 Task: Buy 4 Jiggers from Bar & Wine Tools section under best seller category for shipping address: Jason Clark, 2099 Pike Street, San Diego, California 92126, Cell Number 8585770212. Pay from credit card ending with 9757, CVV 798
Action: Mouse moved to (28, 94)
Screenshot: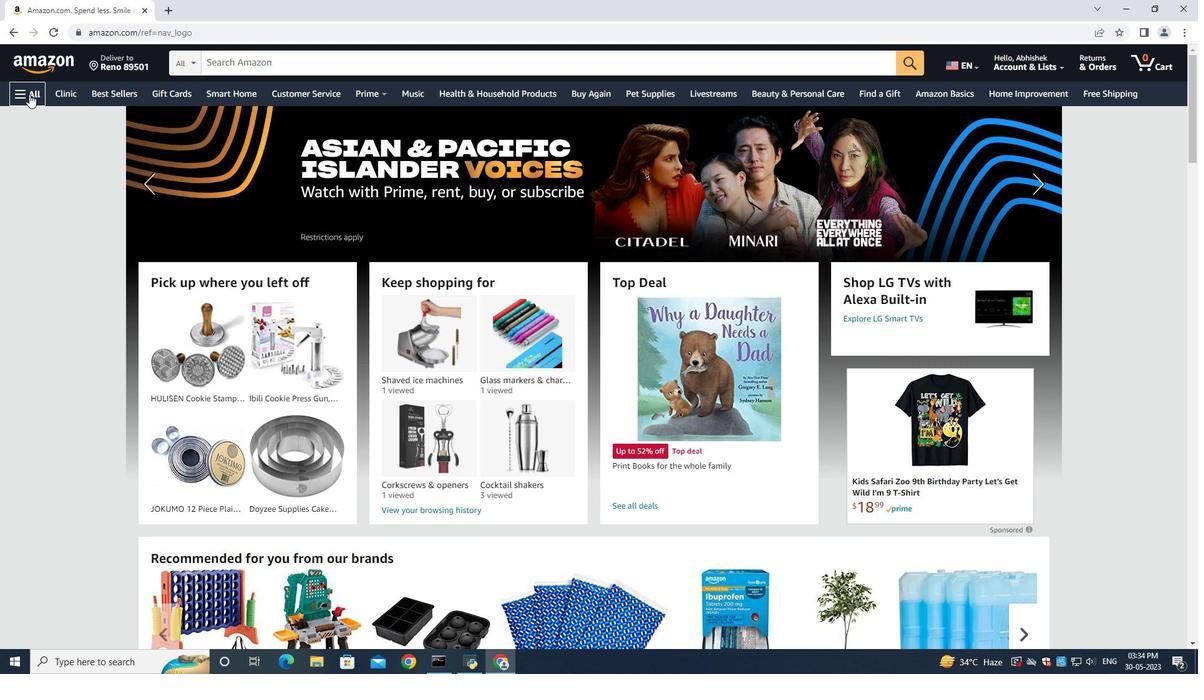 
Action: Mouse pressed left at (28, 94)
Screenshot: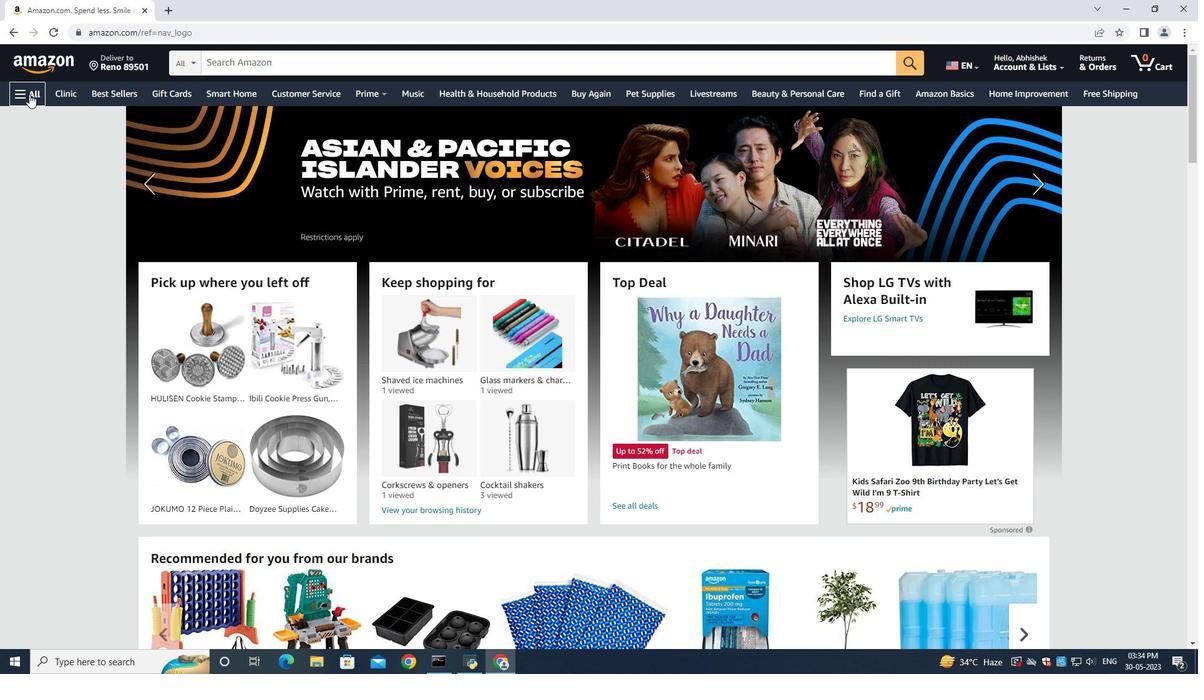 
Action: Mouse moved to (46, 111)
Screenshot: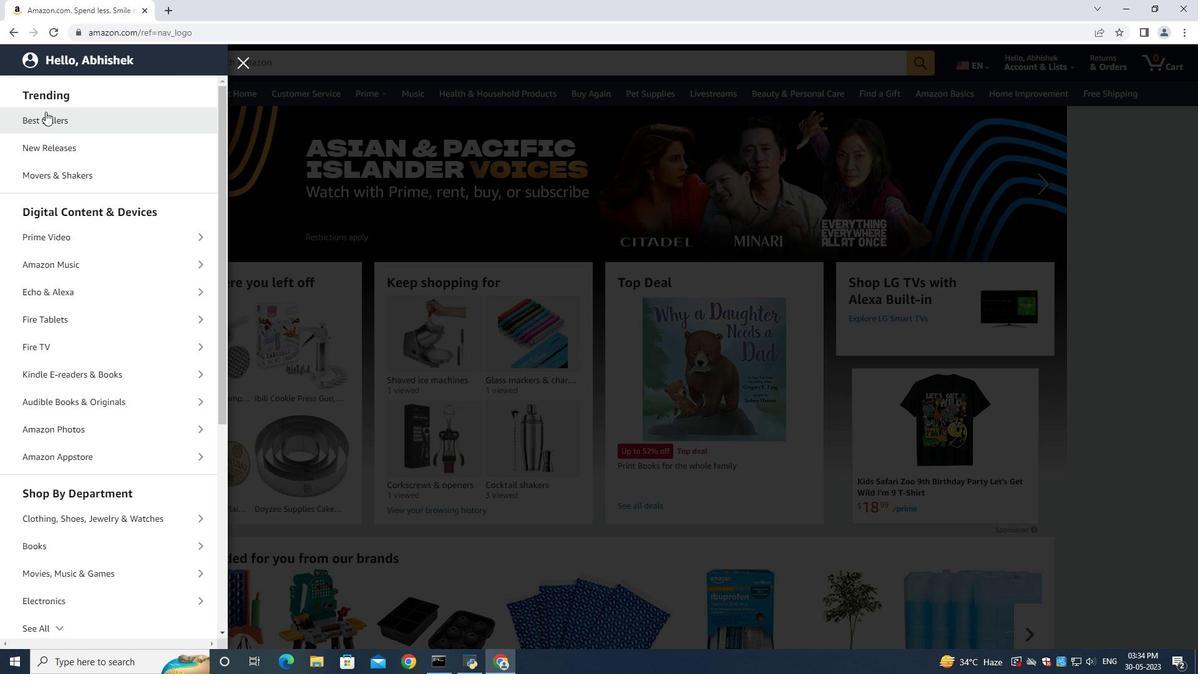 
Action: Mouse pressed left at (46, 111)
Screenshot: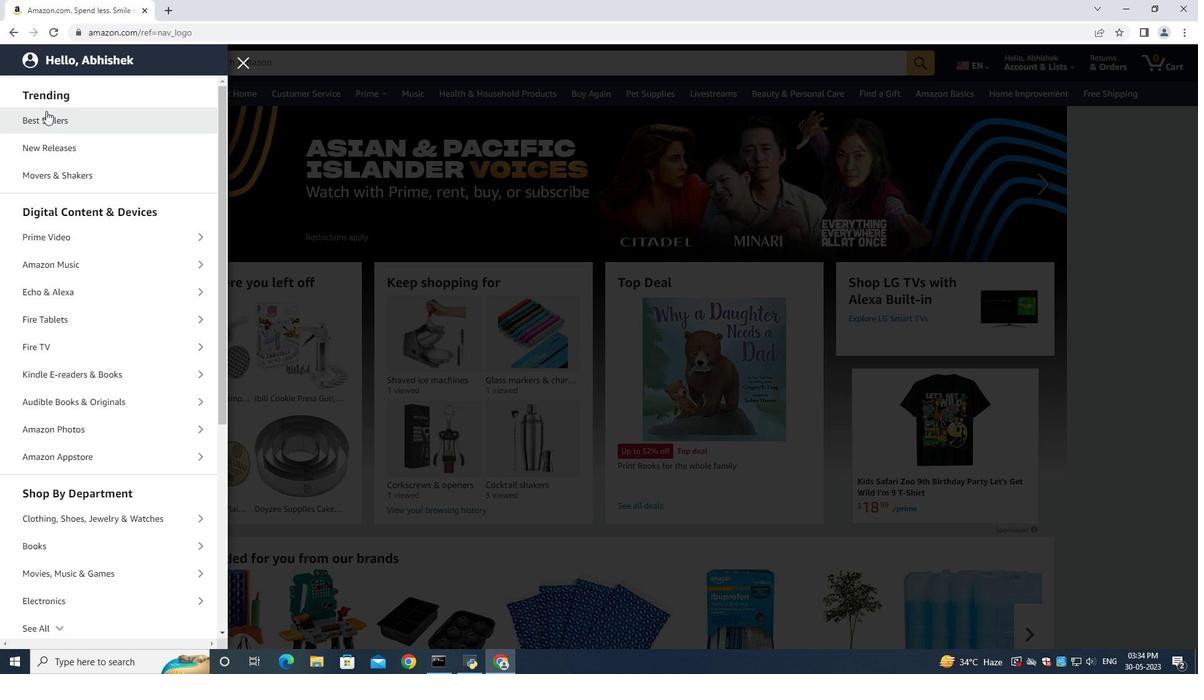 
Action: Mouse moved to (241, 67)
Screenshot: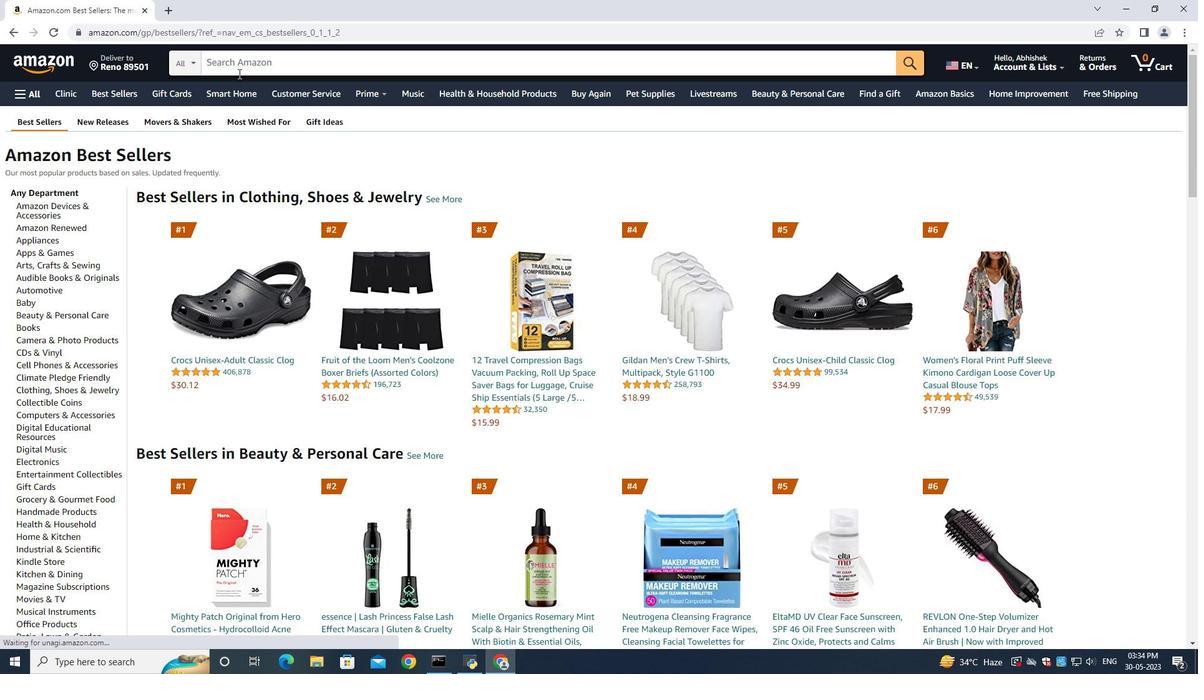
Action: Mouse pressed left at (241, 67)
Screenshot: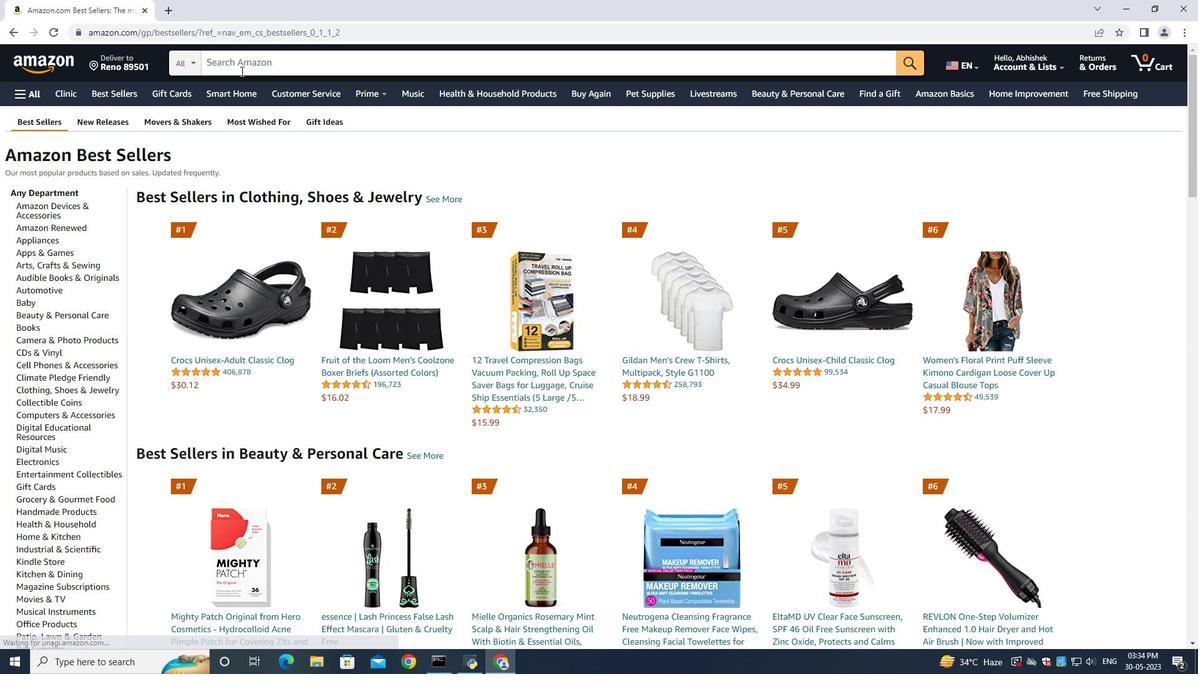 
Action: Mouse moved to (242, 68)
Screenshot: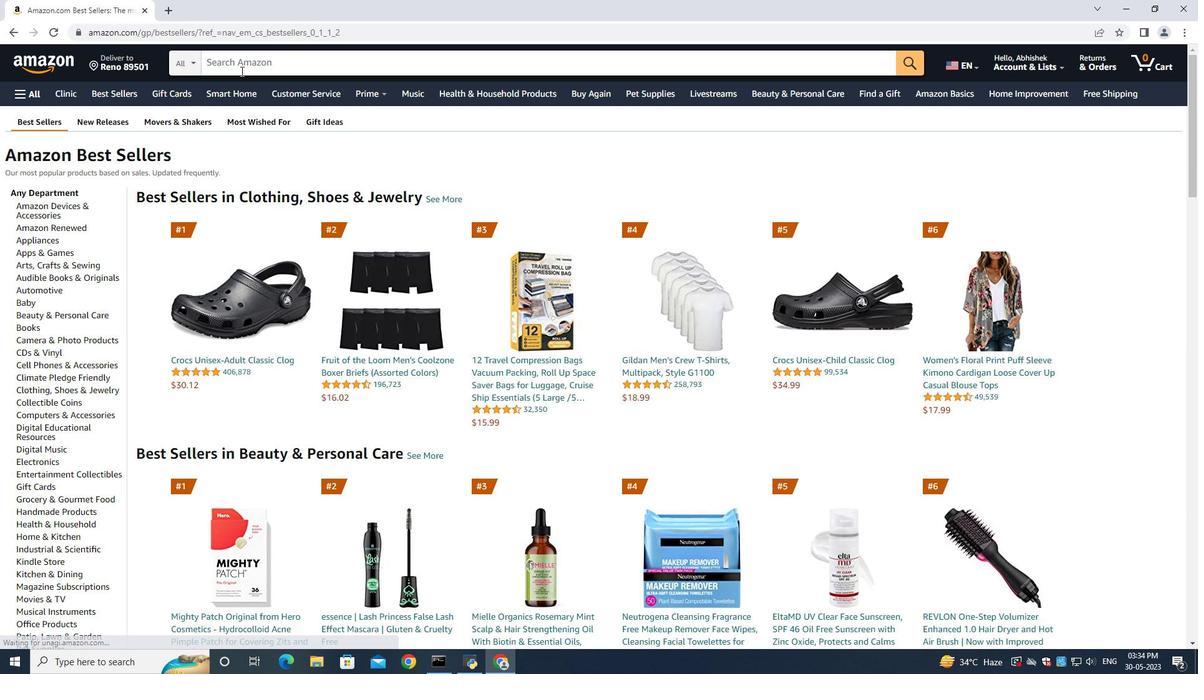 
Action: Key pressed <Key.shift>Jiggers<Key.enter>
Screenshot: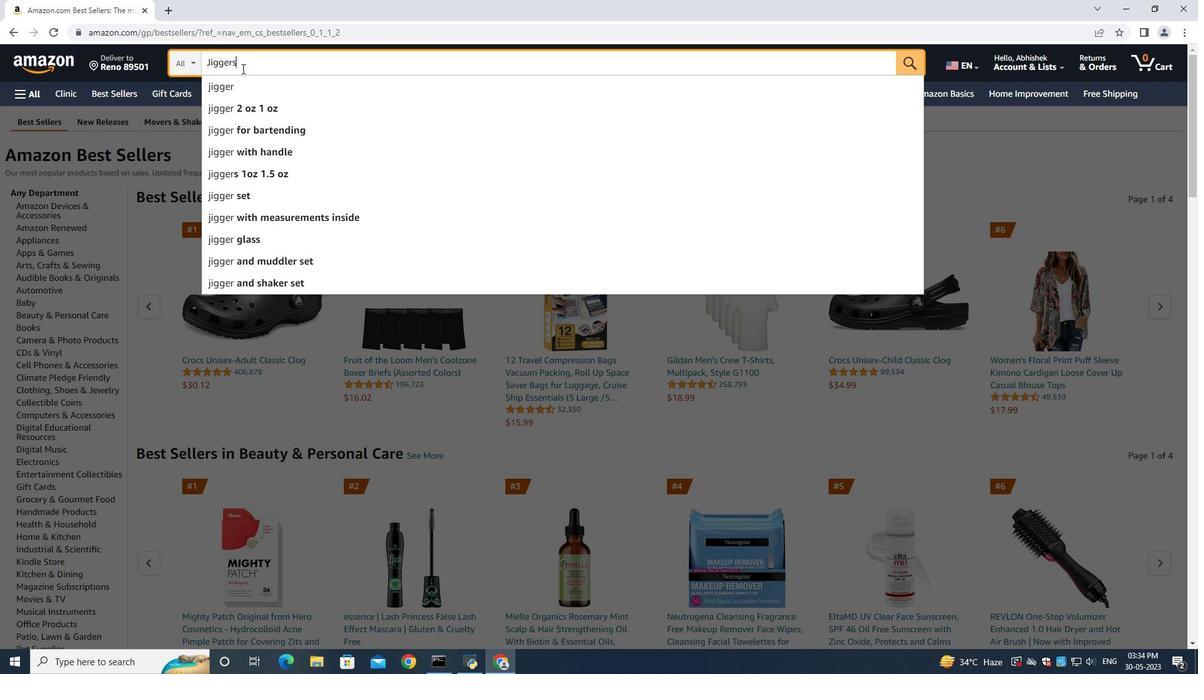 
Action: Mouse moved to (96, 300)
Screenshot: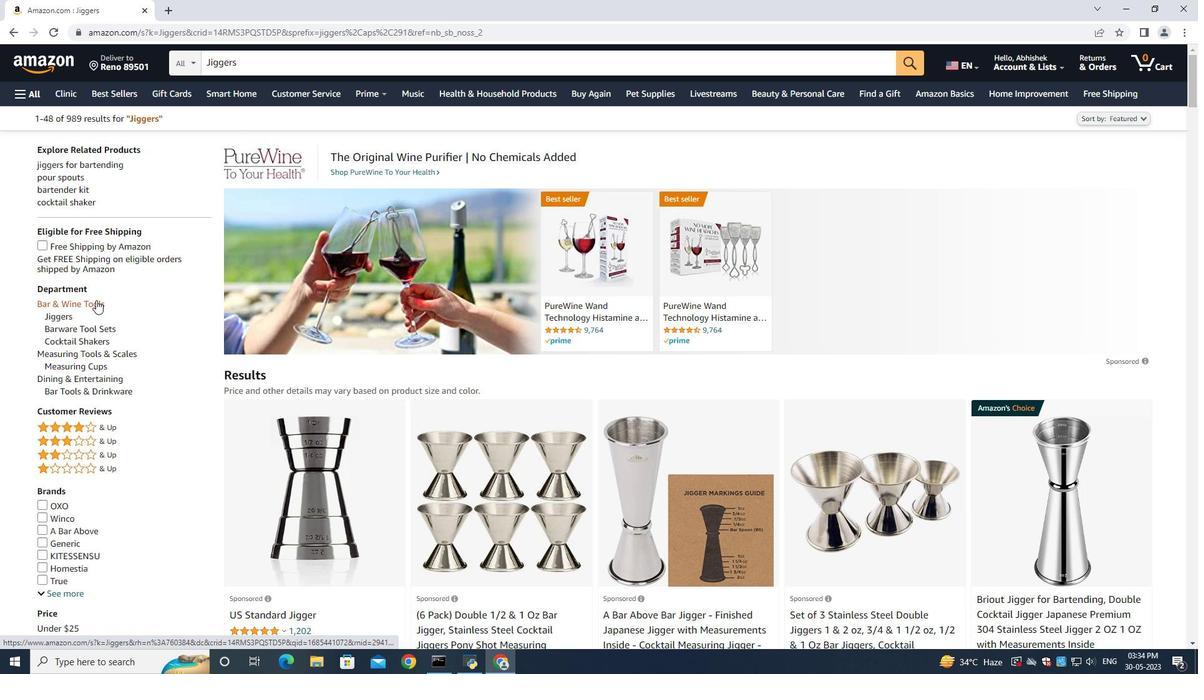 
Action: Mouse pressed left at (96, 300)
Screenshot: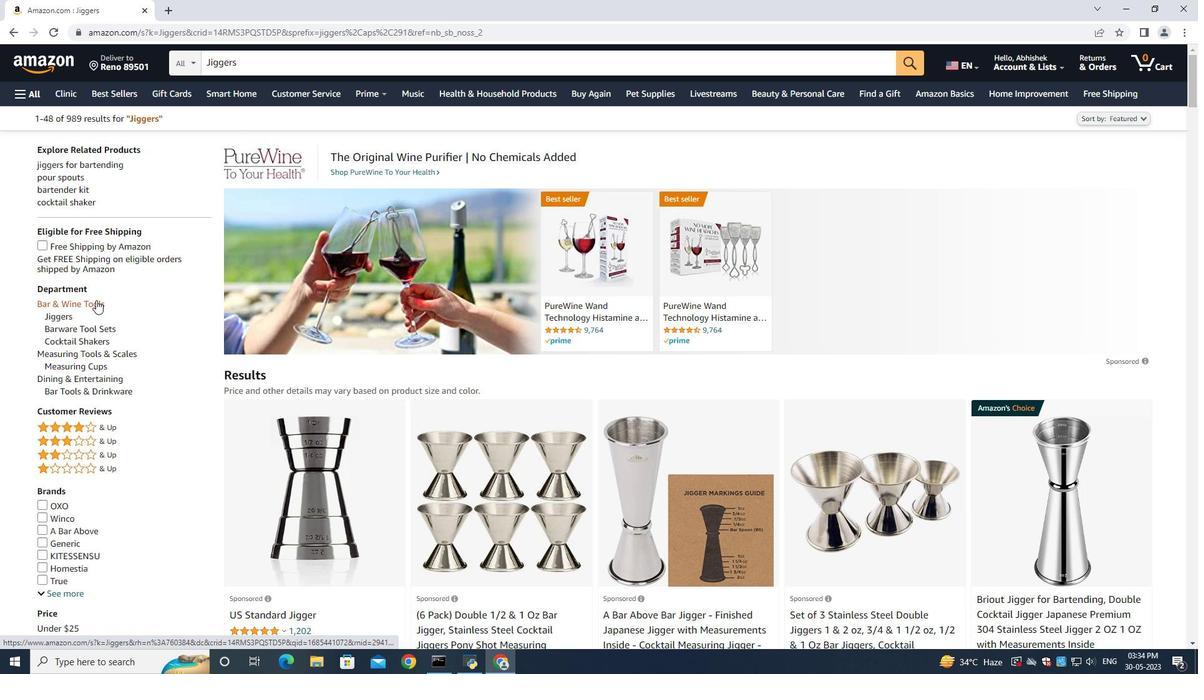 
Action: Mouse moved to (492, 376)
Screenshot: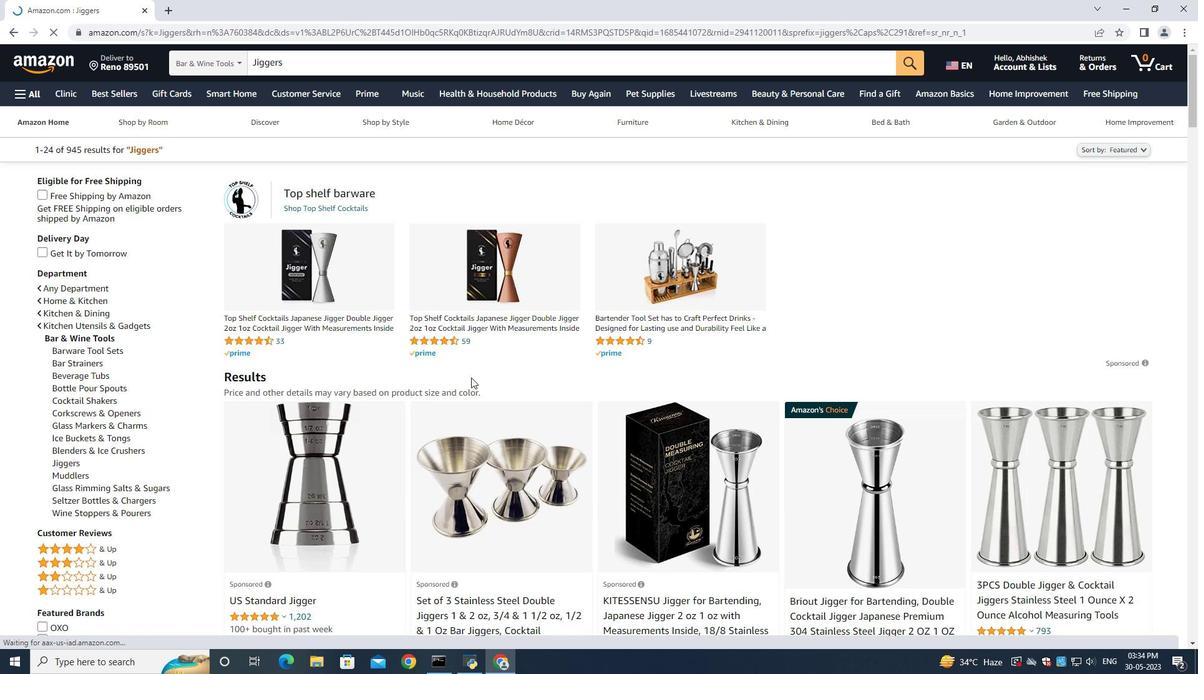 
Action: Mouse scrolled (492, 375) with delta (0, 0)
Screenshot: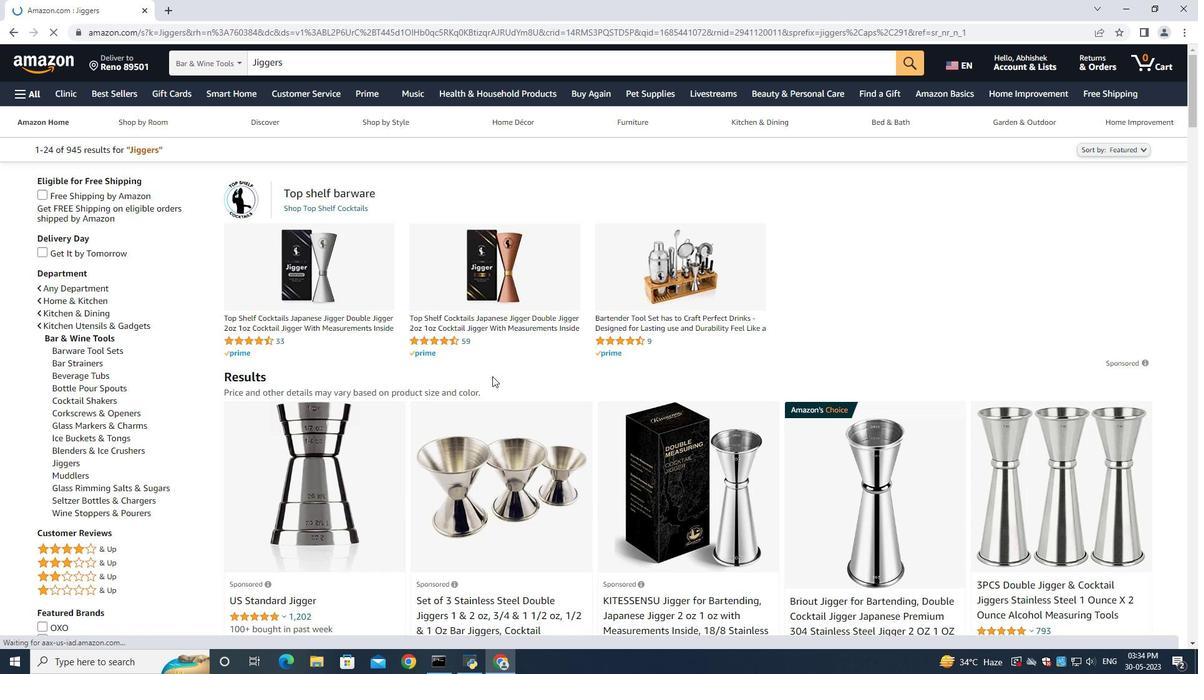 
Action: Mouse moved to (492, 376)
Screenshot: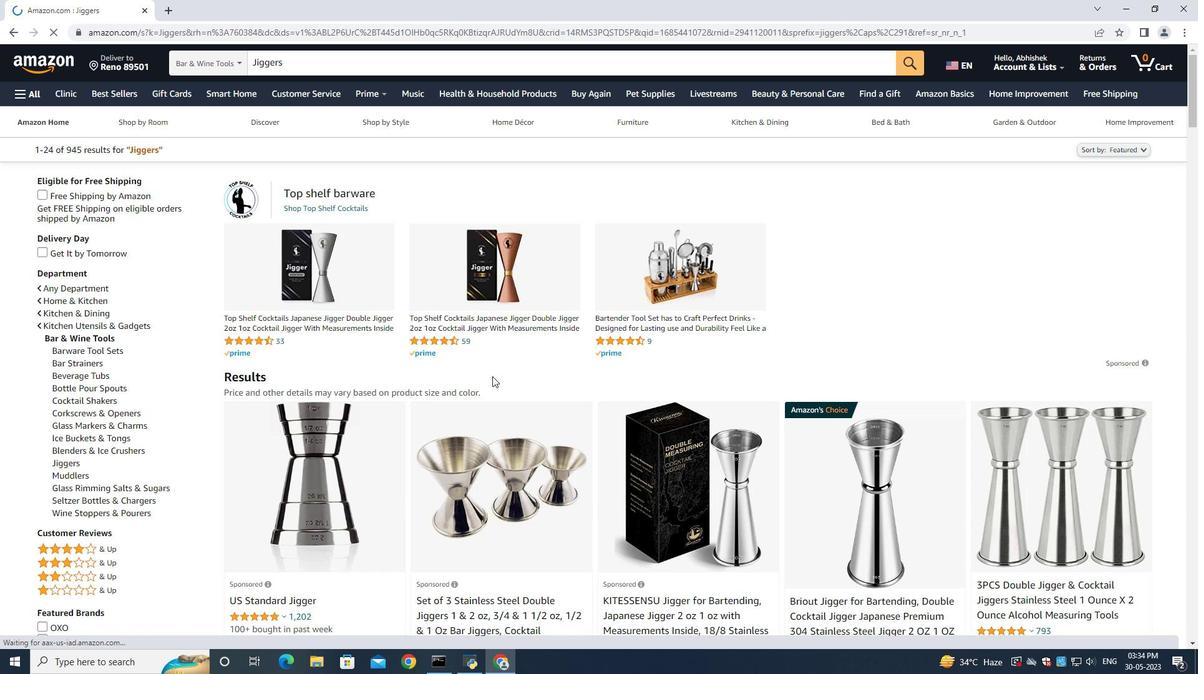 
Action: Mouse scrolled (492, 375) with delta (0, 0)
Screenshot: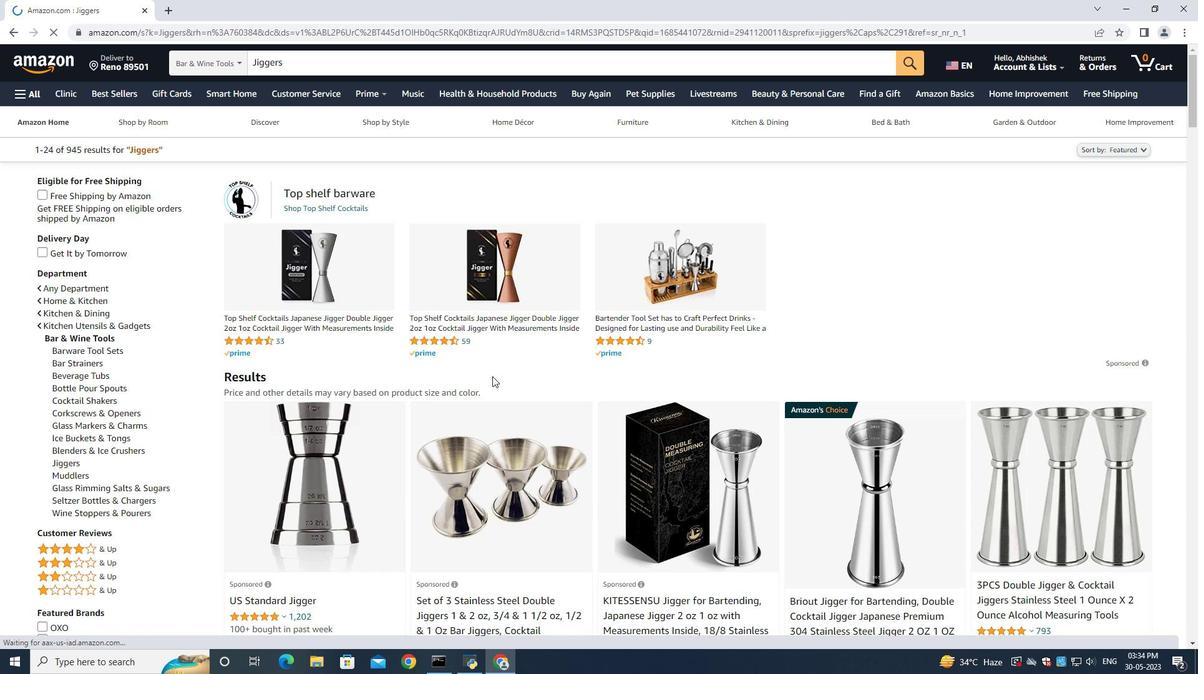 
Action: Mouse moved to (482, 481)
Screenshot: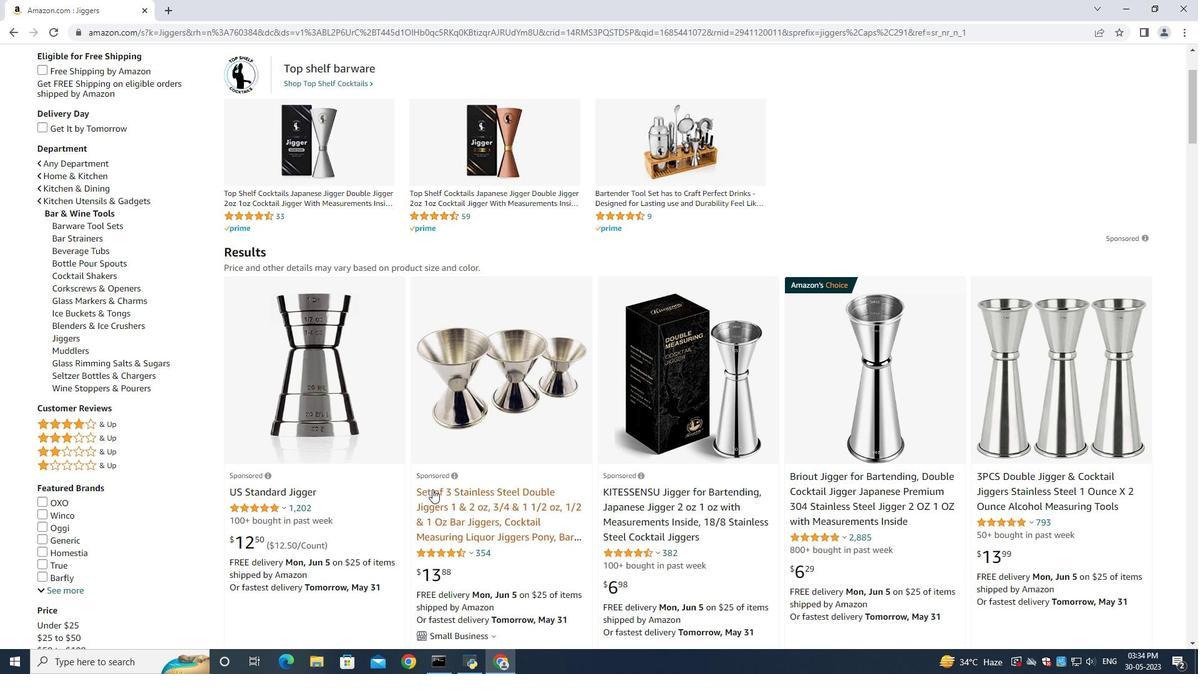 
Action: Mouse scrolled (482, 480) with delta (0, 0)
Screenshot: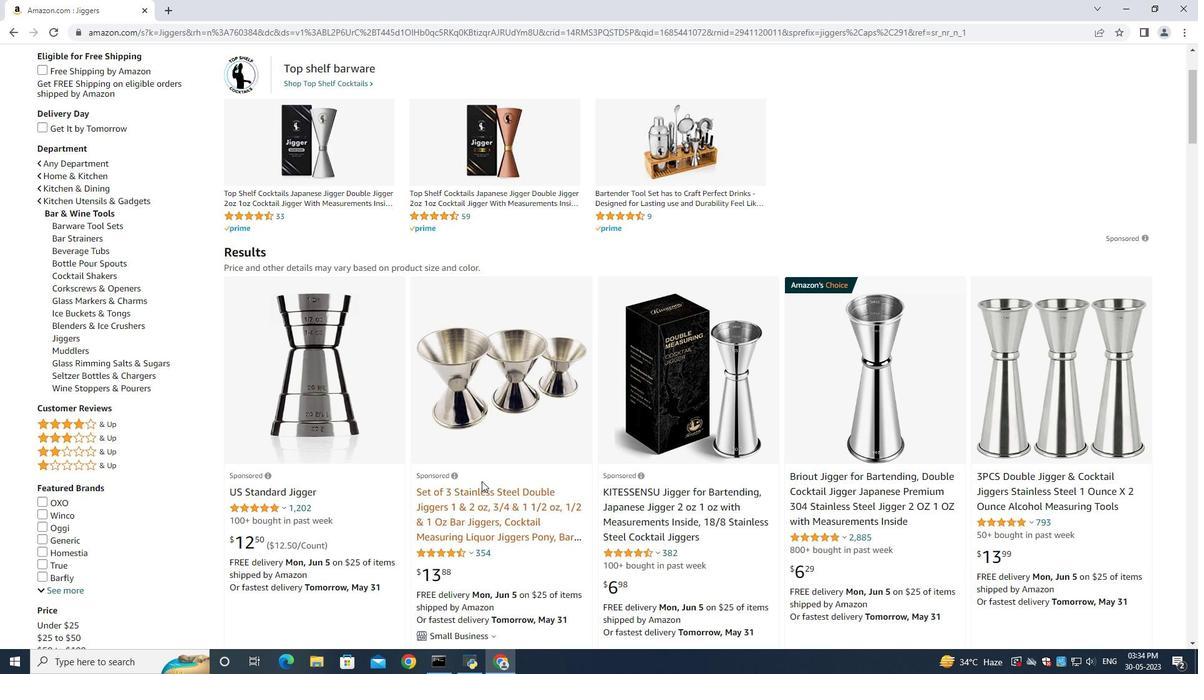 
Action: Mouse moved to (1001, 417)
Screenshot: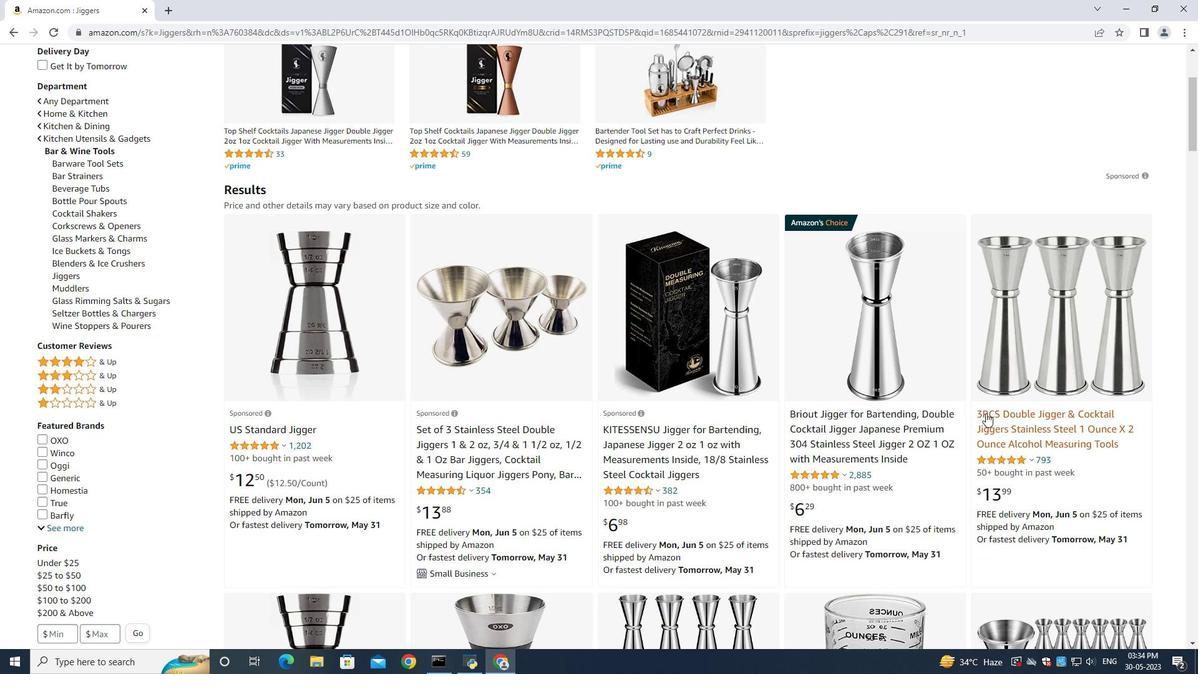 
Action: Mouse pressed left at (1001, 417)
Screenshot: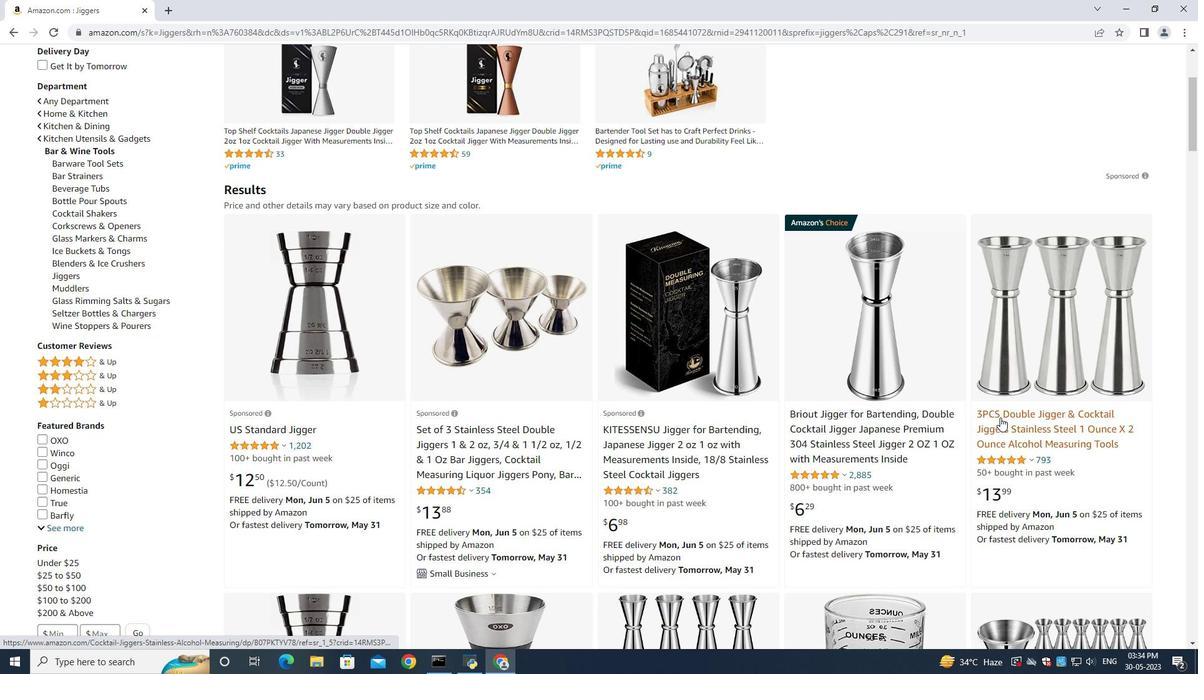 
Action: Mouse moved to (929, 478)
Screenshot: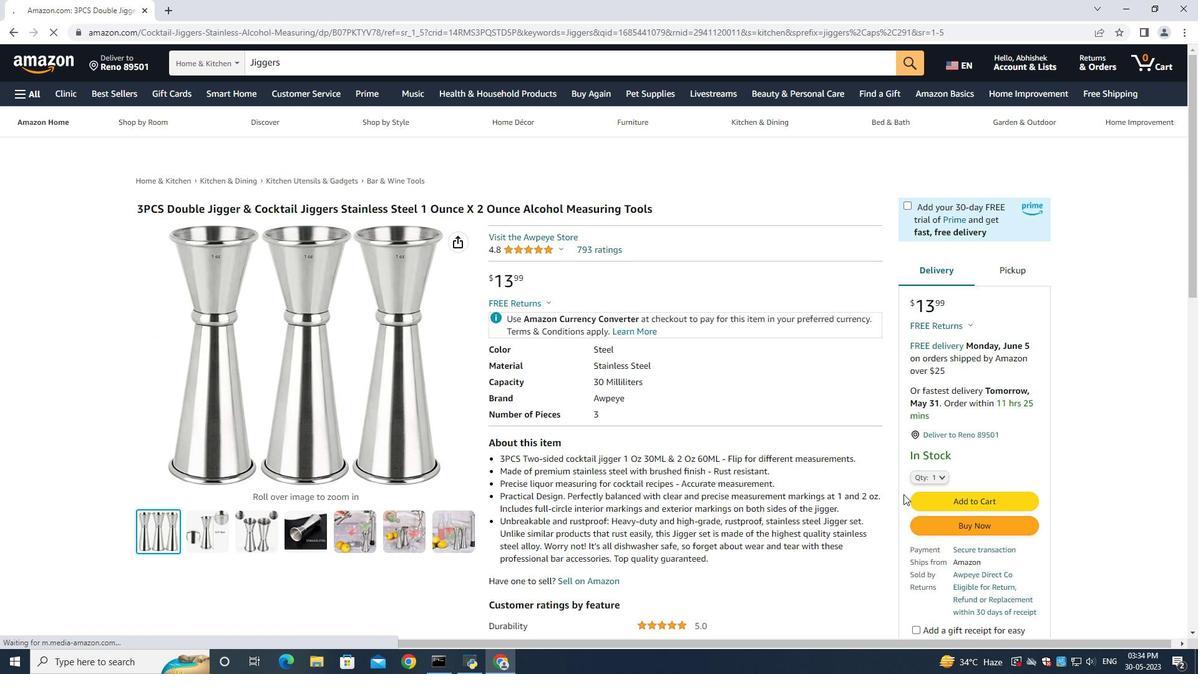 
Action: Mouse pressed left at (929, 478)
Screenshot: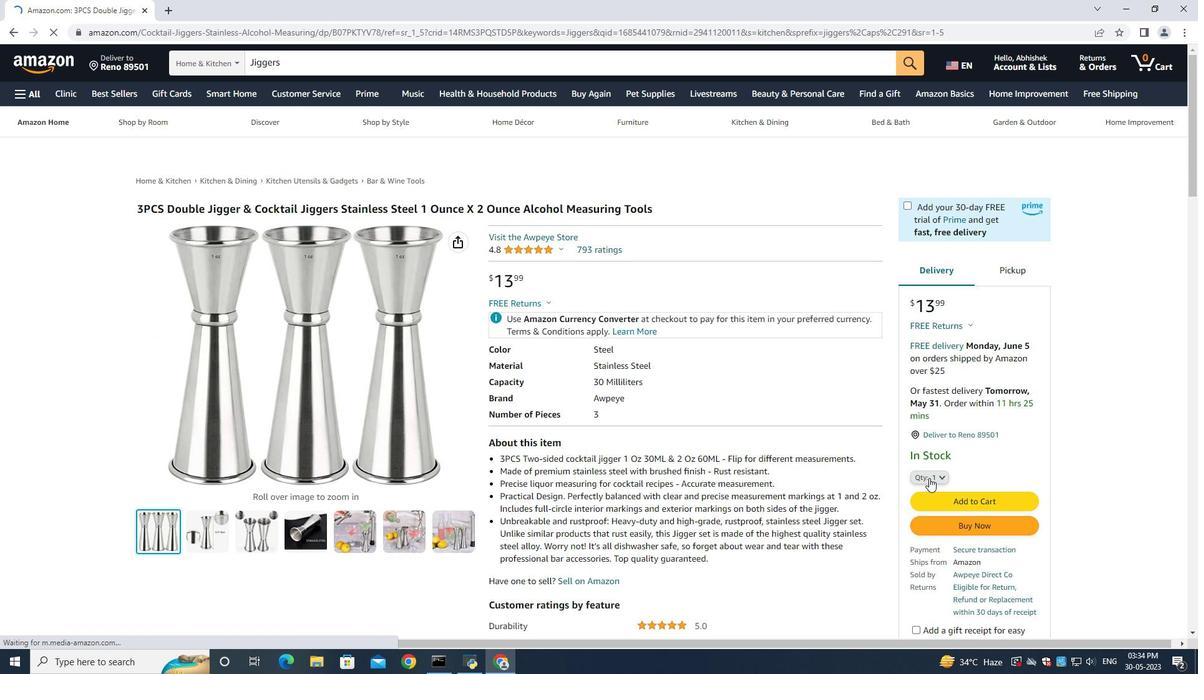 
Action: Mouse moved to (915, 118)
Screenshot: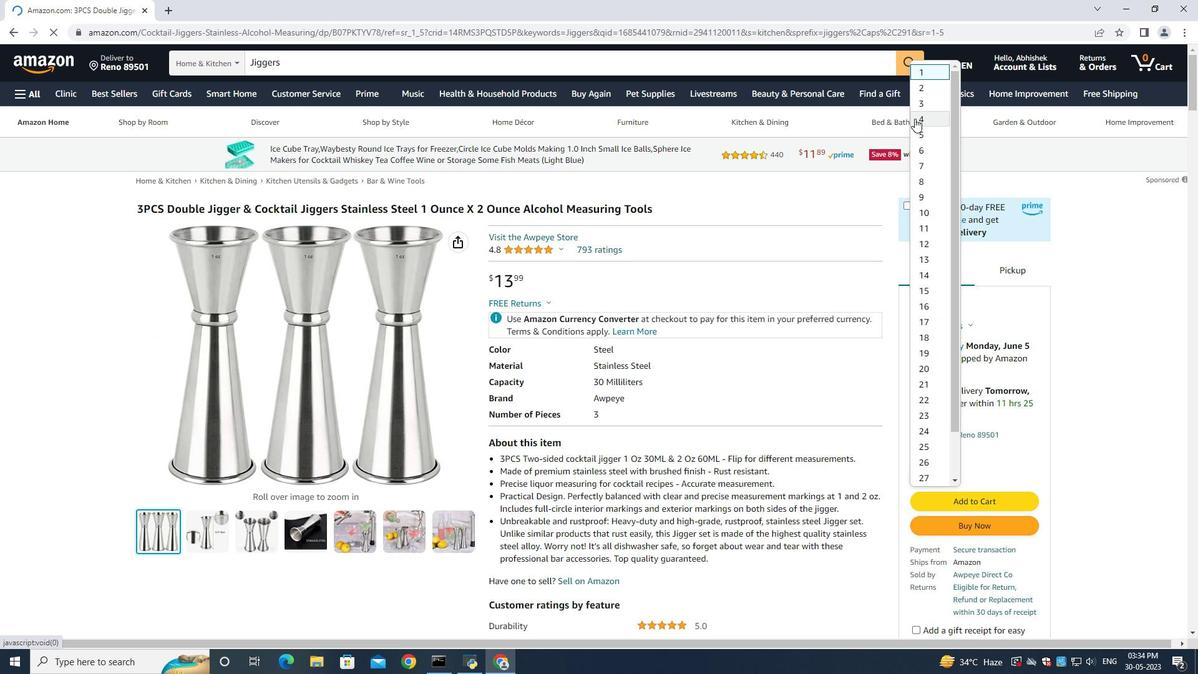 
Action: Mouse pressed left at (915, 118)
Screenshot: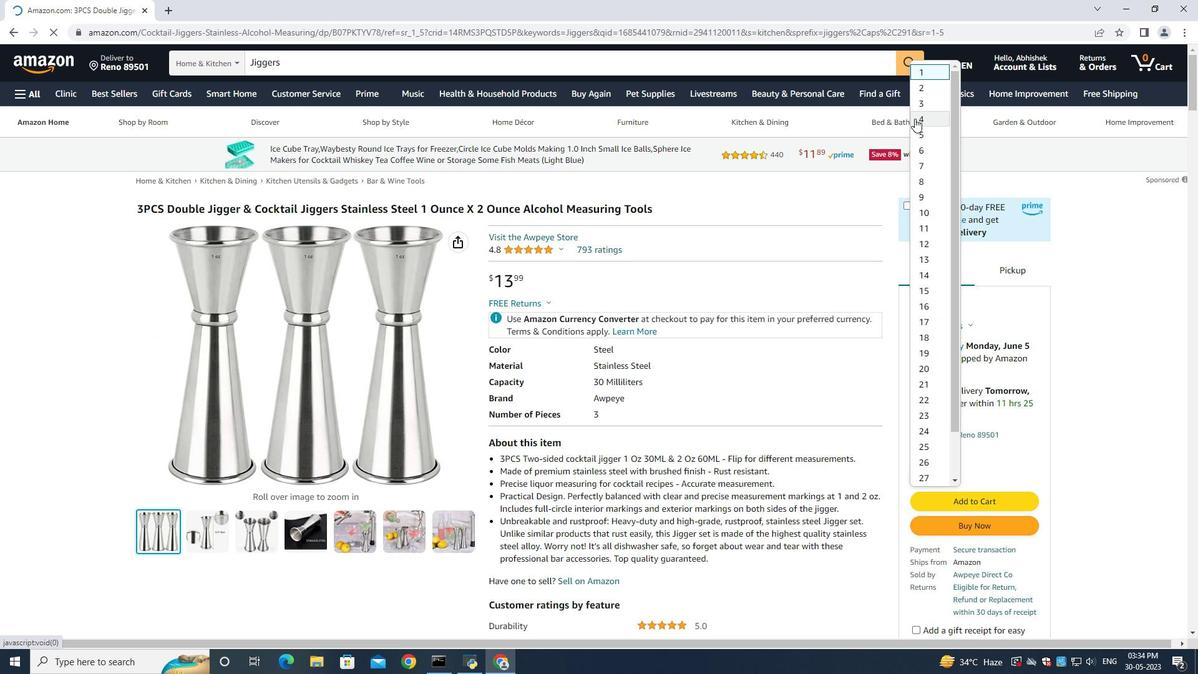 
Action: Mouse moved to (966, 501)
Screenshot: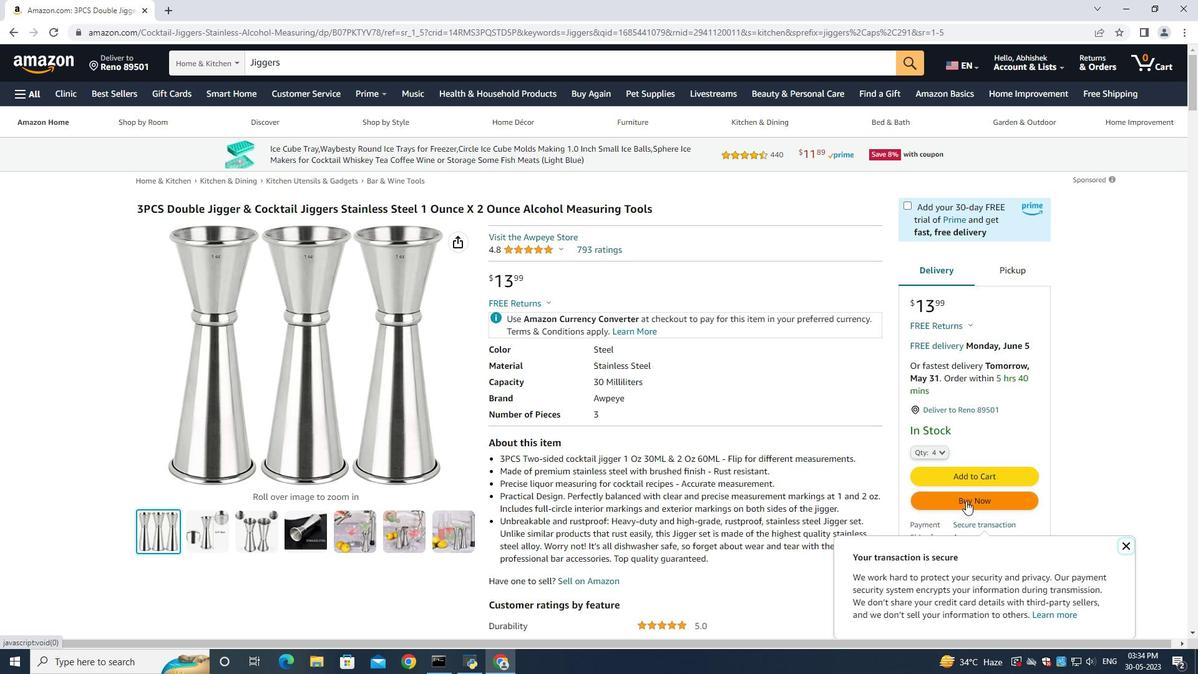 
Action: Mouse pressed left at (966, 501)
Screenshot: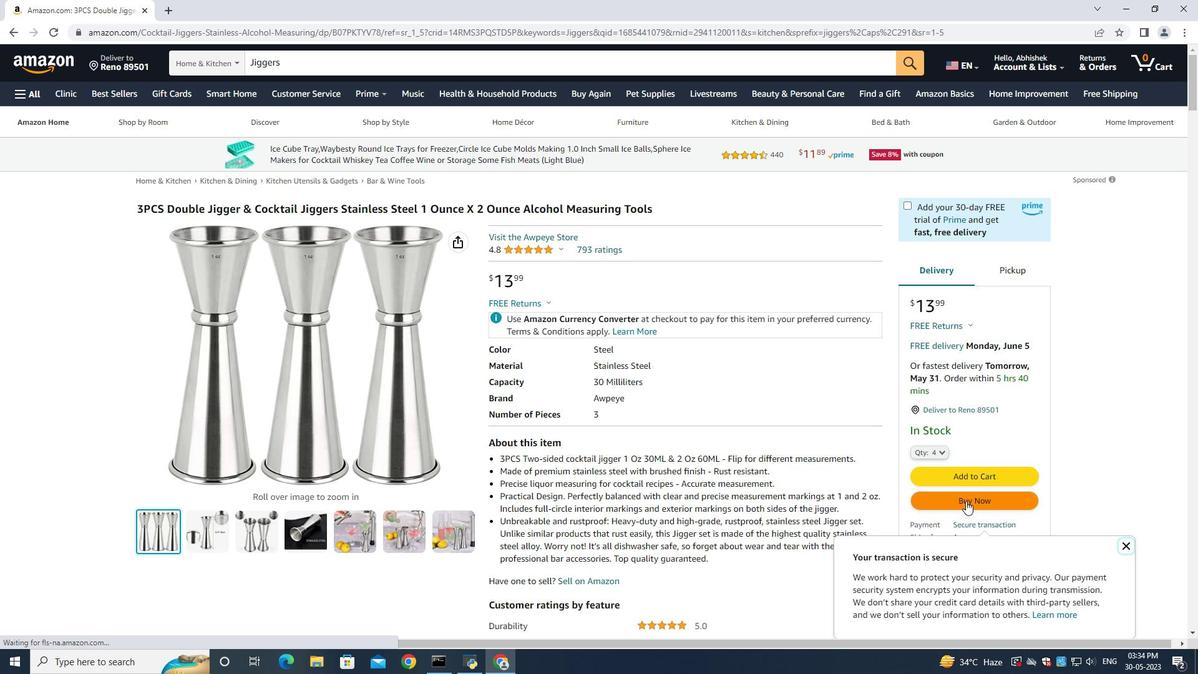 
Action: Mouse moved to (448, 410)
Screenshot: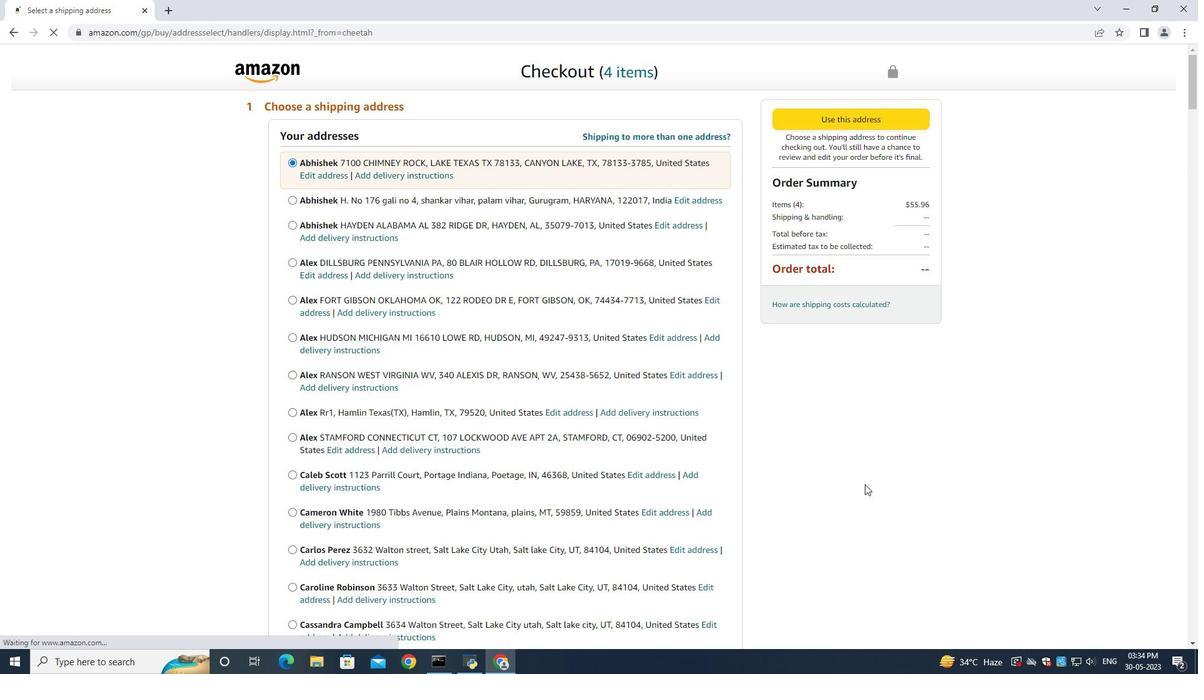 
Action: Mouse scrolled (448, 409) with delta (0, 0)
Screenshot: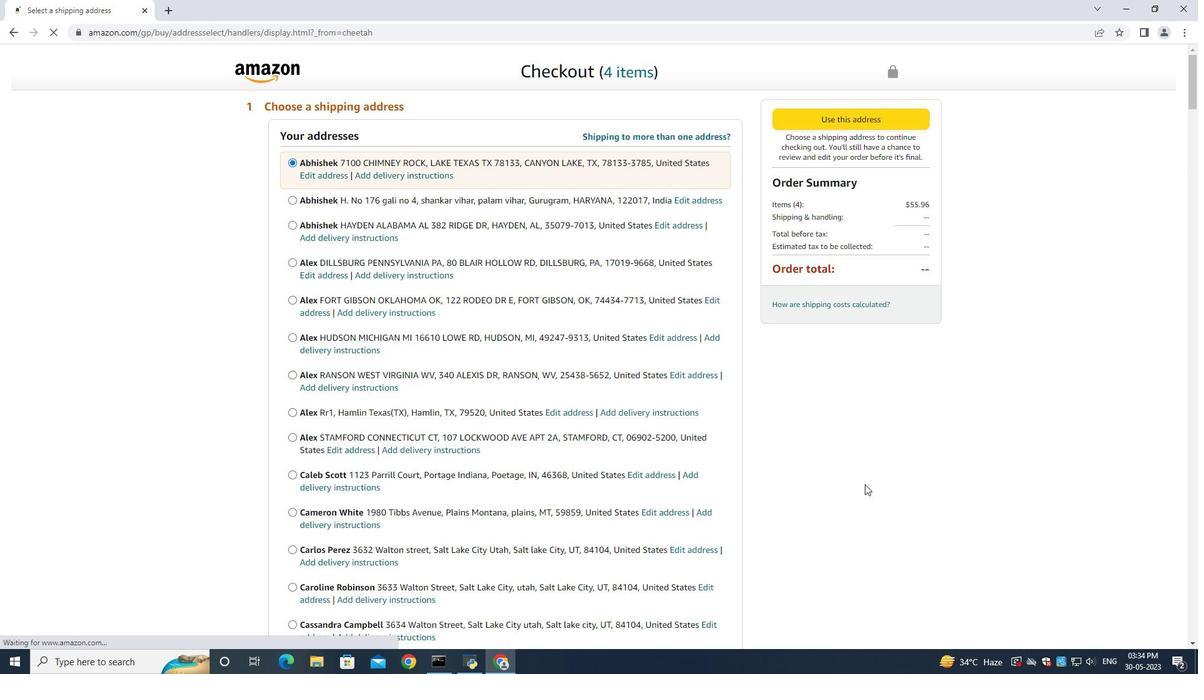 
Action: Mouse scrolled (448, 409) with delta (0, 0)
Screenshot: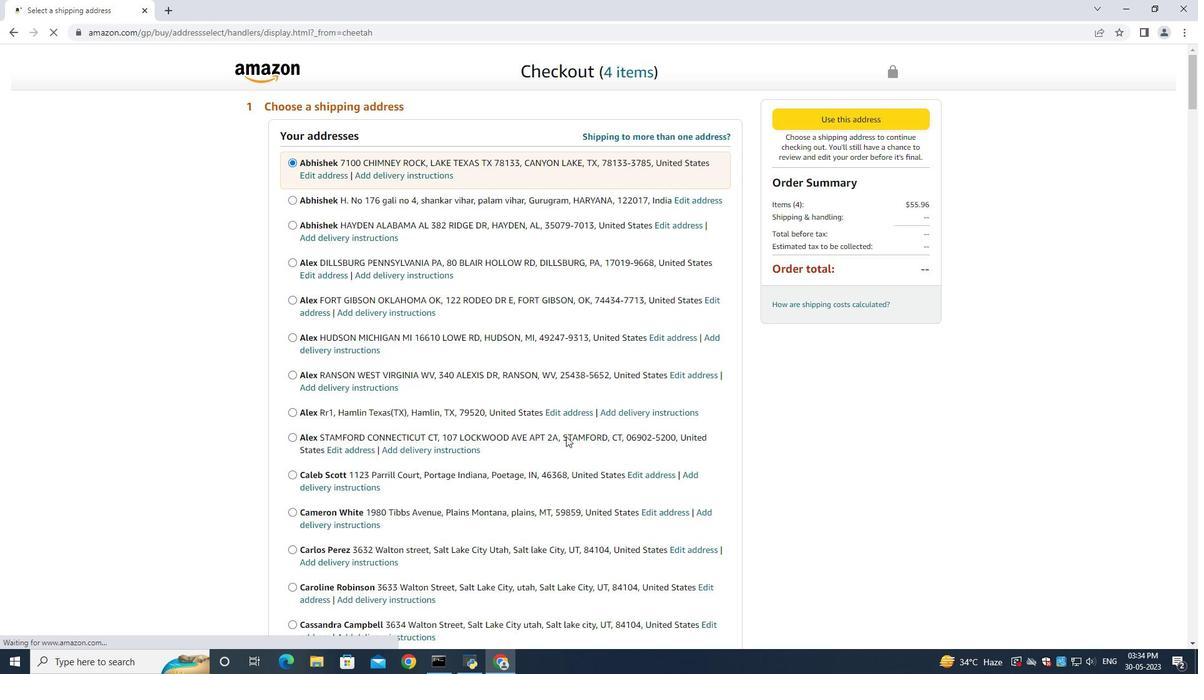 
Action: Mouse moved to (448, 410)
Screenshot: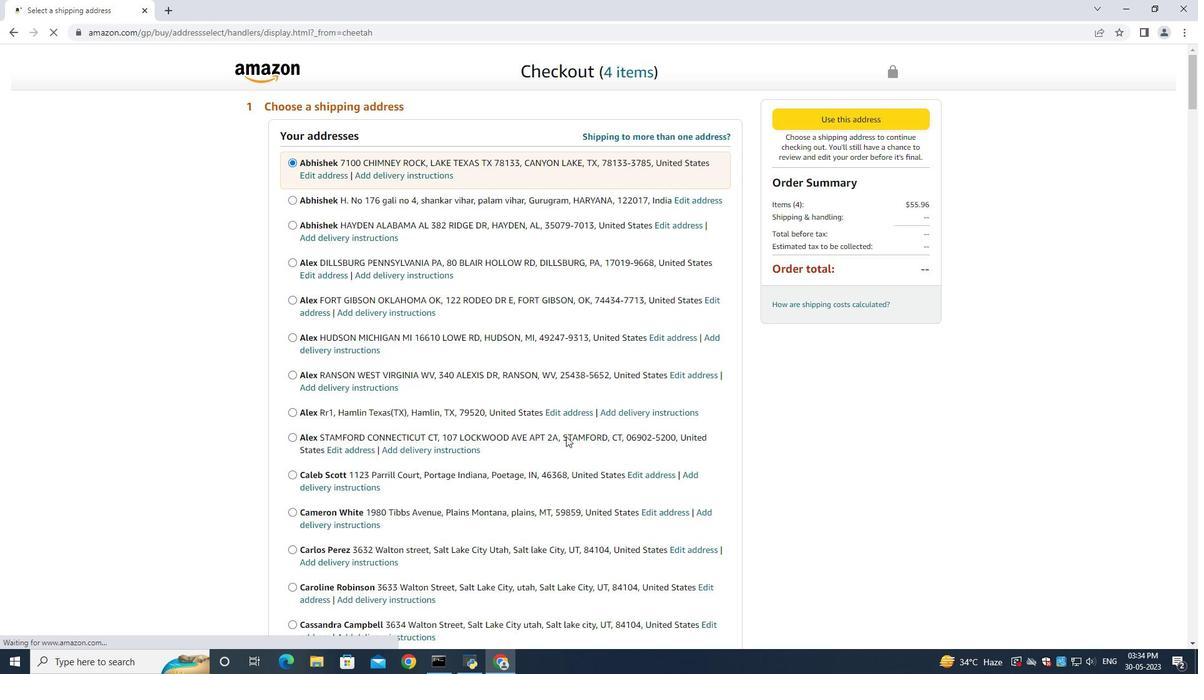
Action: Mouse scrolled (448, 409) with delta (0, 0)
Screenshot: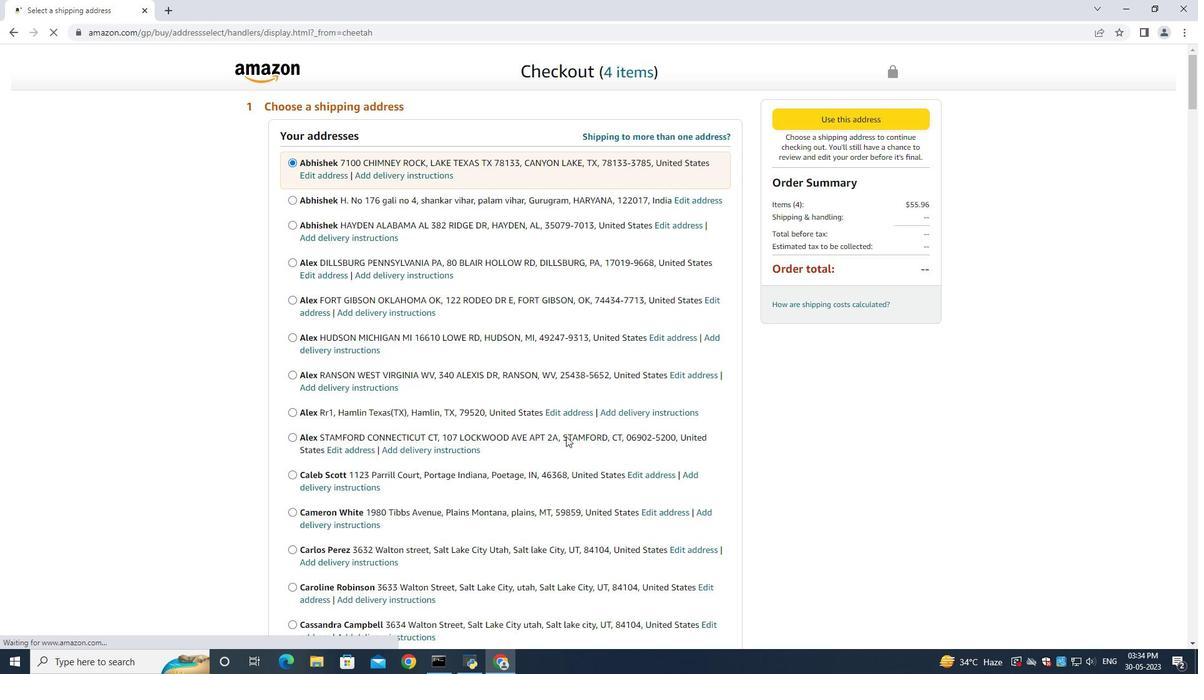 
Action: Mouse moved to (448, 410)
Screenshot: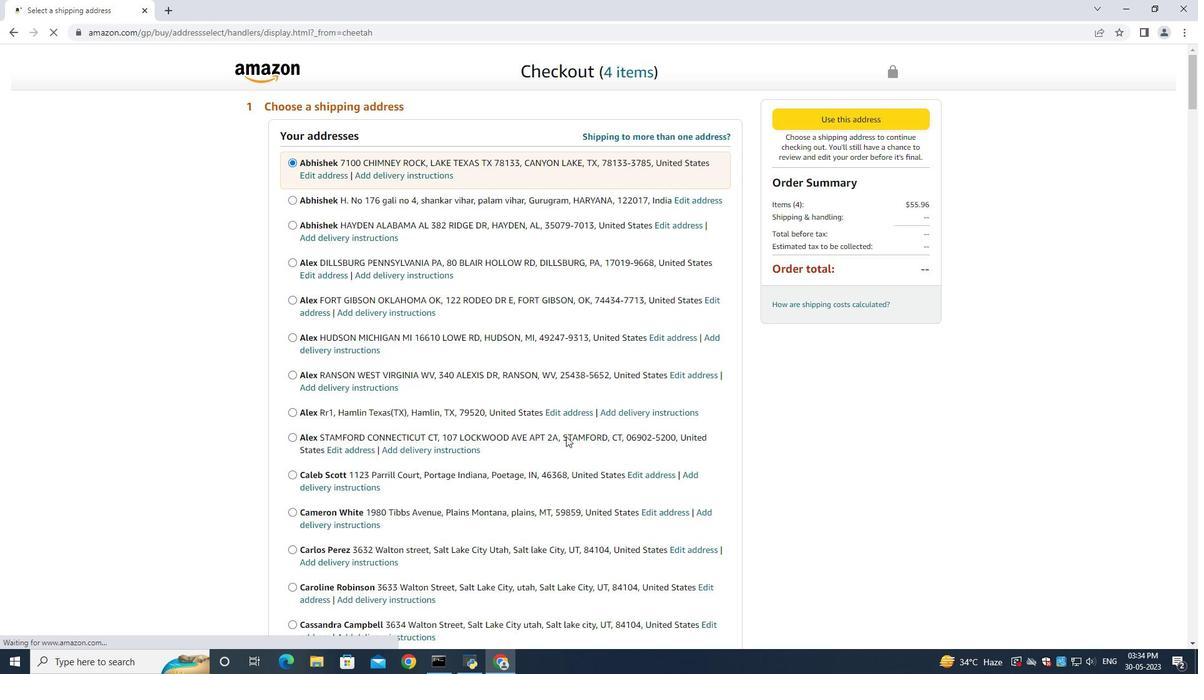 
Action: Mouse scrolled (448, 409) with delta (0, 0)
Screenshot: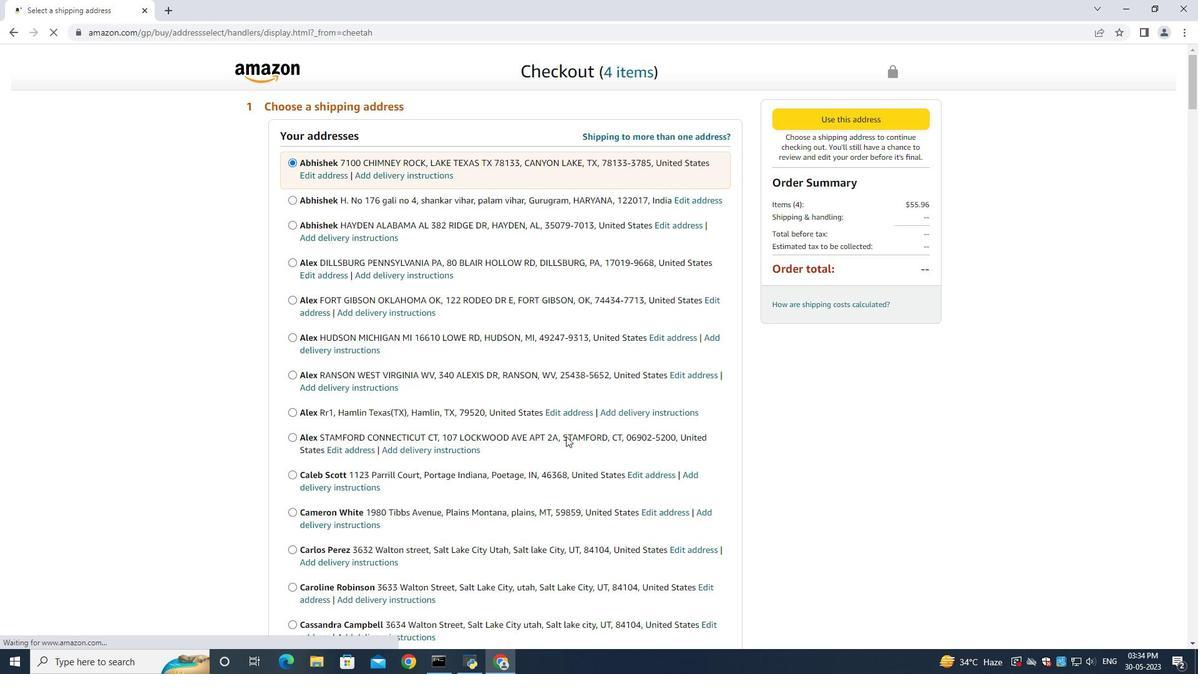 
Action: Mouse scrolled (448, 409) with delta (0, 0)
Screenshot: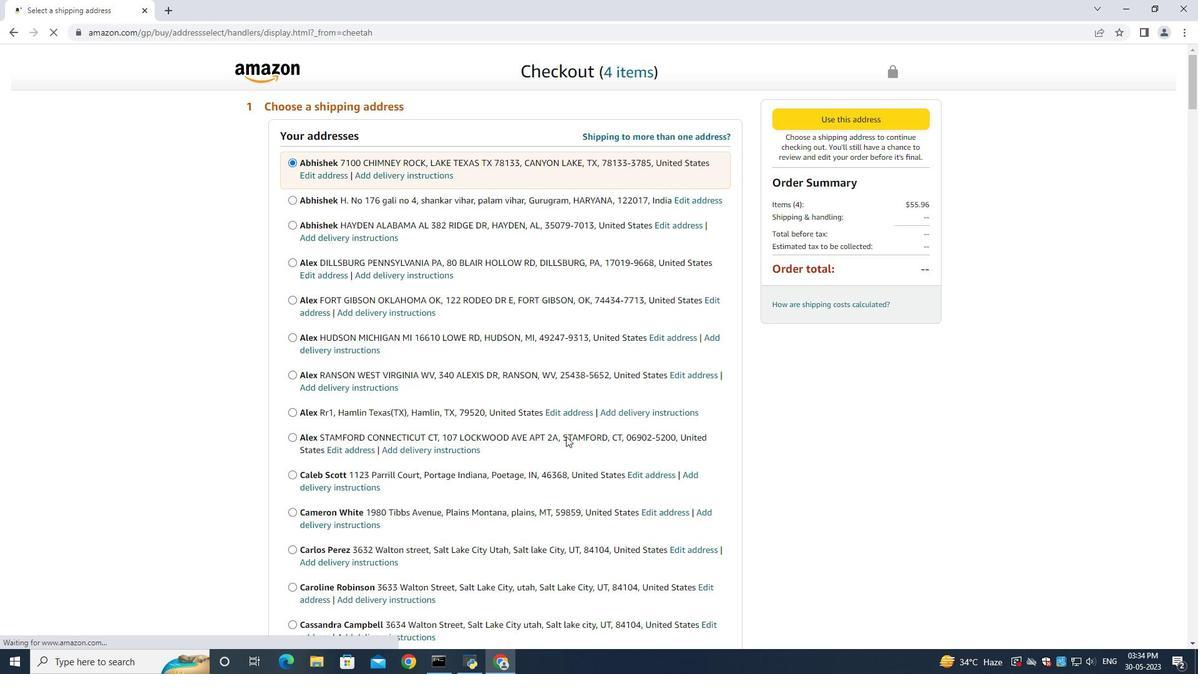 
Action: Mouse scrolled (448, 409) with delta (0, 0)
Screenshot: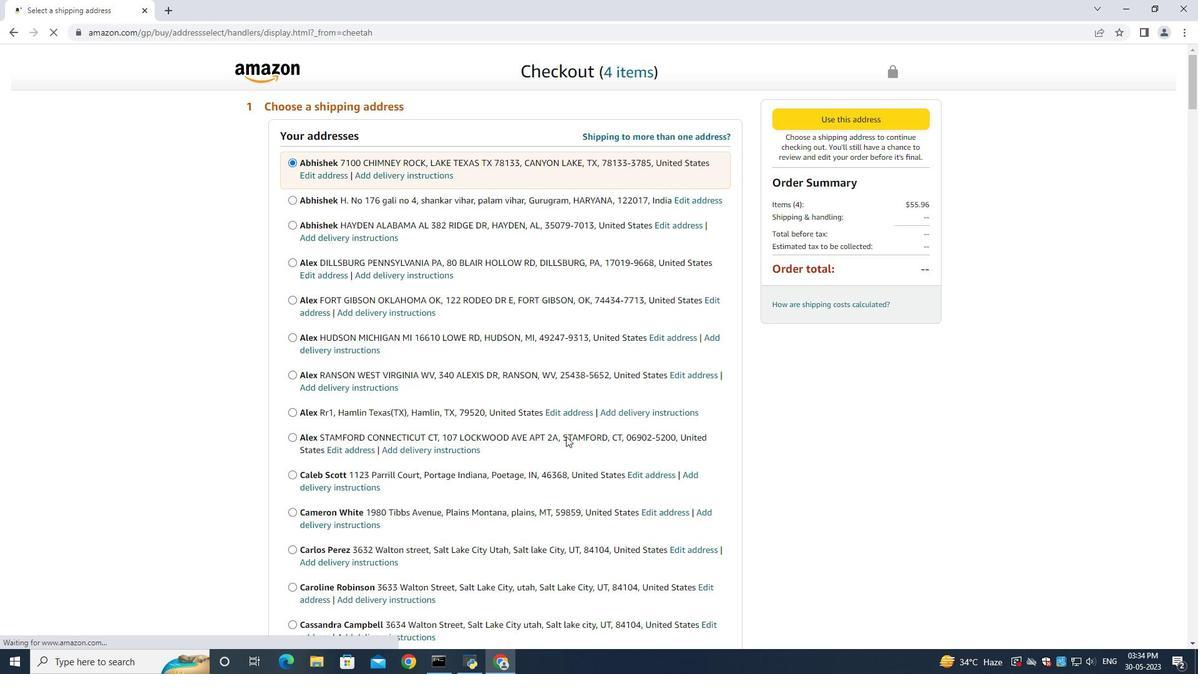 
Action: Mouse scrolled (448, 409) with delta (0, 0)
Screenshot: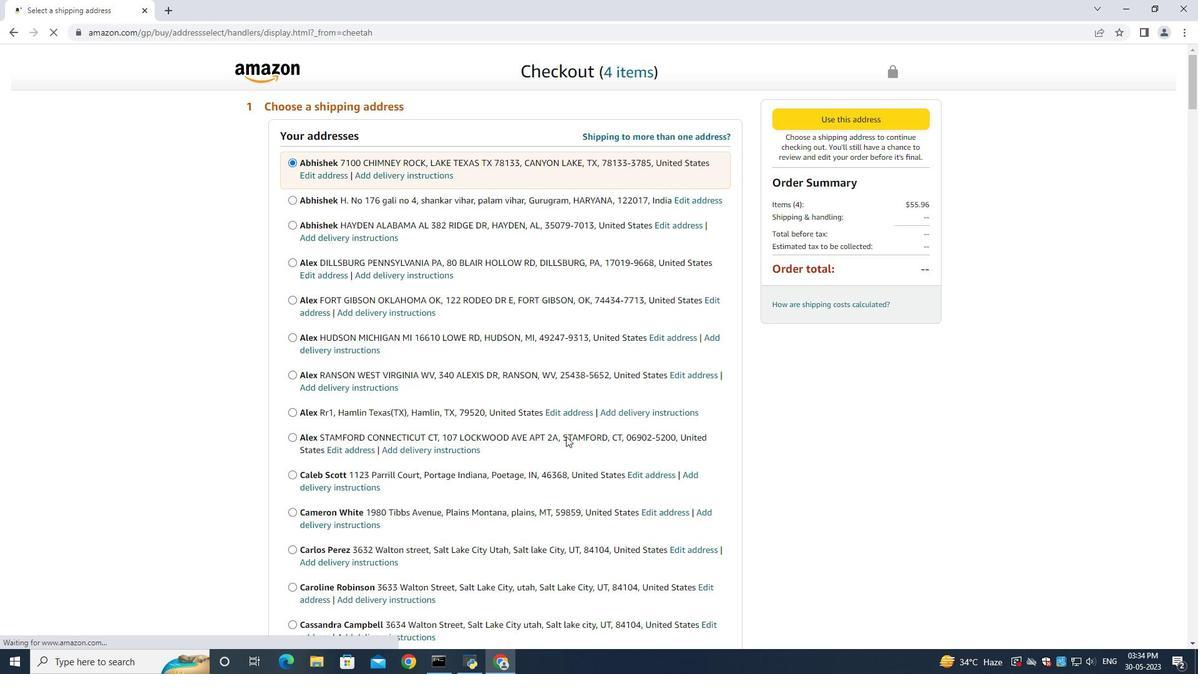 
Action: Mouse scrolled (448, 409) with delta (0, 0)
Screenshot: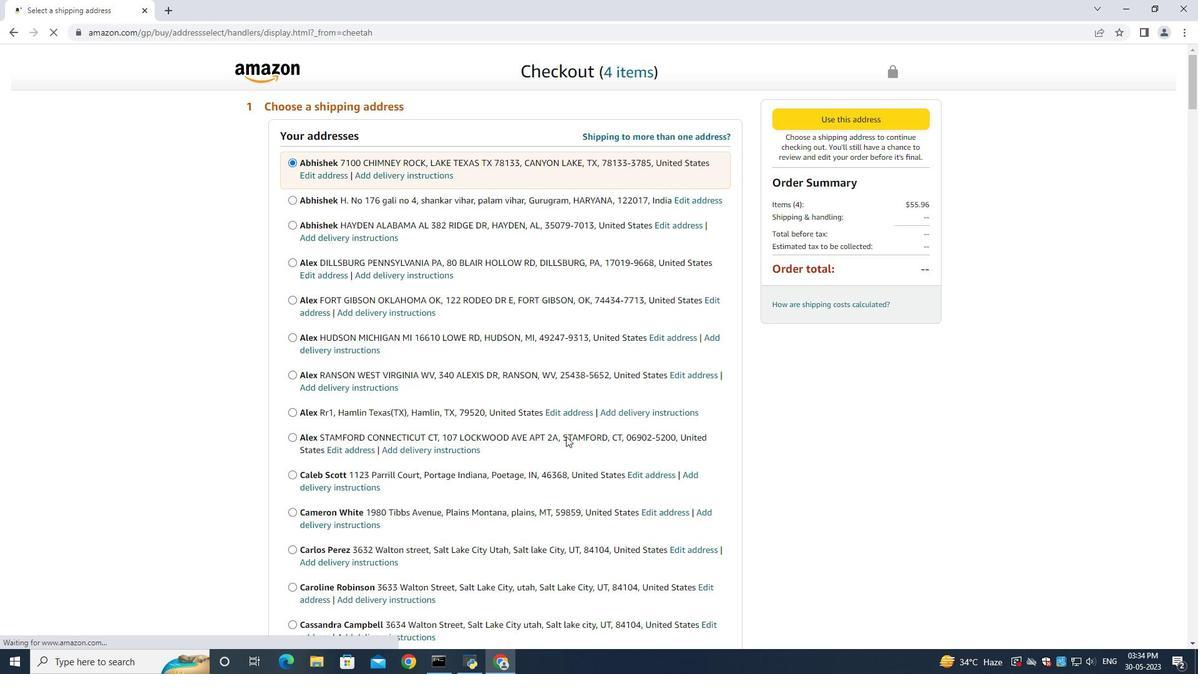 
Action: Mouse moved to (448, 410)
Screenshot: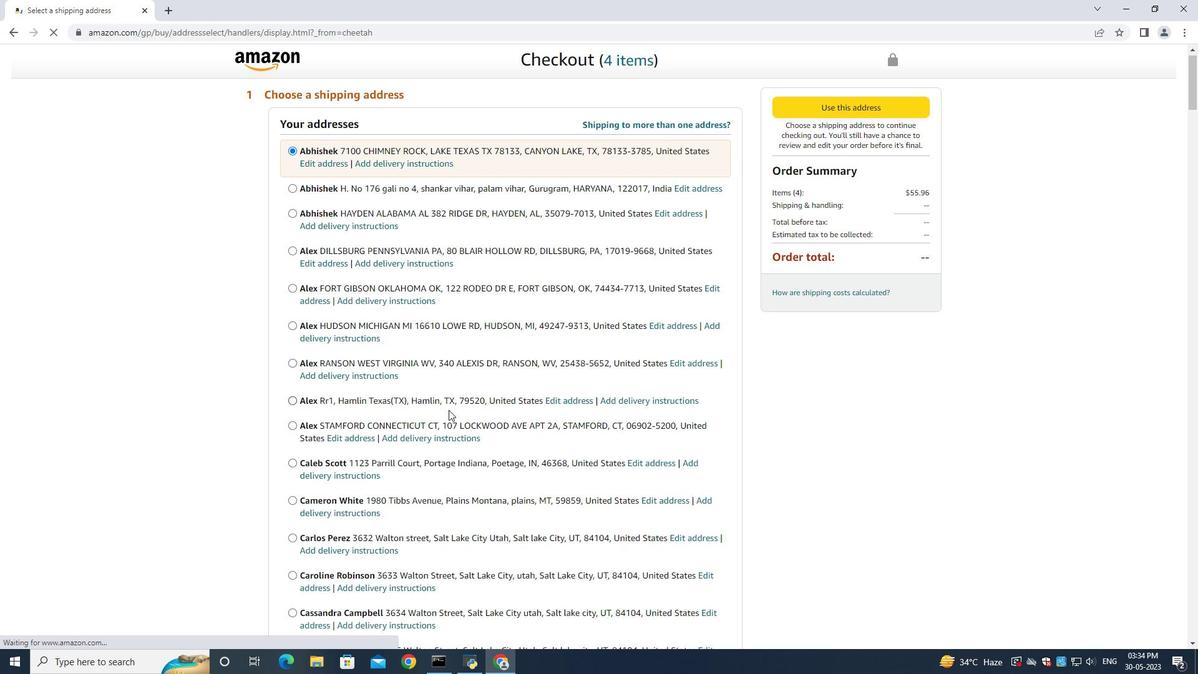 
Action: Mouse scrolled (448, 409) with delta (0, 0)
Screenshot: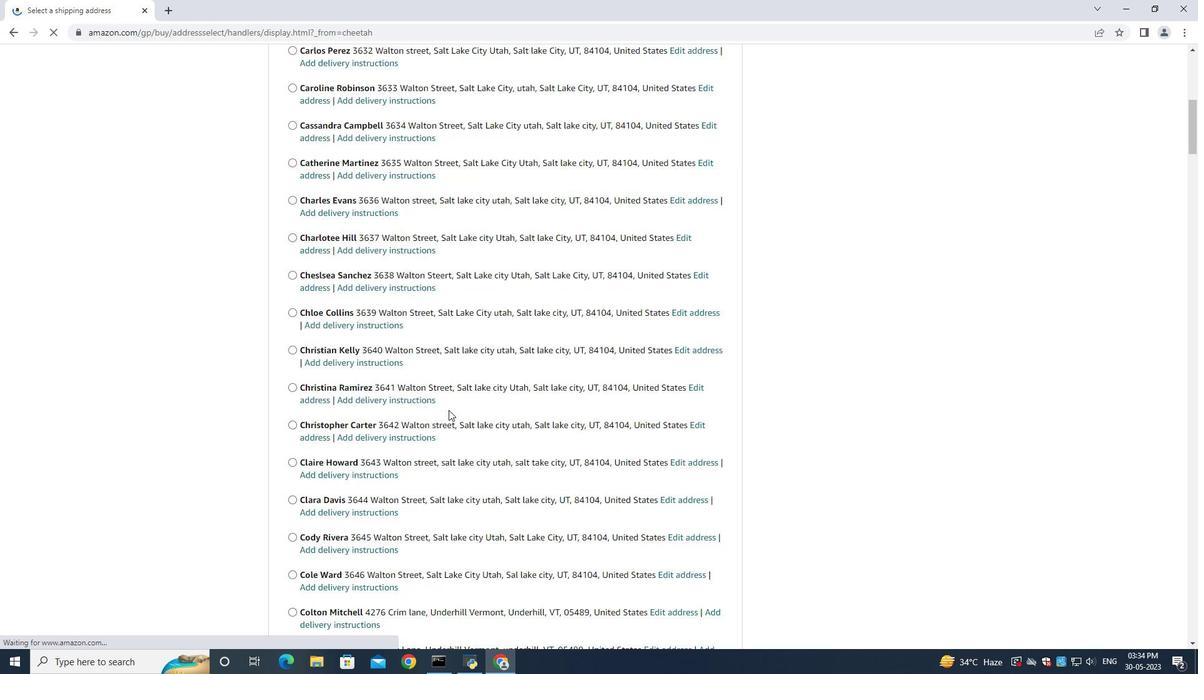 
Action: Mouse scrolled (448, 409) with delta (0, 0)
Screenshot: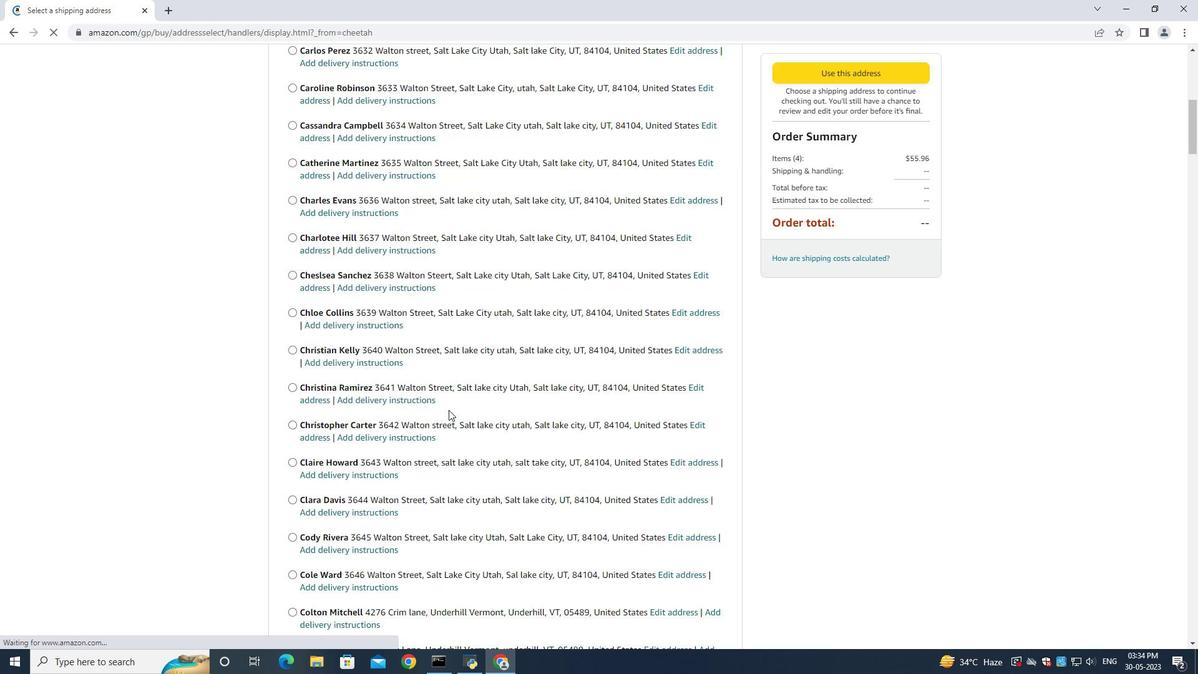
Action: Mouse scrolled (448, 409) with delta (0, 0)
Screenshot: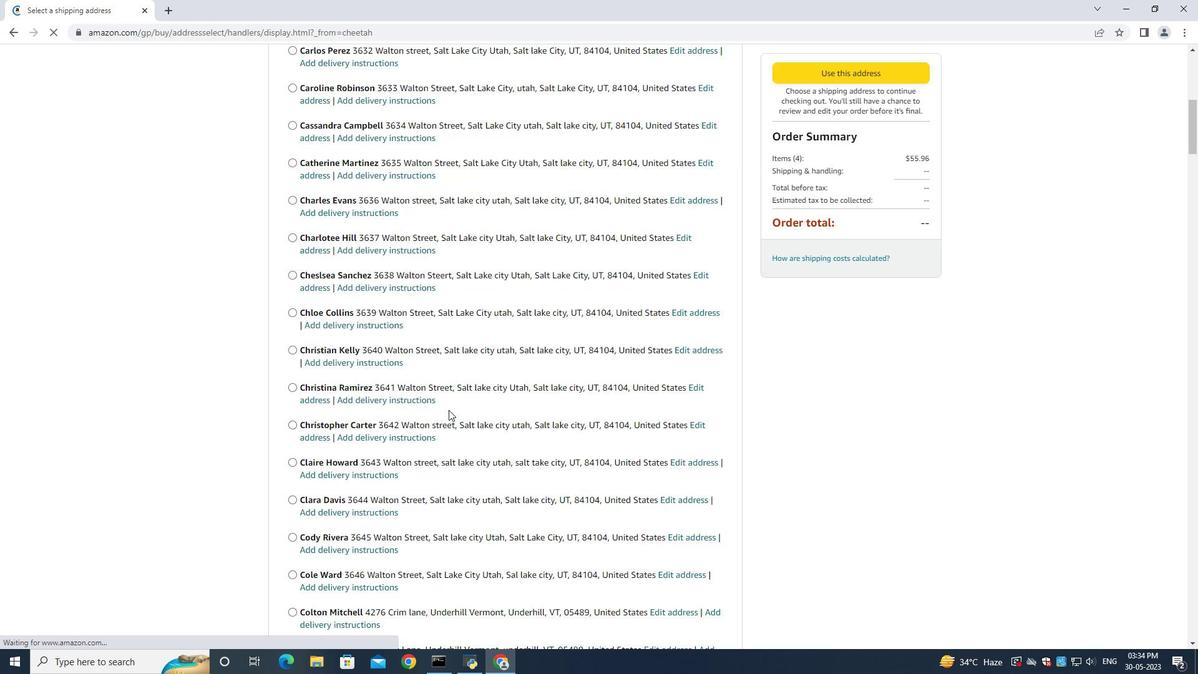 
Action: Mouse scrolled (448, 409) with delta (0, 0)
Screenshot: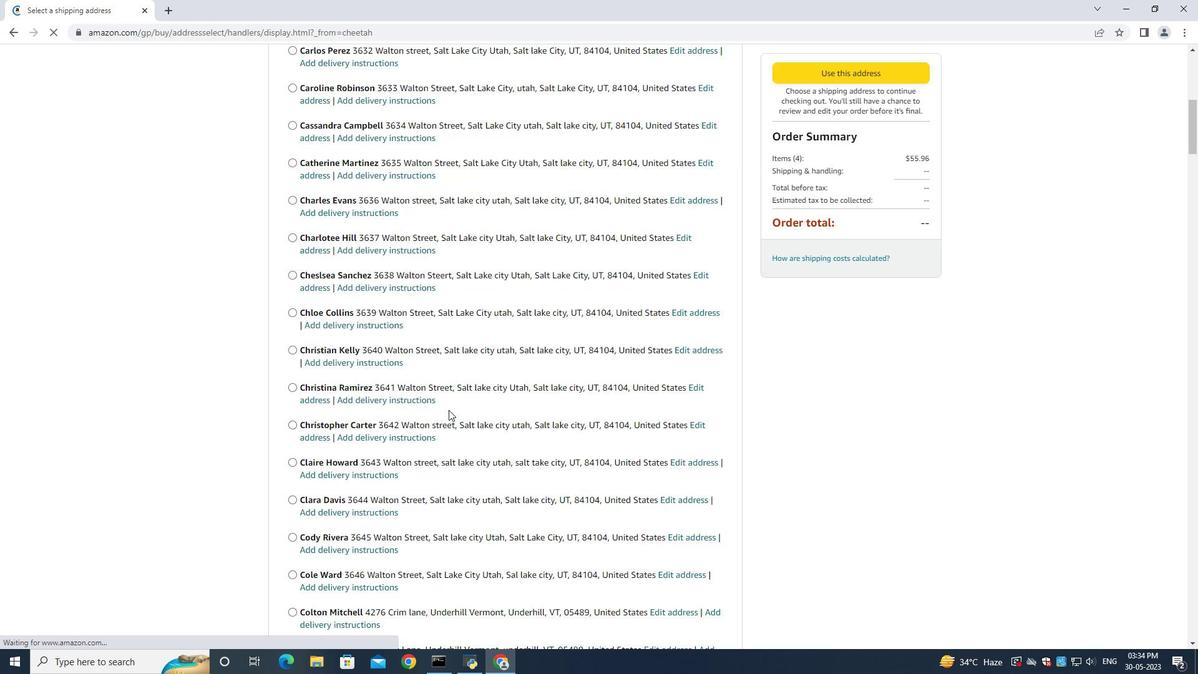
Action: Mouse scrolled (448, 409) with delta (0, 0)
Screenshot: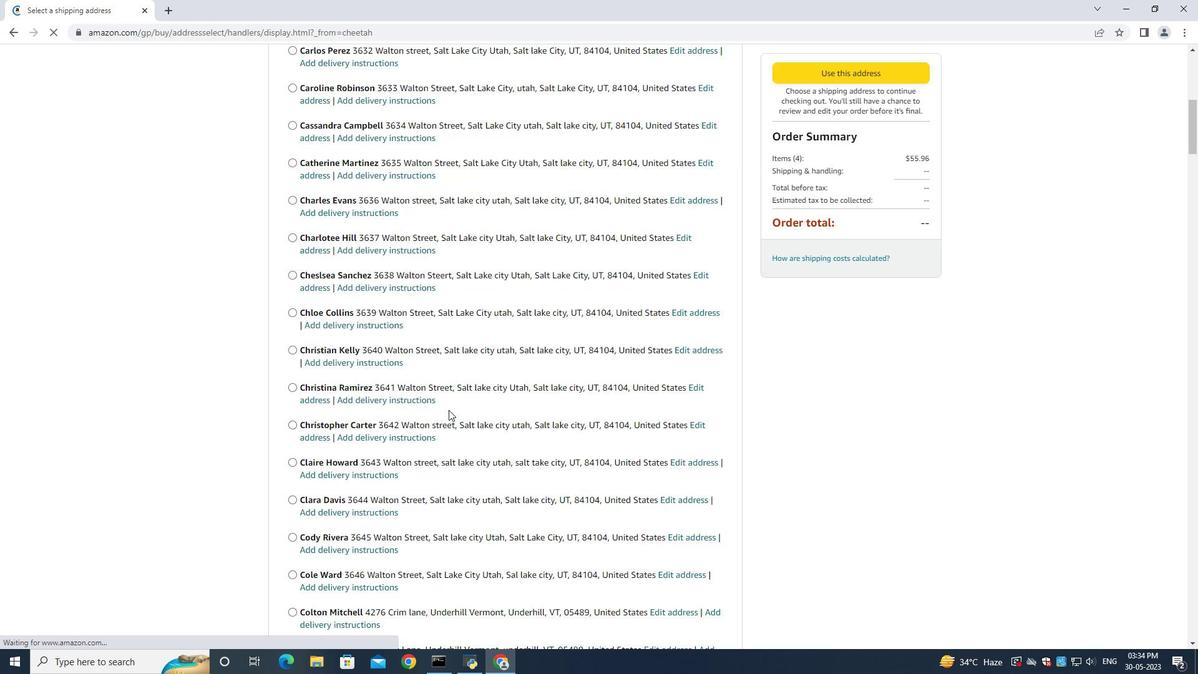 
Action: Mouse scrolled (448, 409) with delta (0, 0)
Screenshot: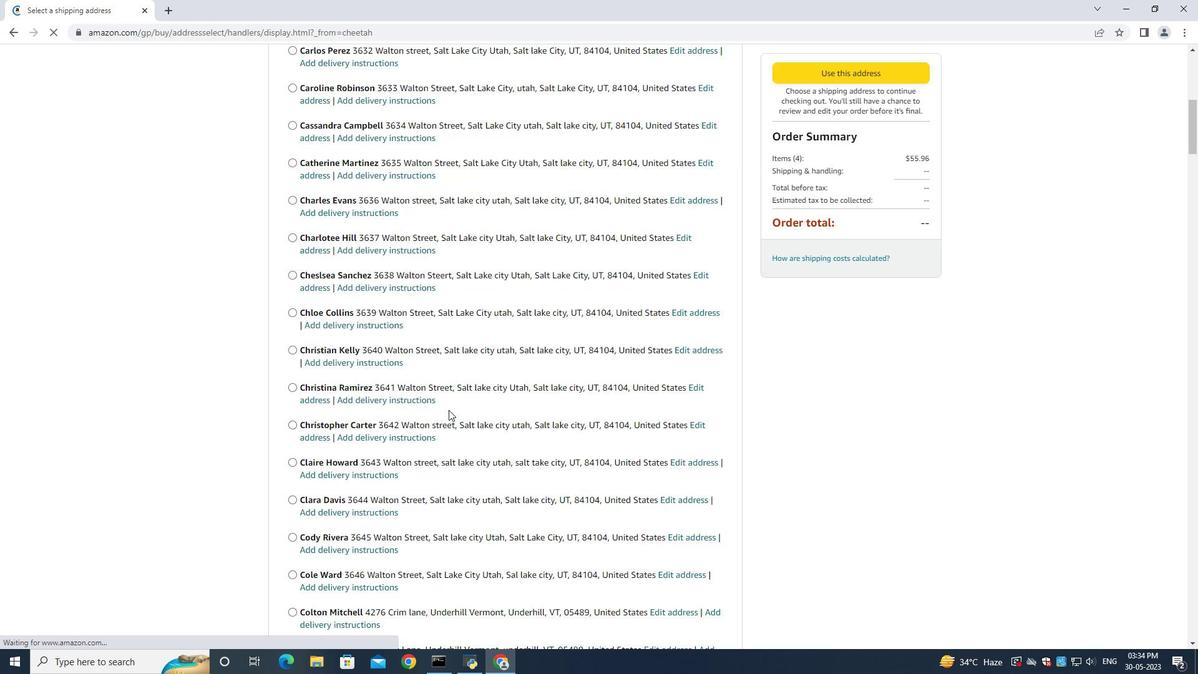 
Action: Mouse scrolled (448, 409) with delta (0, 0)
Screenshot: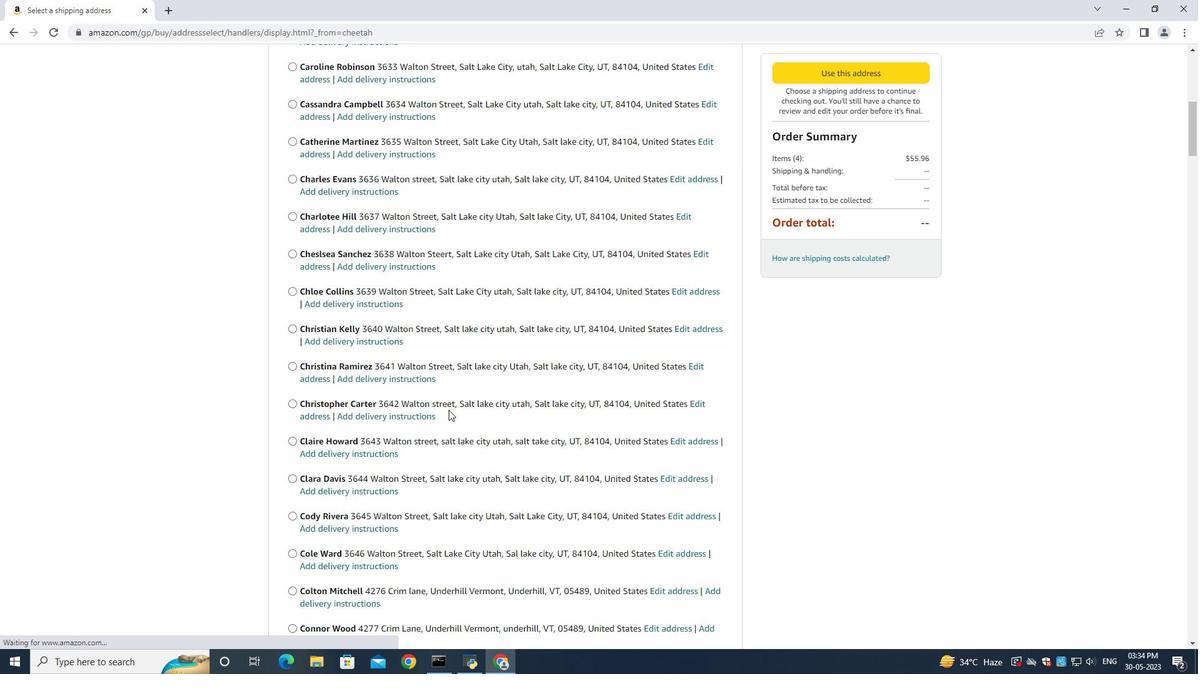 
Action: Mouse scrolled (448, 409) with delta (0, 0)
Screenshot: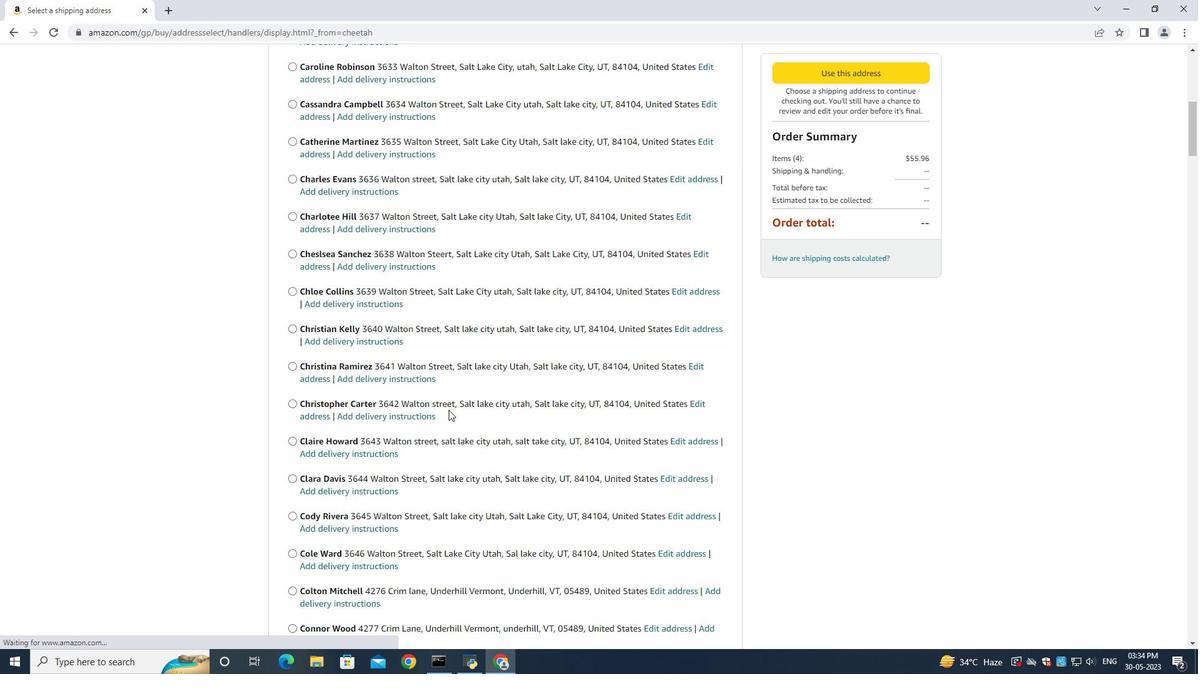 
Action: Mouse scrolled (448, 409) with delta (0, 0)
Screenshot: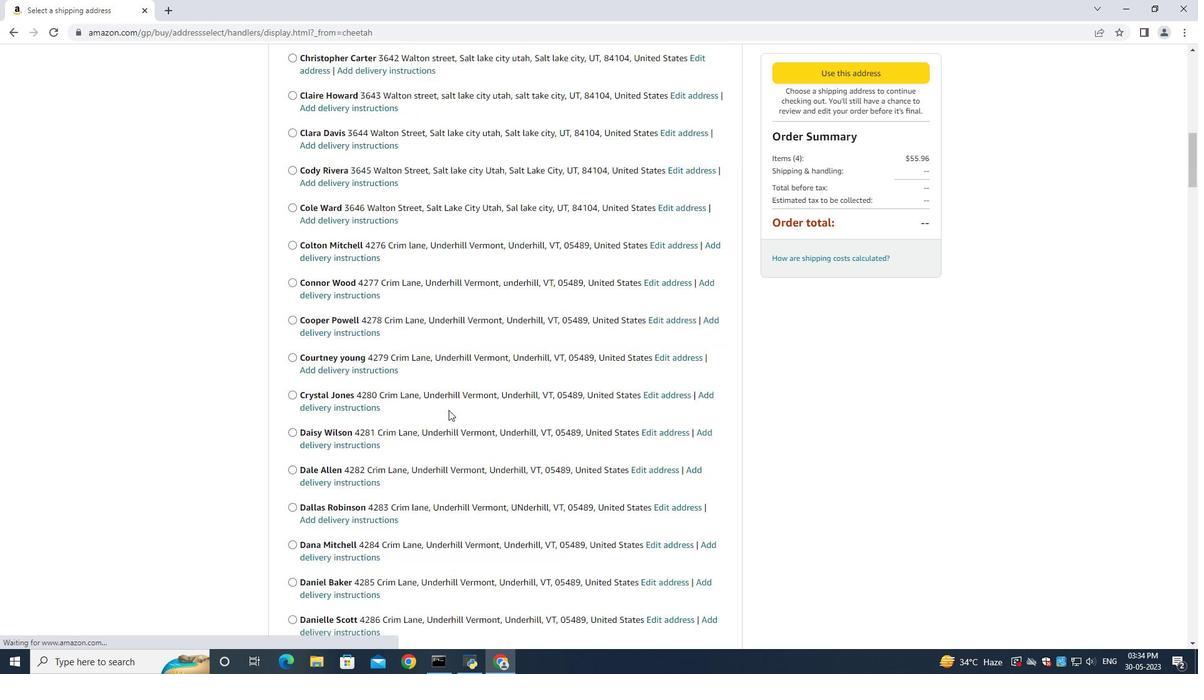 
Action: Mouse scrolled (448, 409) with delta (0, 0)
Screenshot: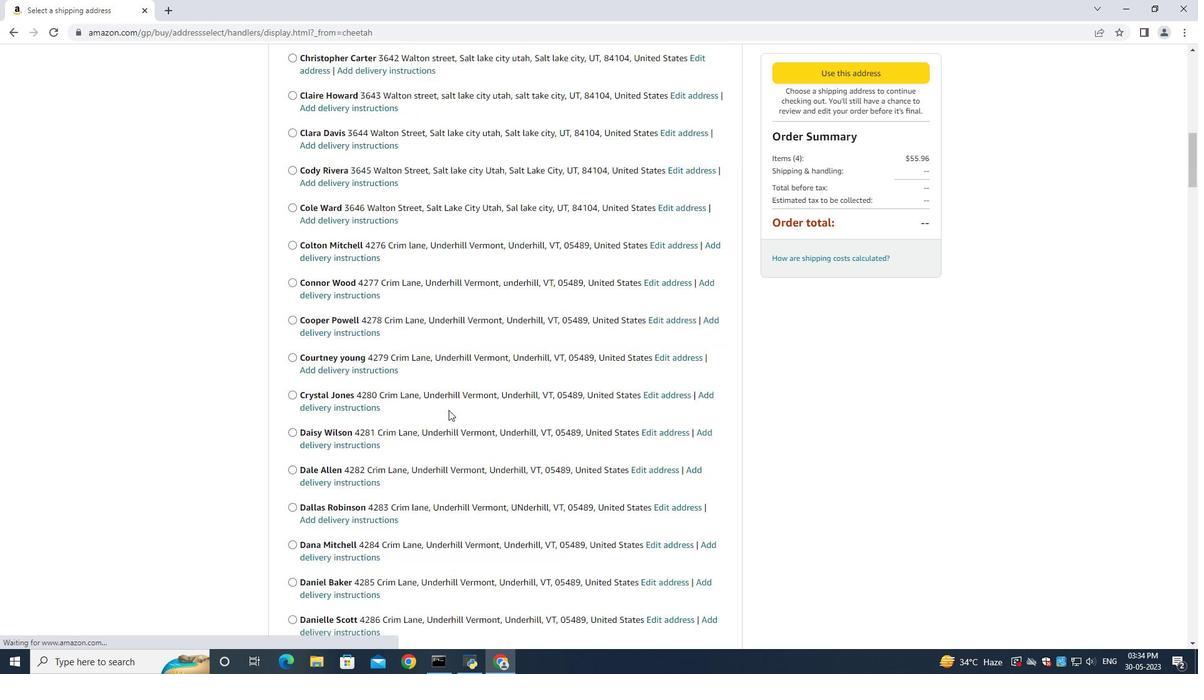 
Action: Mouse scrolled (448, 409) with delta (0, 0)
Screenshot: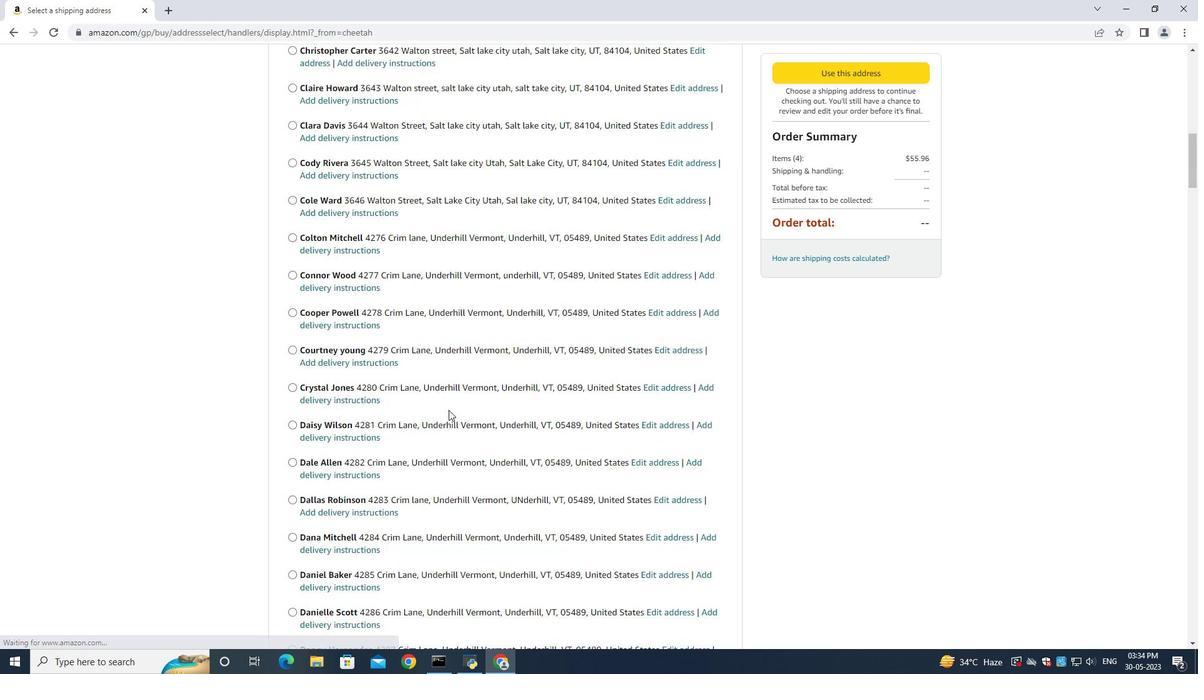 
Action: Mouse scrolled (448, 409) with delta (0, 0)
Screenshot: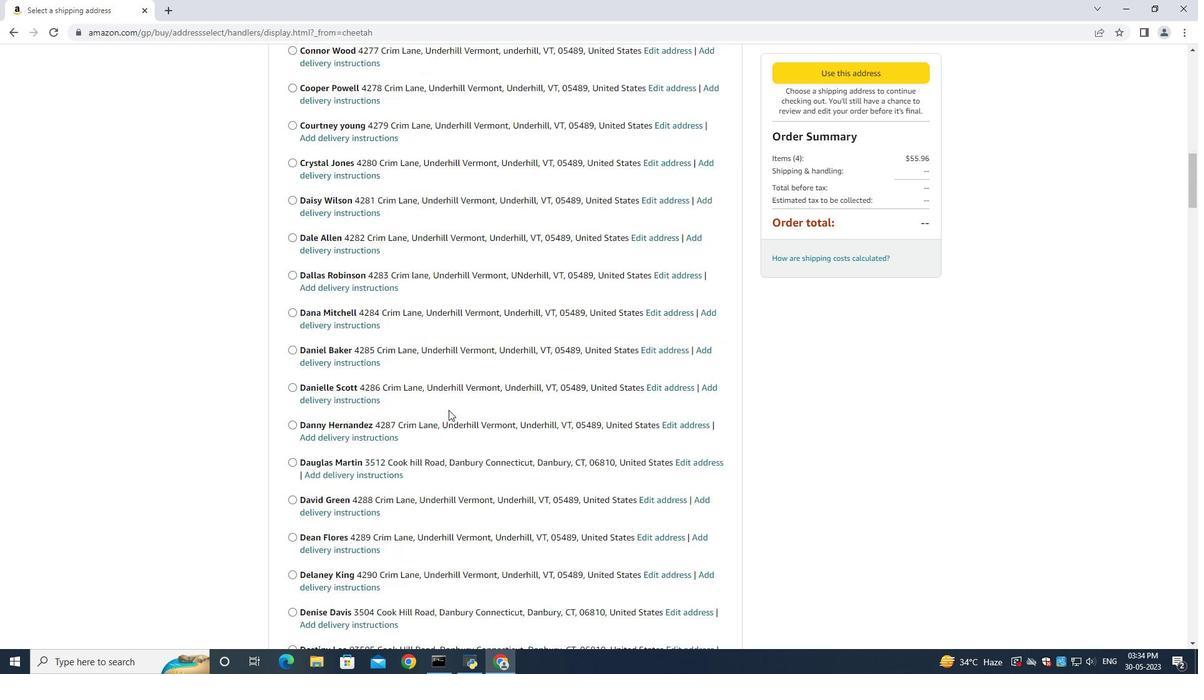 
Action: Mouse scrolled (448, 409) with delta (0, 0)
Screenshot: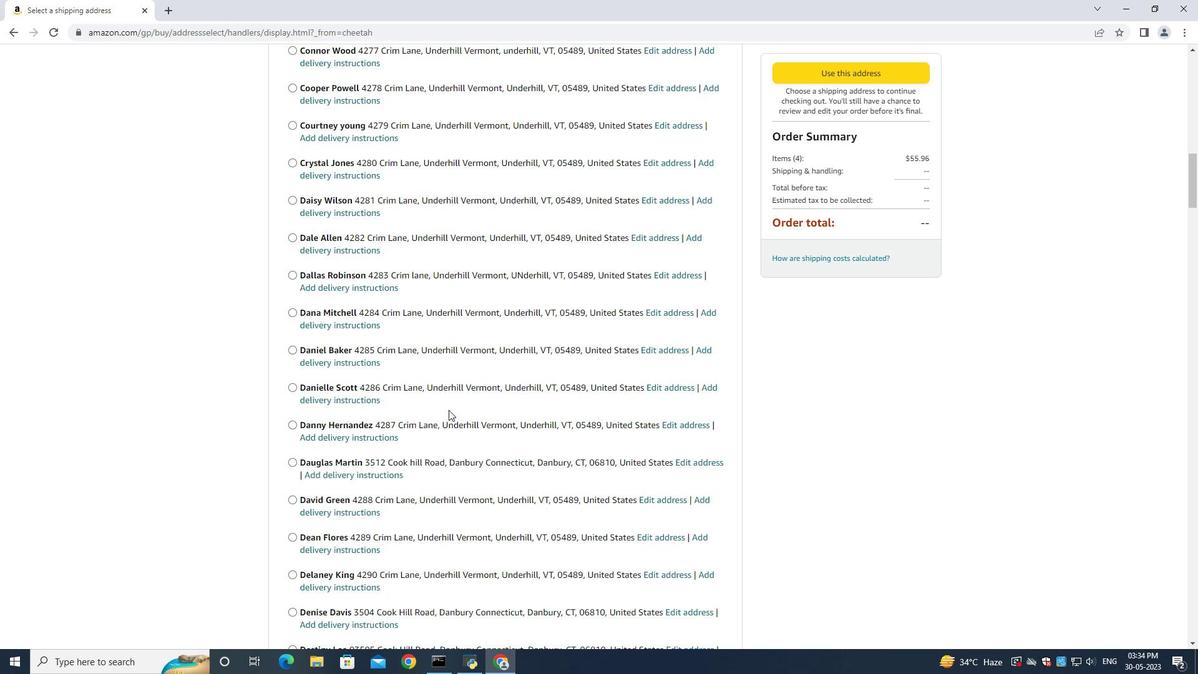 
Action: Mouse scrolled (448, 409) with delta (0, 0)
Screenshot: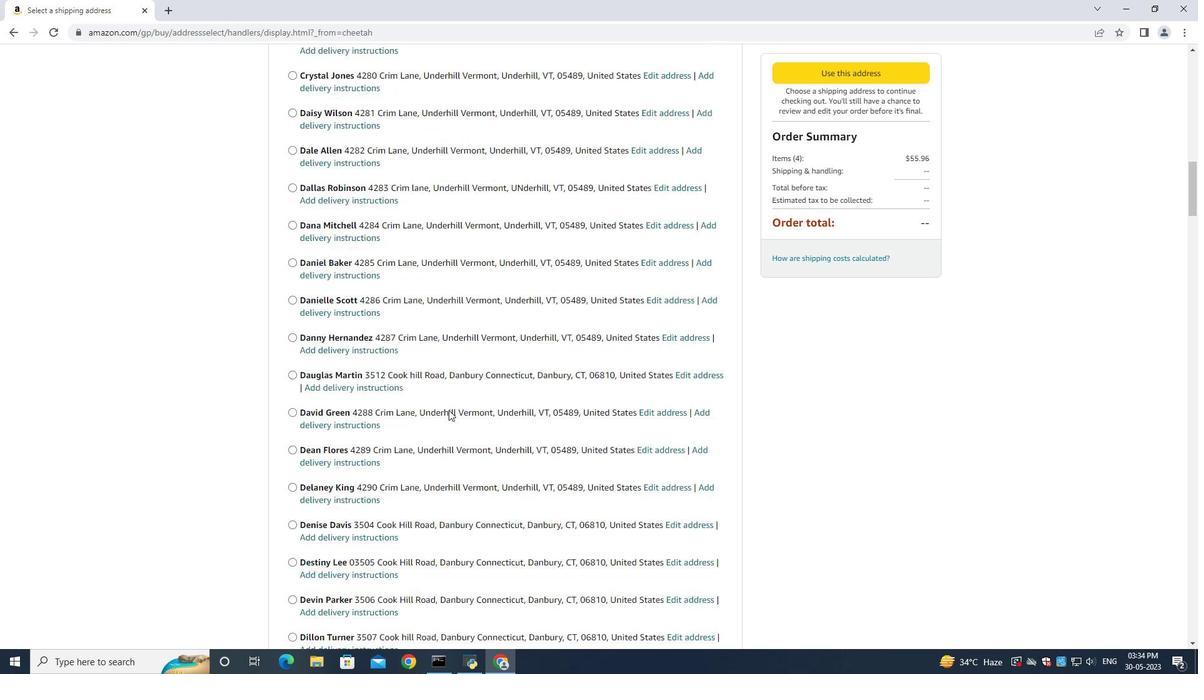 
Action: Mouse scrolled (448, 409) with delta (0, 0)
Screenshot: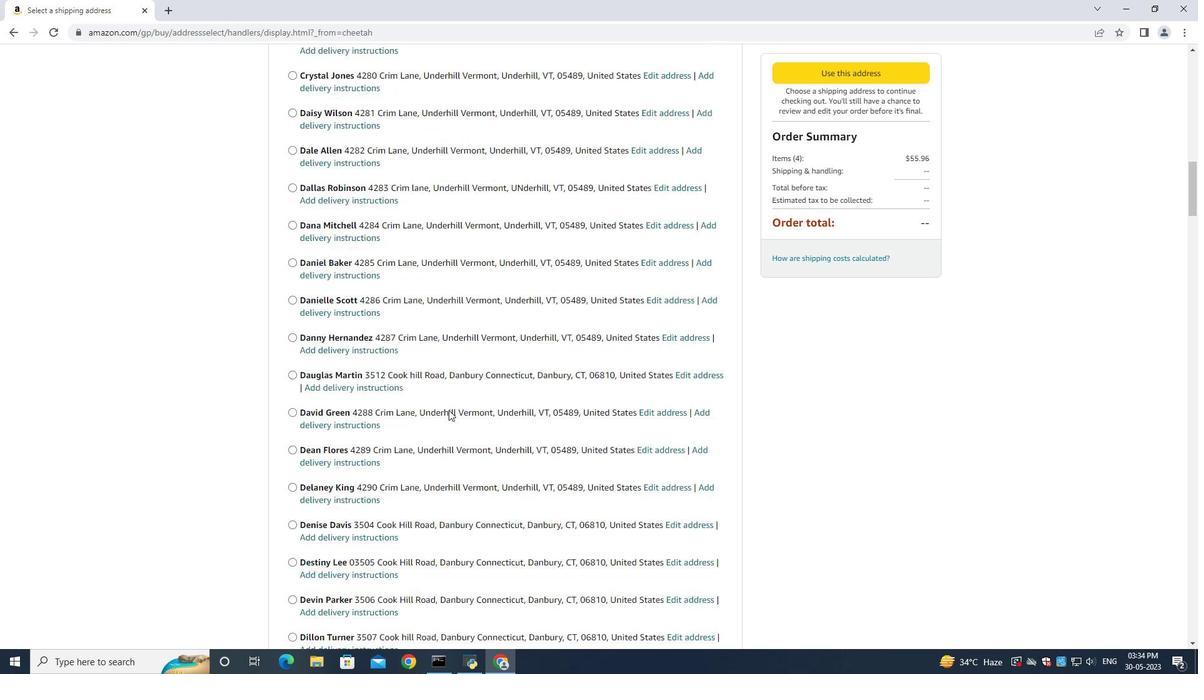 
Action: Mouse scrolled (448, 409) with delta (0, 0)
Screenshot: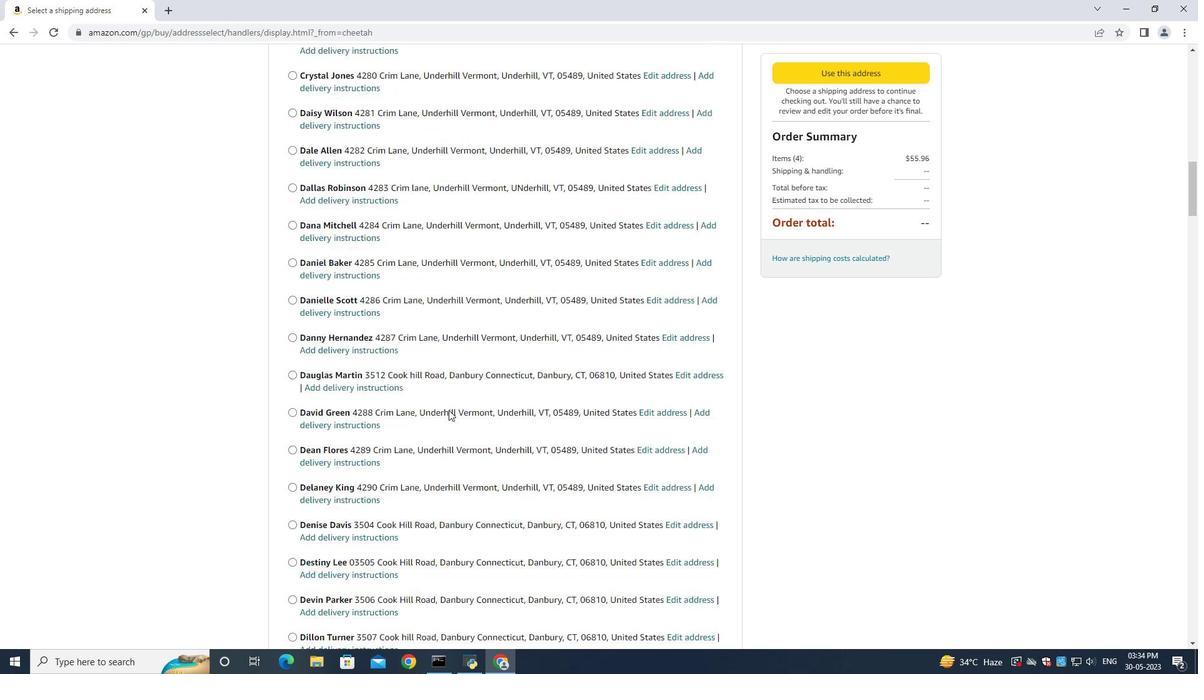 
Action: Mouse scrolled (448, 409) with delta (0, 0)
Screenshot: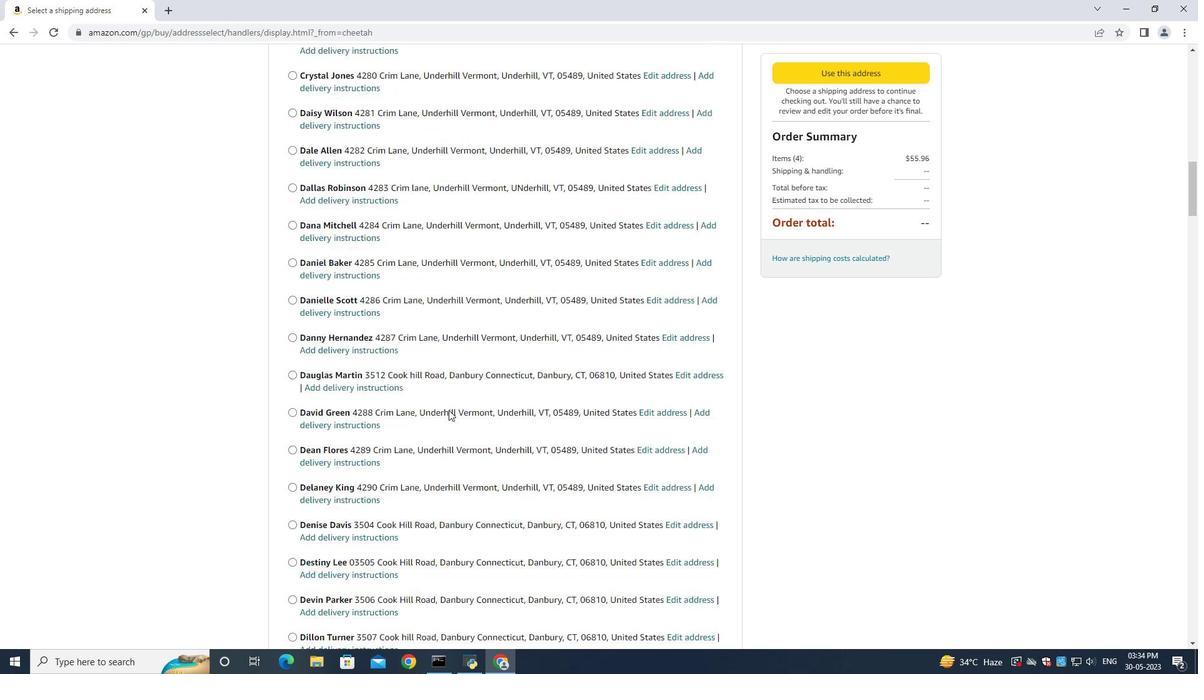 
Action: Mouse scrolled (448, 409) with delta (0, 0)
Screenshot: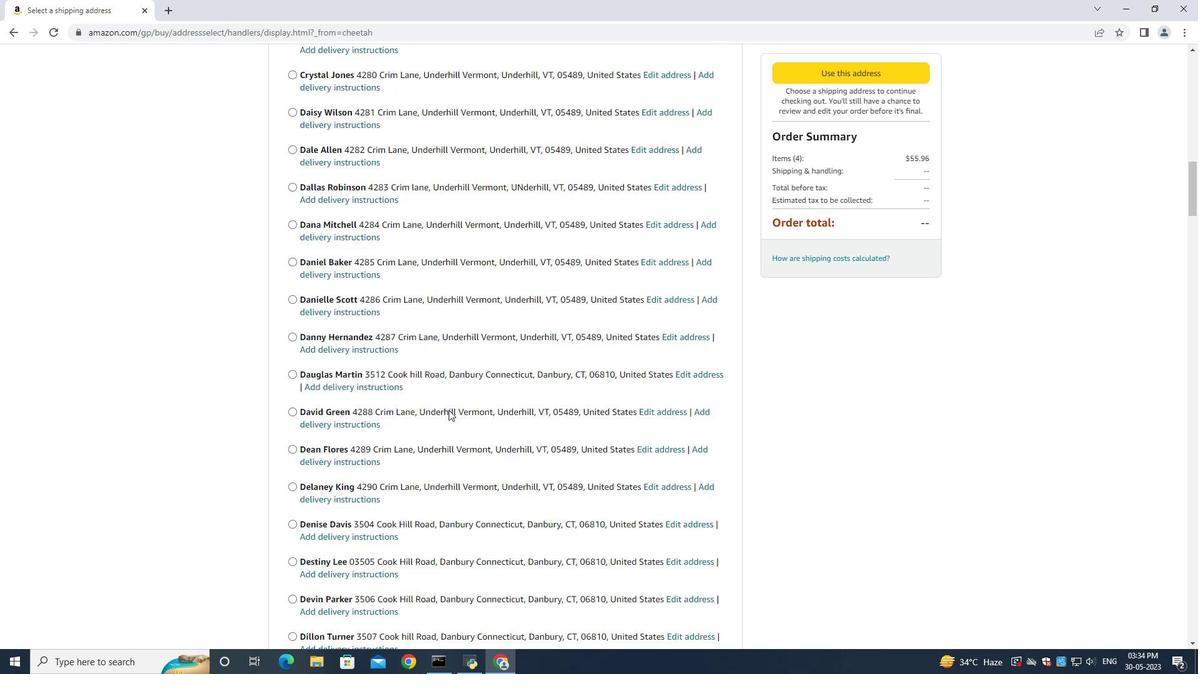 
Action: Mouse scrolled (448, 409) with delta (0, 0)
Screenshot: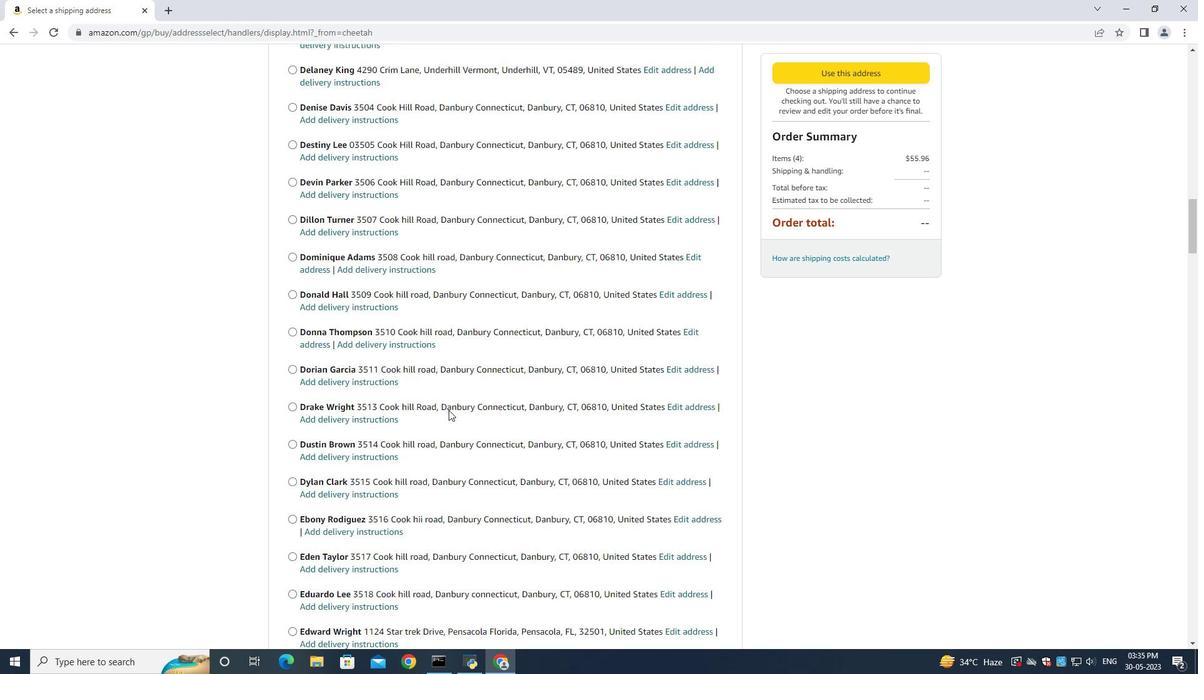 
Action: Mouse scrolled (448, 409) with delta (0, 0)
Screenshot: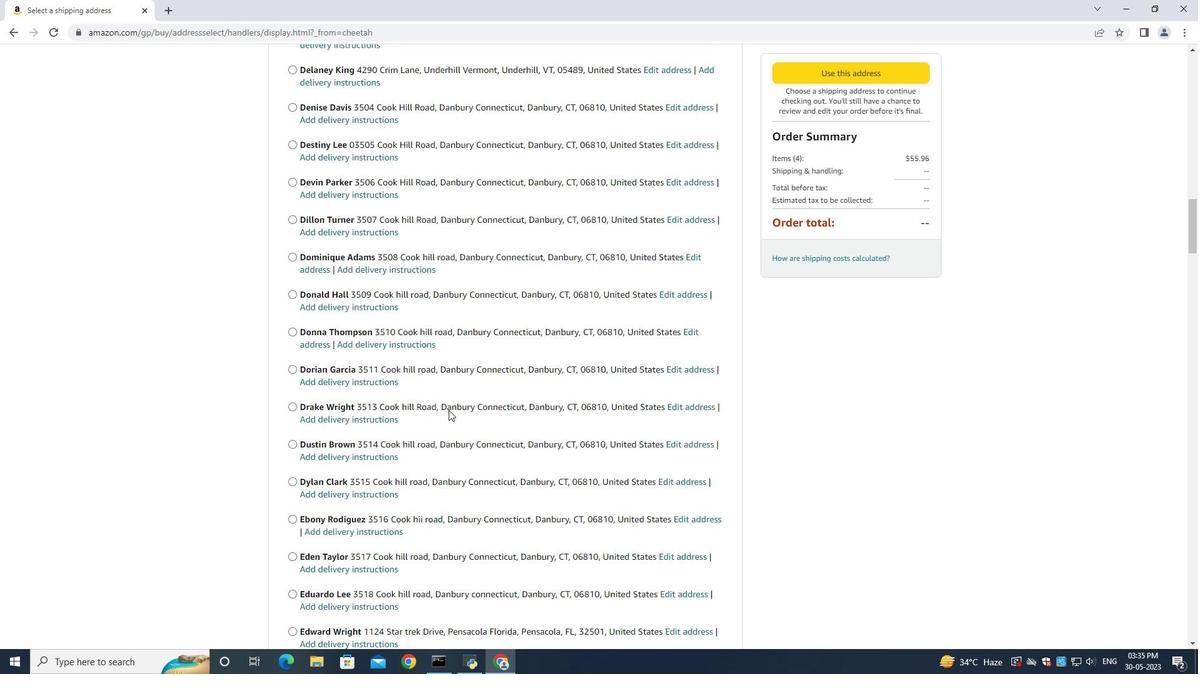 
Action: Mouse scrolled (448, 409) with delta (0, 0)
Screenshot: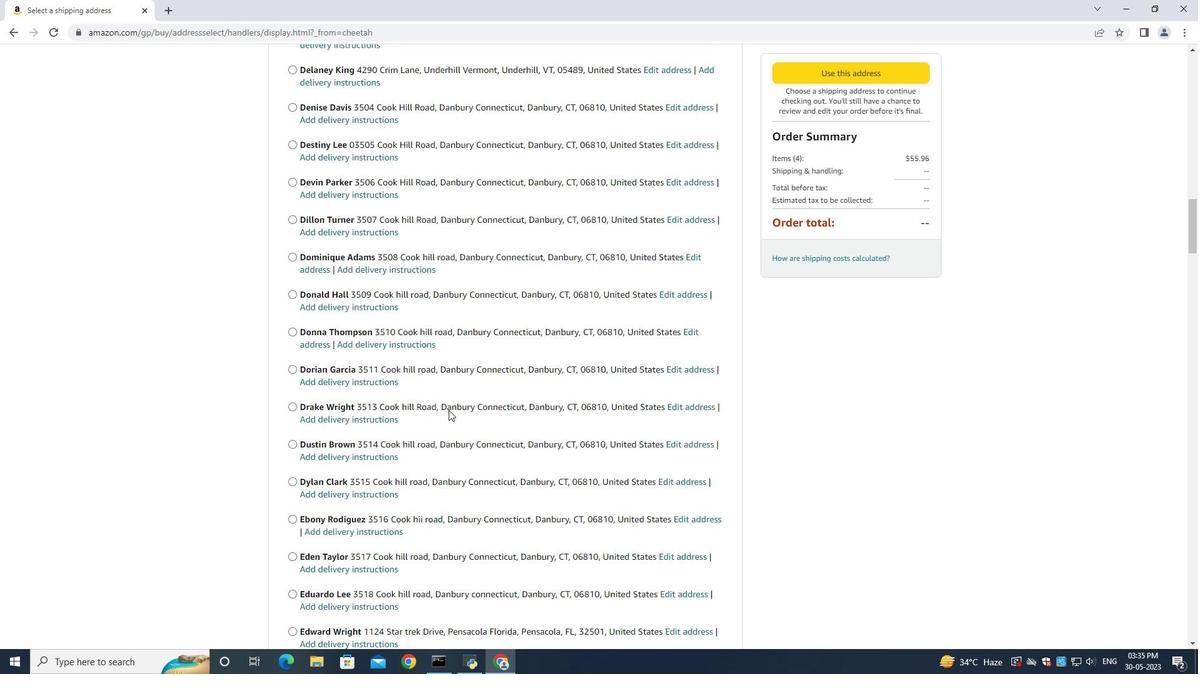 
Action: Mouse scrolled (448, 409) with delta (0, 0)
Screenshot: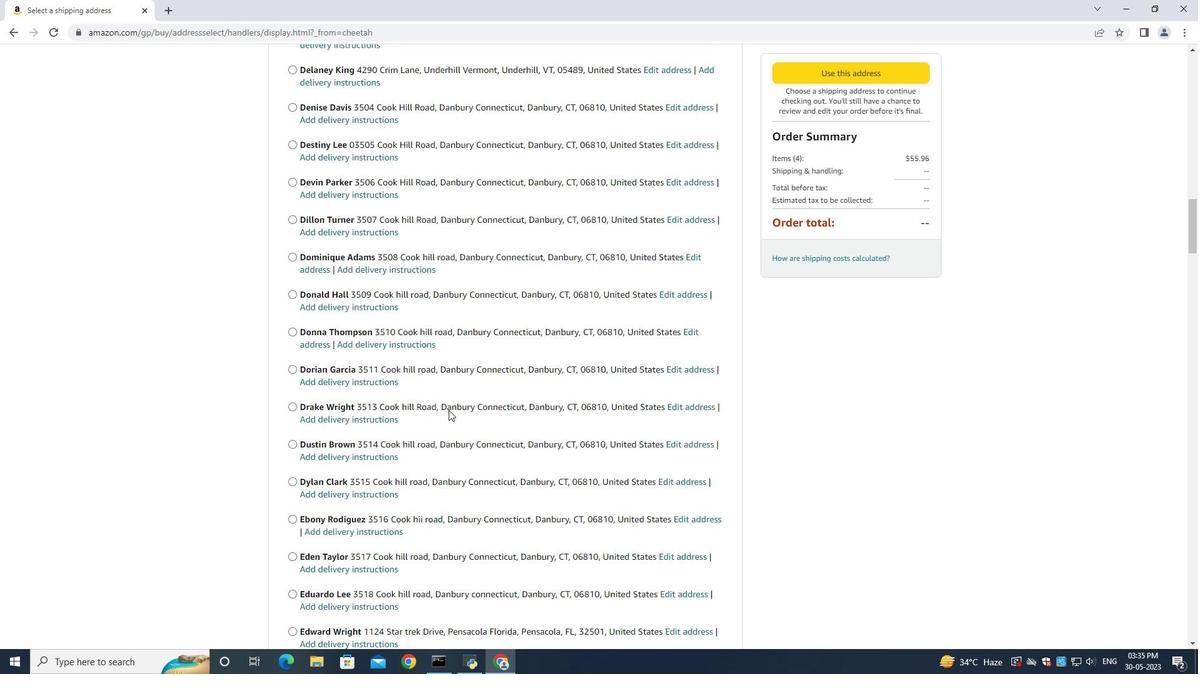
Action: Mouse scrolled (448, 409) with delta (0, 0)
Screenshot: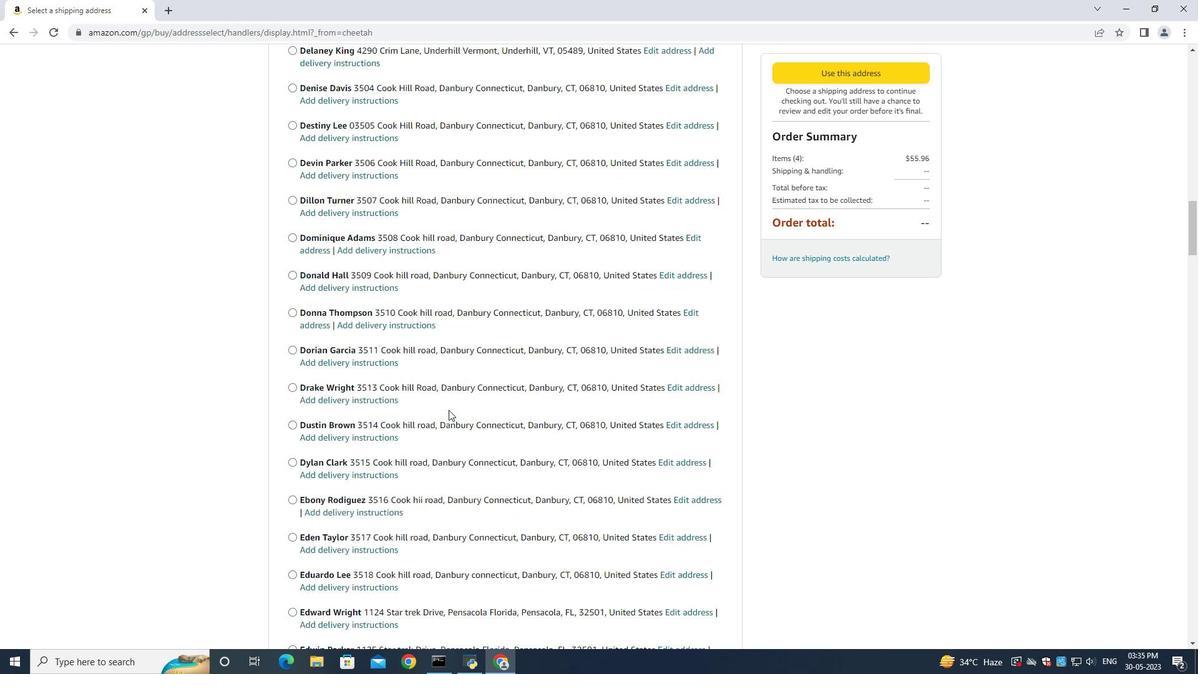 
Action: Mouse scrolled (448, 409) with delta (0, 0)
Screenshot: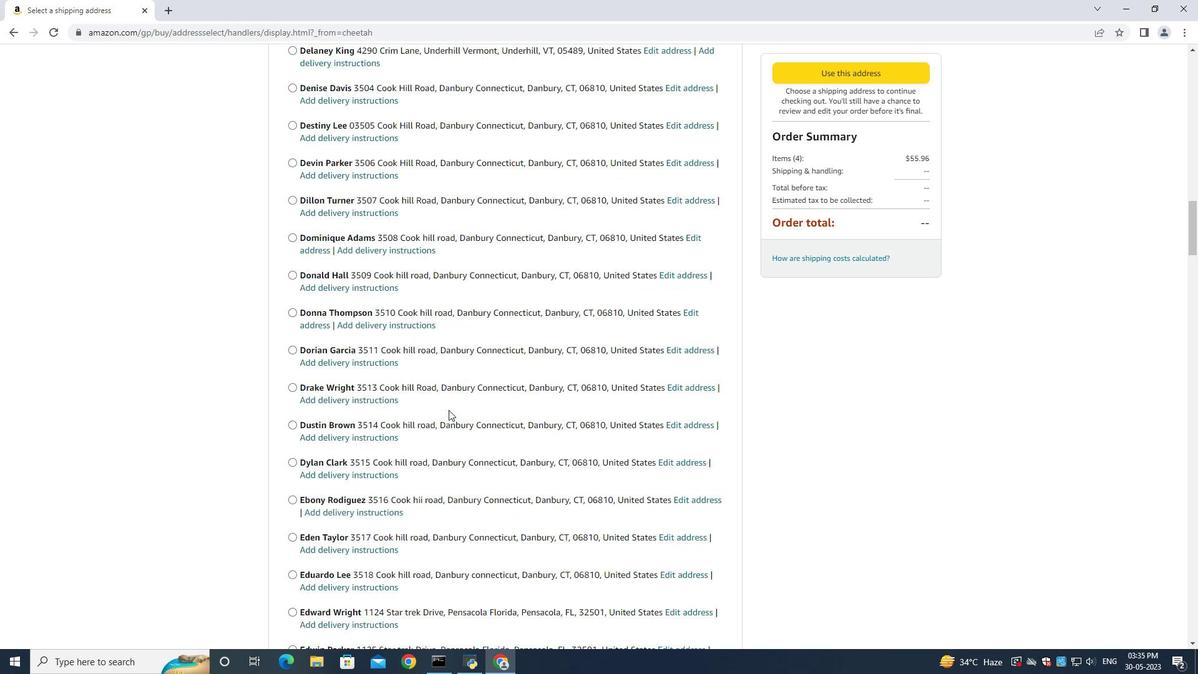 
Action: Mouse scrolled (448, 409) with delta (0, 0)
Screenshot: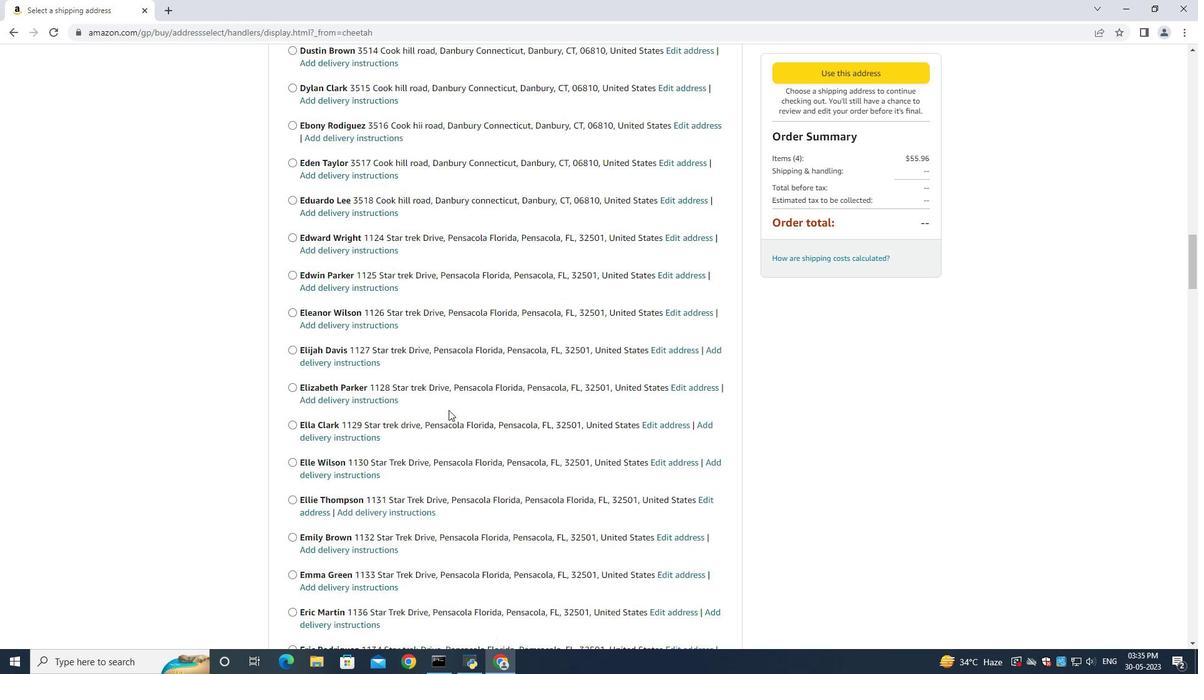 
Action: Mouse scrolled (448, 409) with delta (0, 0)
Screenshot: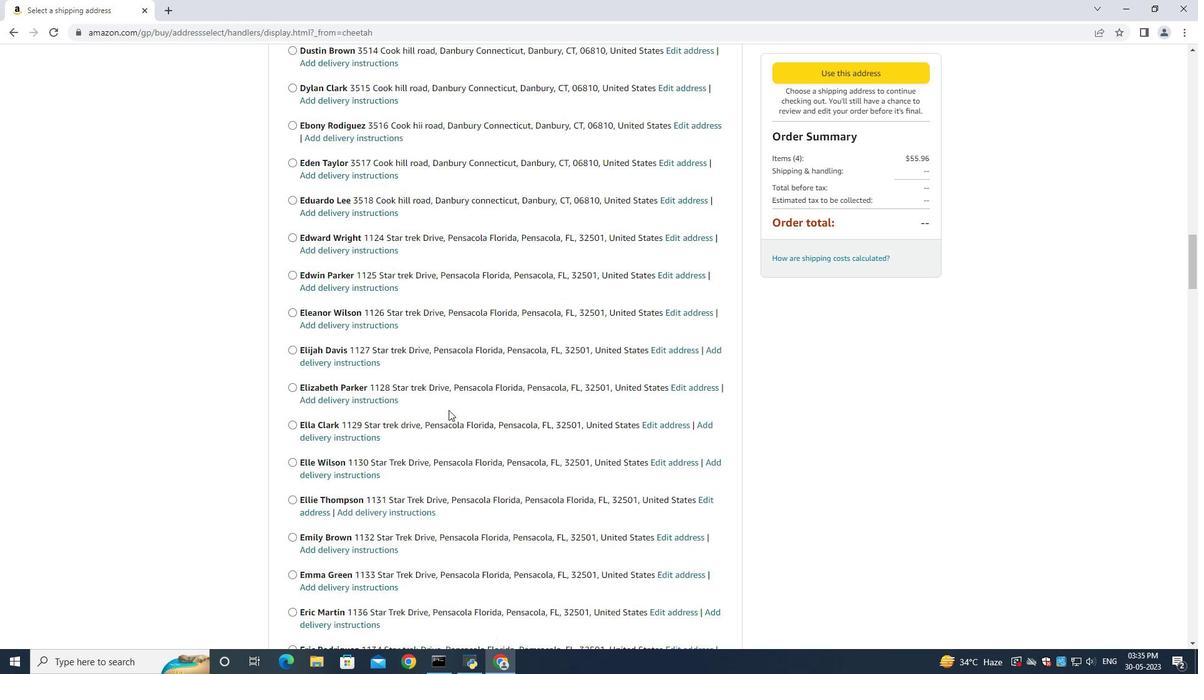 
Action: Mouse scrolled (448, 409) with delta (0, 0)
Screenshot: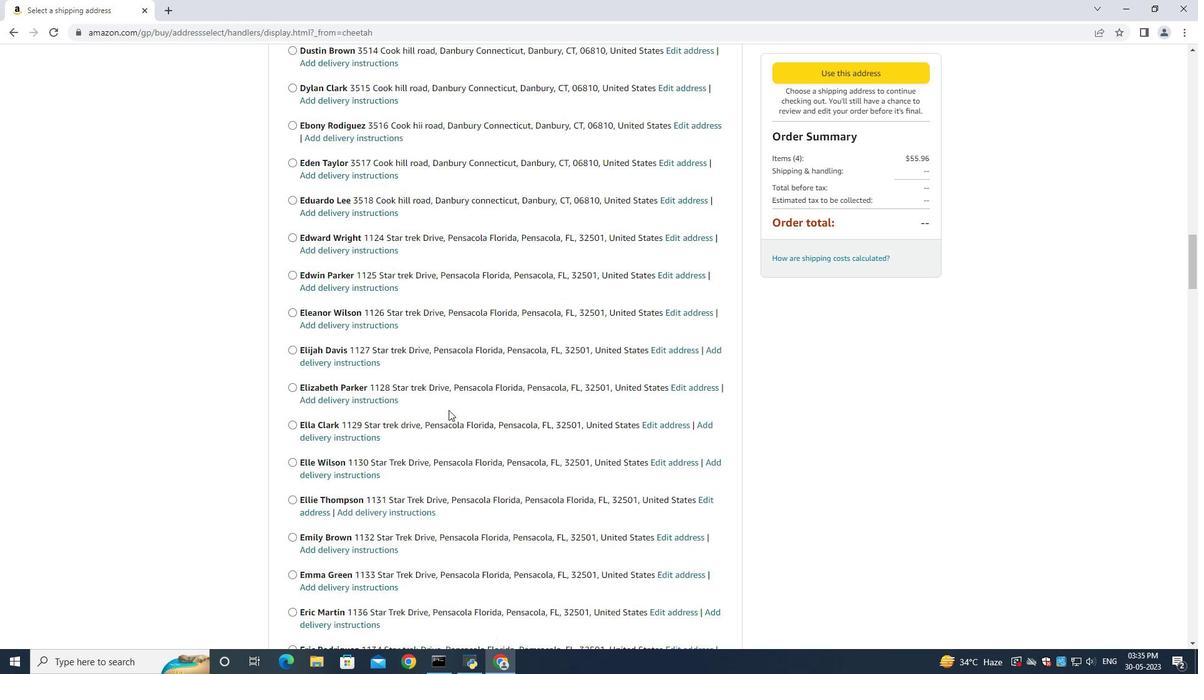 
Action: Mouse scrolled (448, 409) with delta (0, 0)
Screenshot: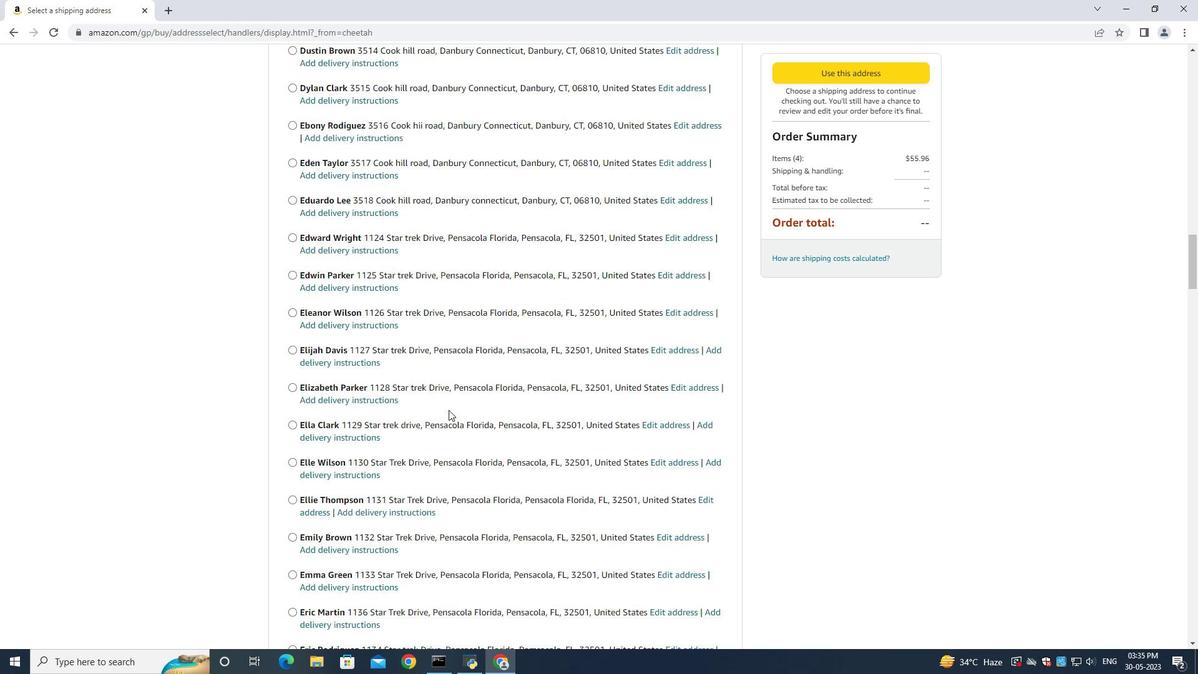
Action: Mouse scrolled (448, 409) with delta (0, 0)
Screenshot: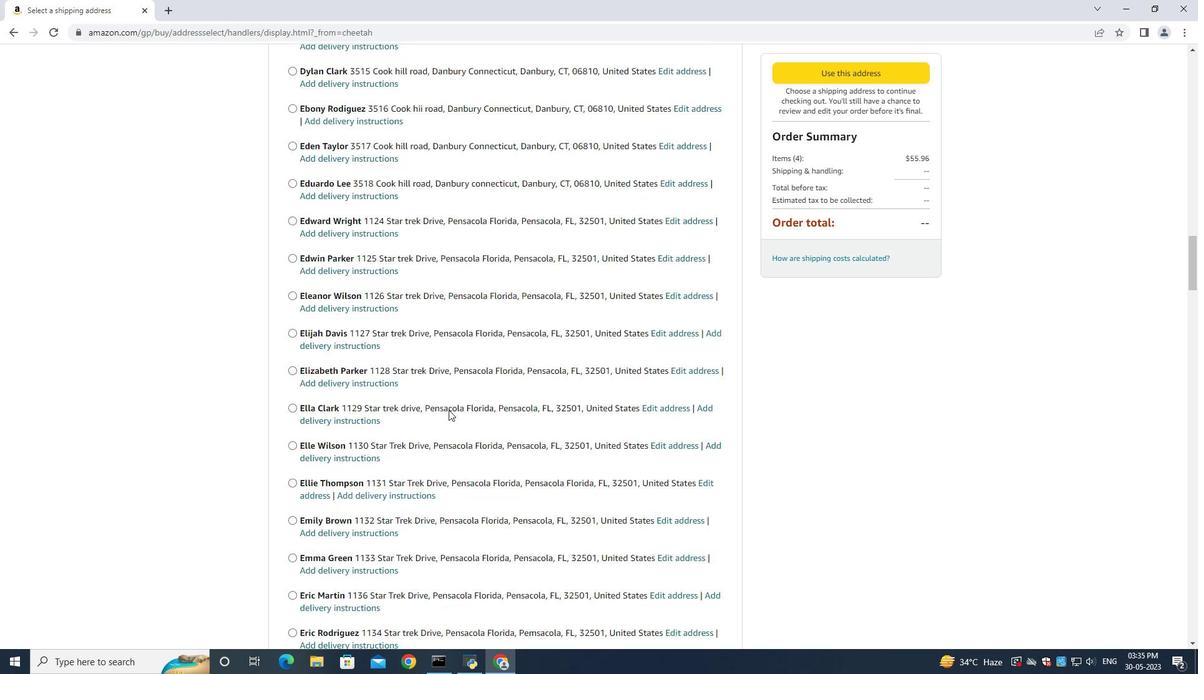 
Action: Mouse scrolled (448, 409) with delta (0, 0)
Screenshot: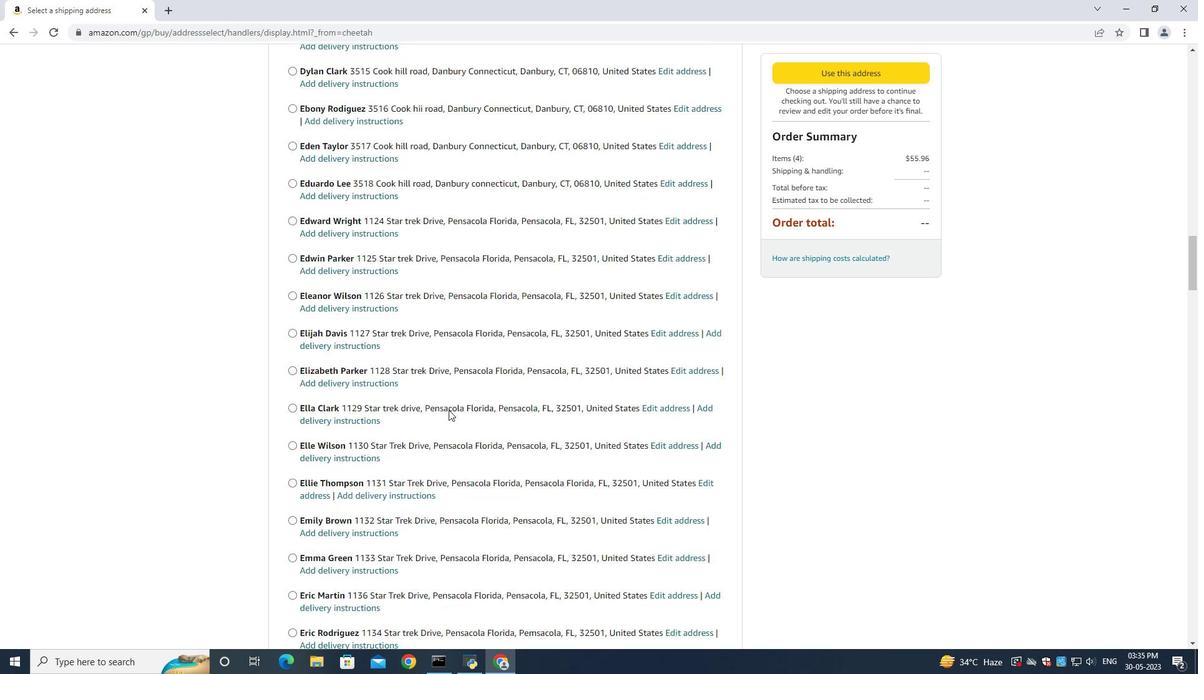 
Action: Mouse scrolled (448, 409) with delta (0, 0)
Screenshot: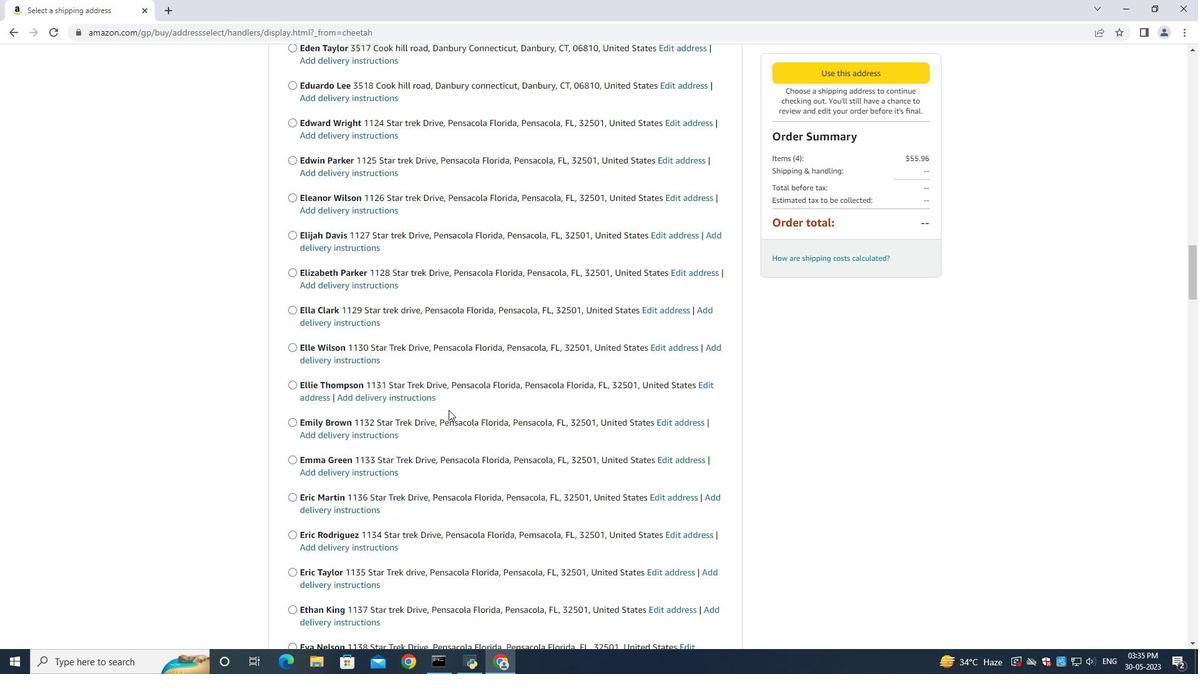 
Action: Mouse scrolled (448, 409) with delta (0, 0)
Screenshot: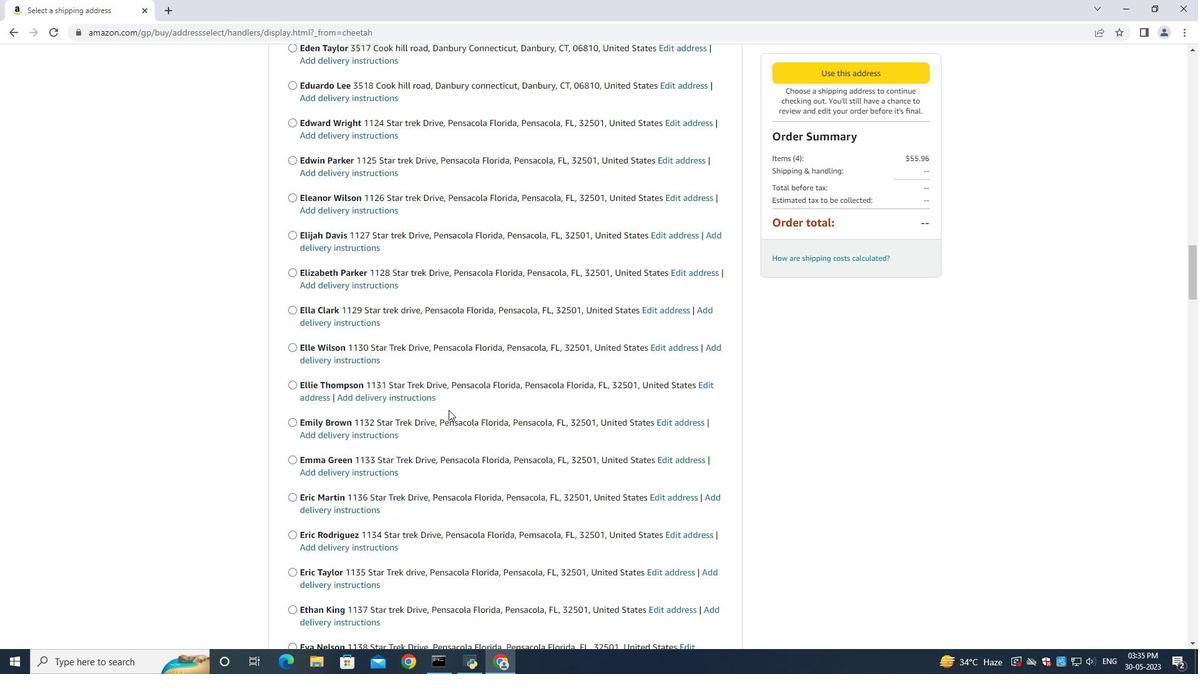 
Action: Mouse scrolled (448, 409) with delta (0, 0)
Screenshot: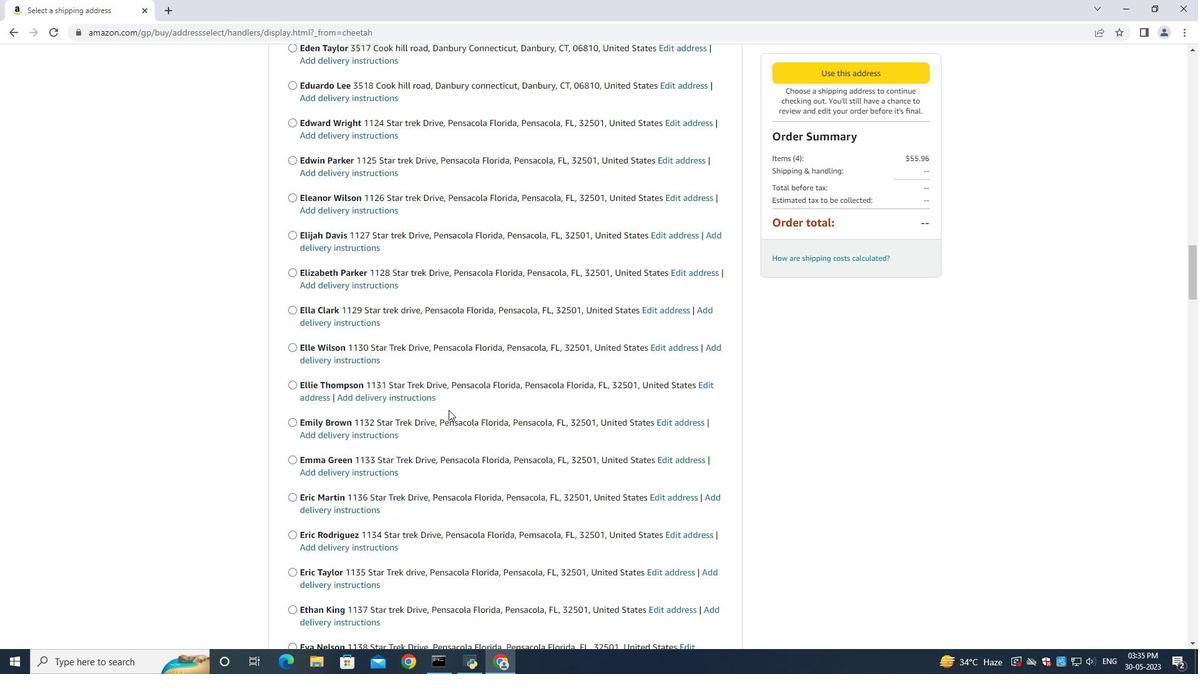 
Action: Mouse scrolled (448, 409) with delta (0, 0)
Screenshot: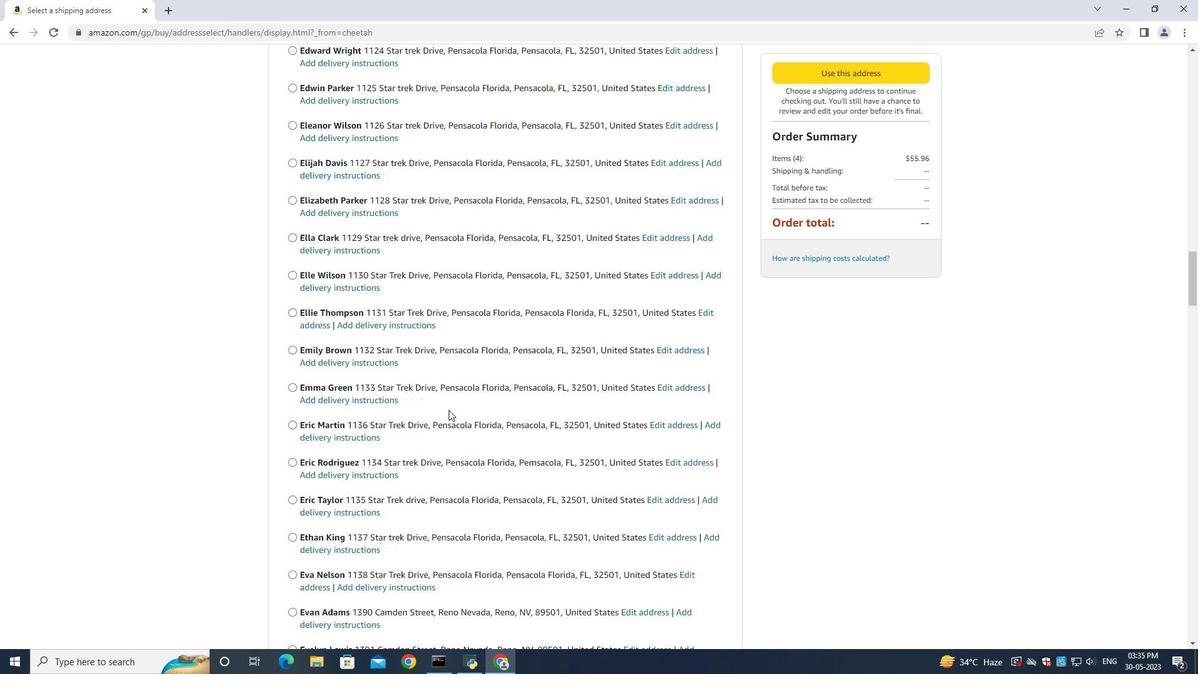 
Action: Mouse scrolled (448, 409) with delta (0, 0)
Screenshot: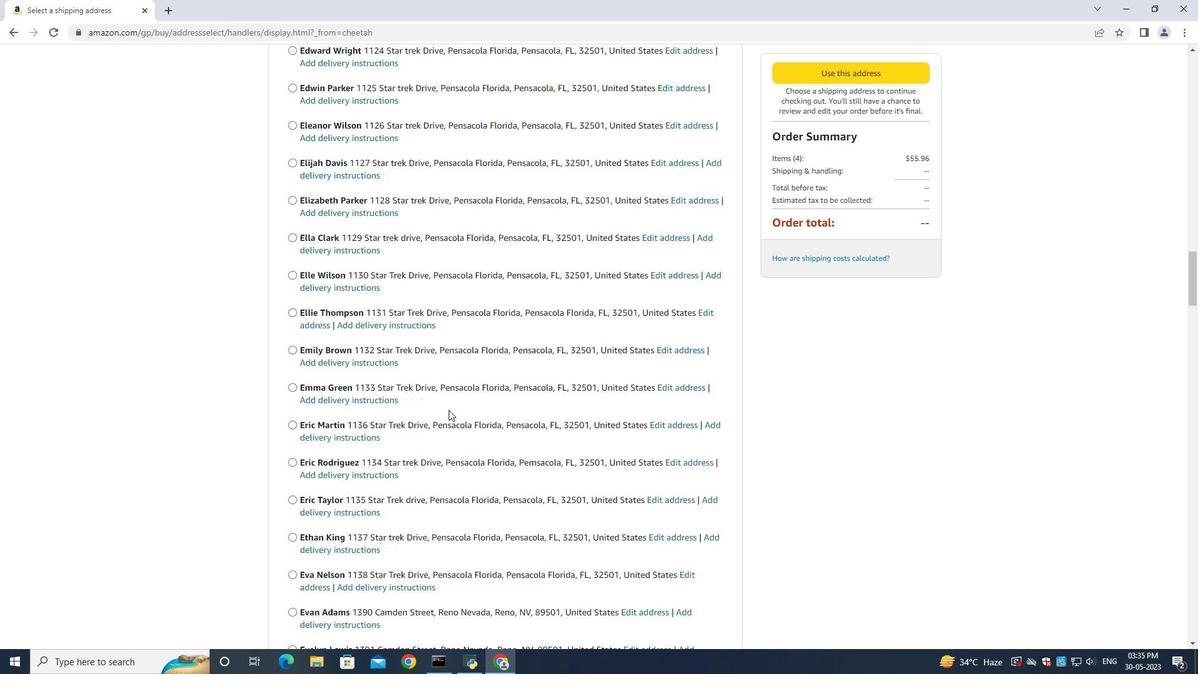 
Action: Mouse scrolled (448, 409) with delta (0, 0)
Screenshot: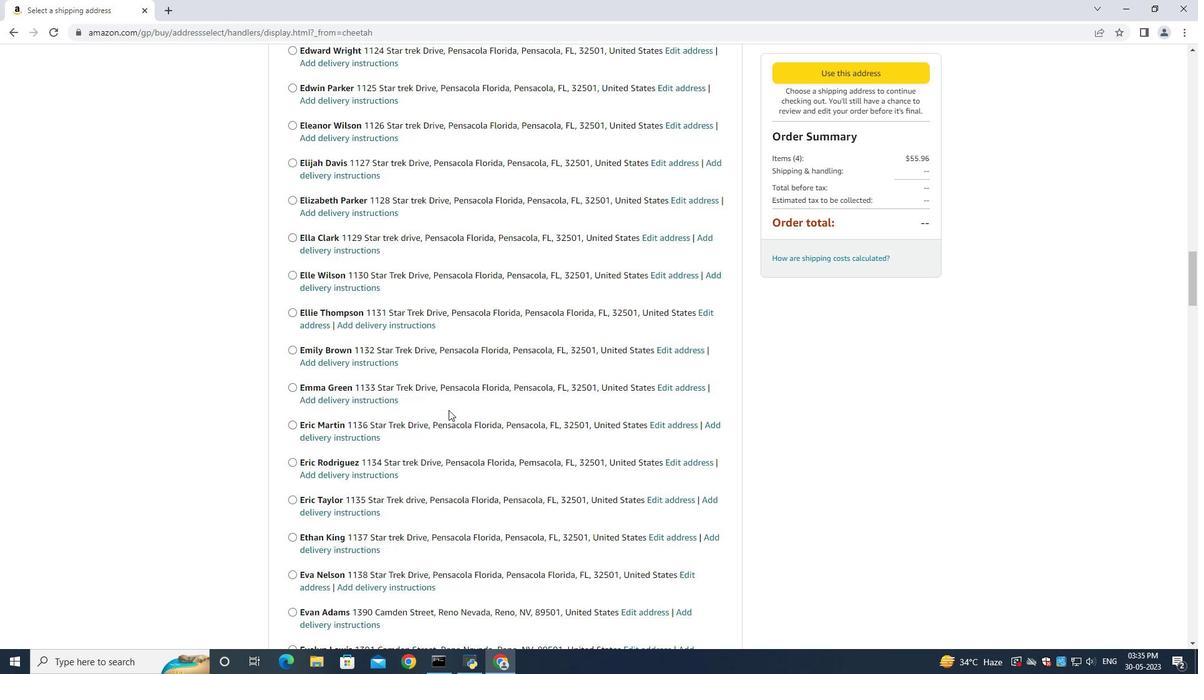 
Action: Mouse scrolled (448, 409) with delta (0, 0)
Screenshot: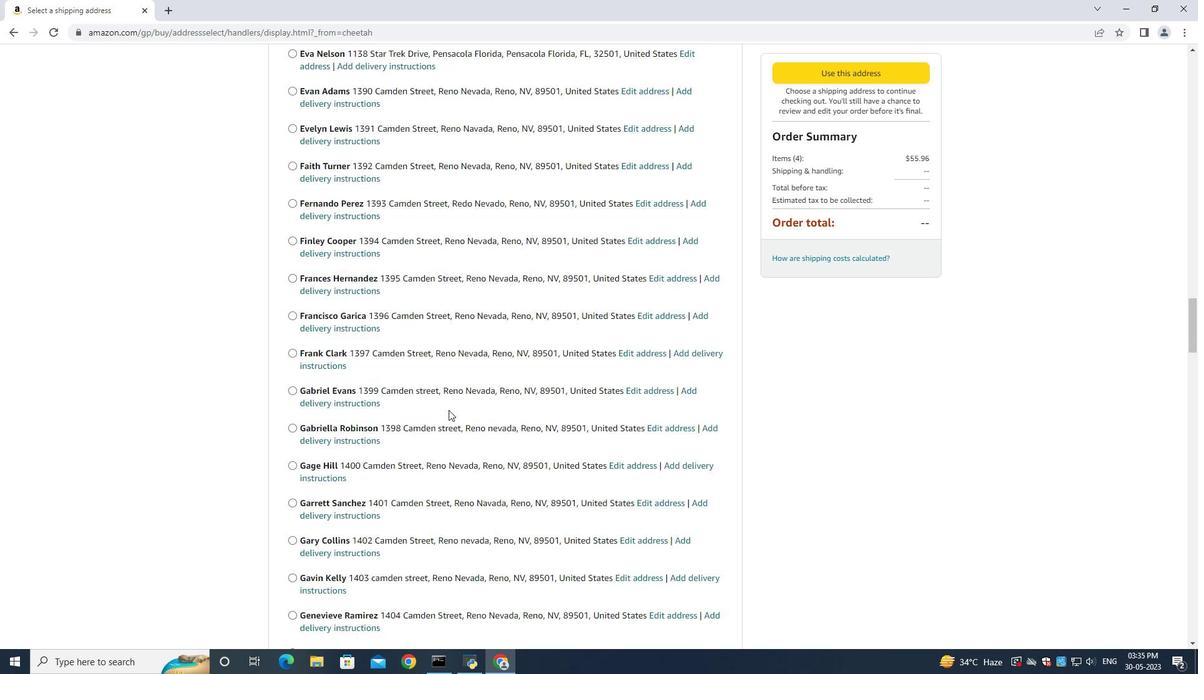 
Action: Mouse scrolled (448, 409) with delta (0, 0)
Screenshot: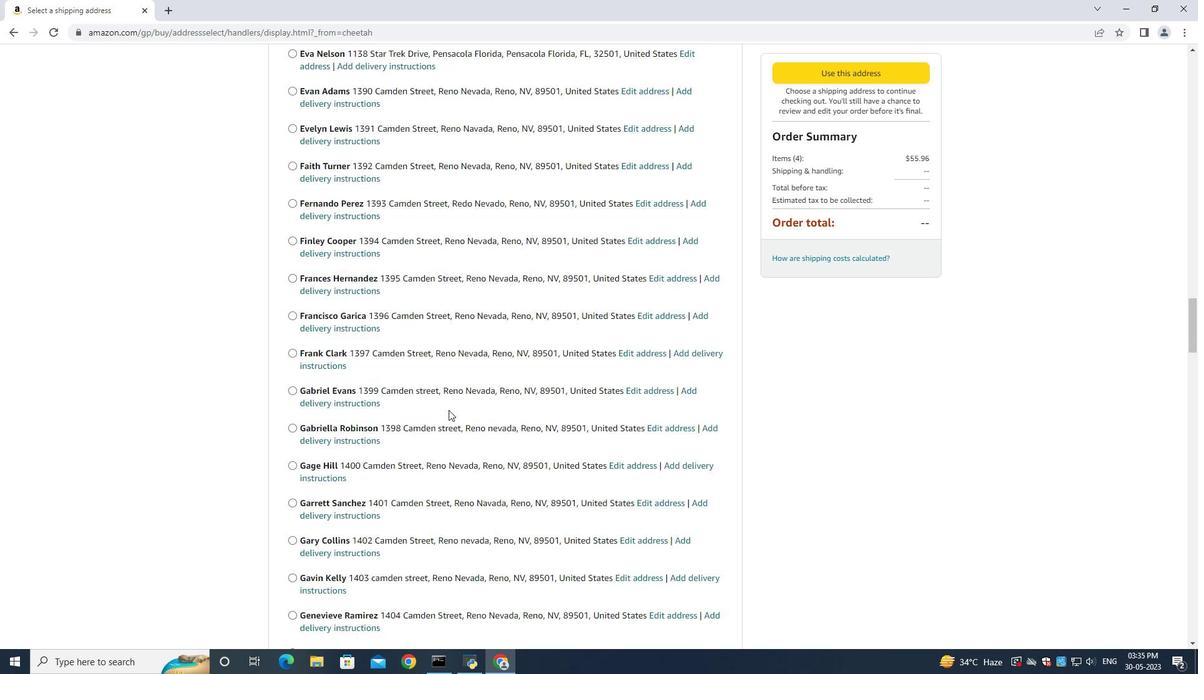 
Action: Mouse scrolled (448, 409) with delta (0, 0)
Screenshot: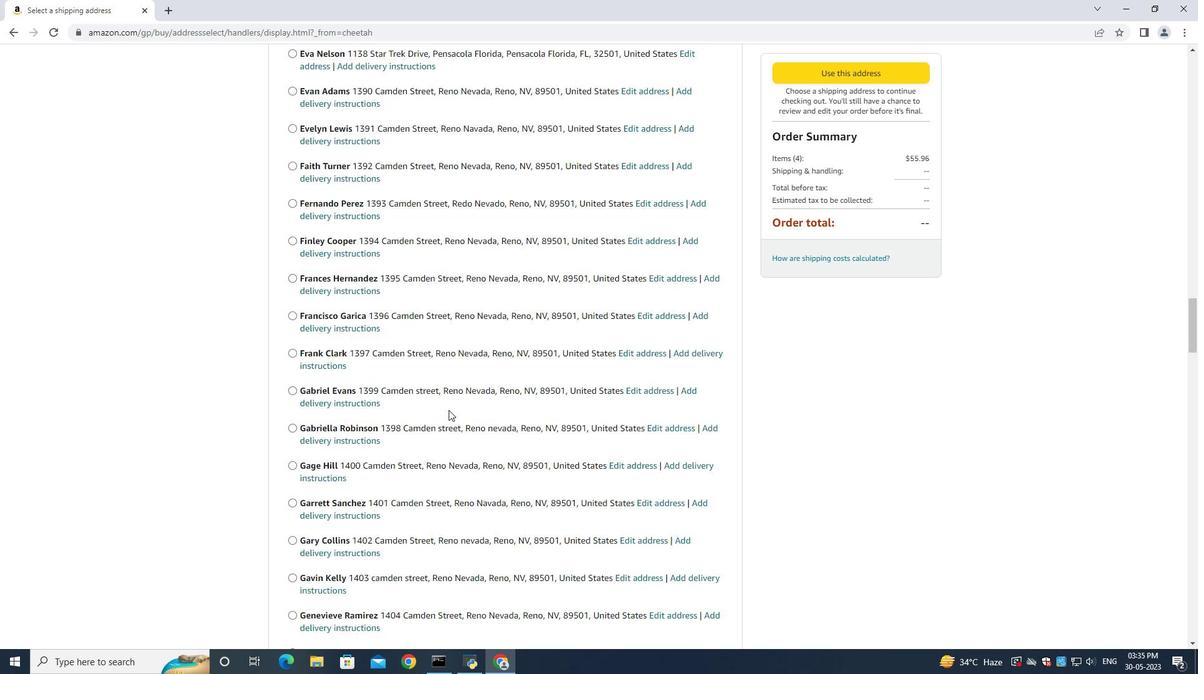 
Action: Mouse scrolled (448, 409) with delta (0, 0)
Screenshot: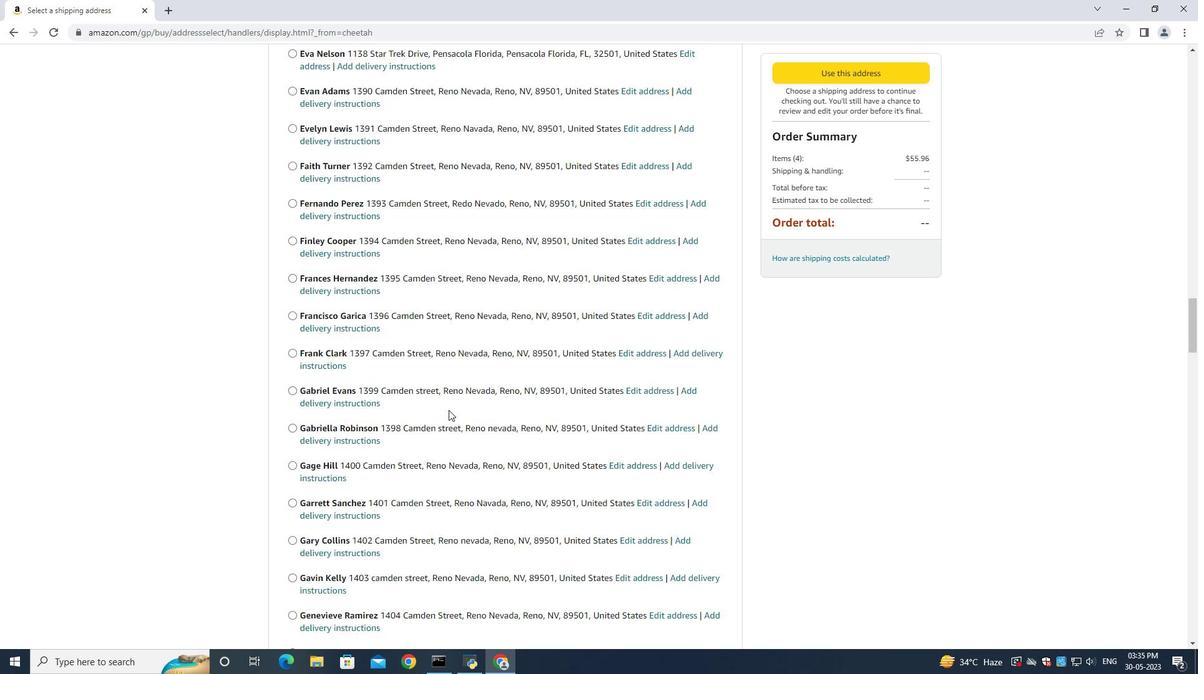 
Action: Mouse scrolled (448, 409) with delta (0, 0)
Screenshot: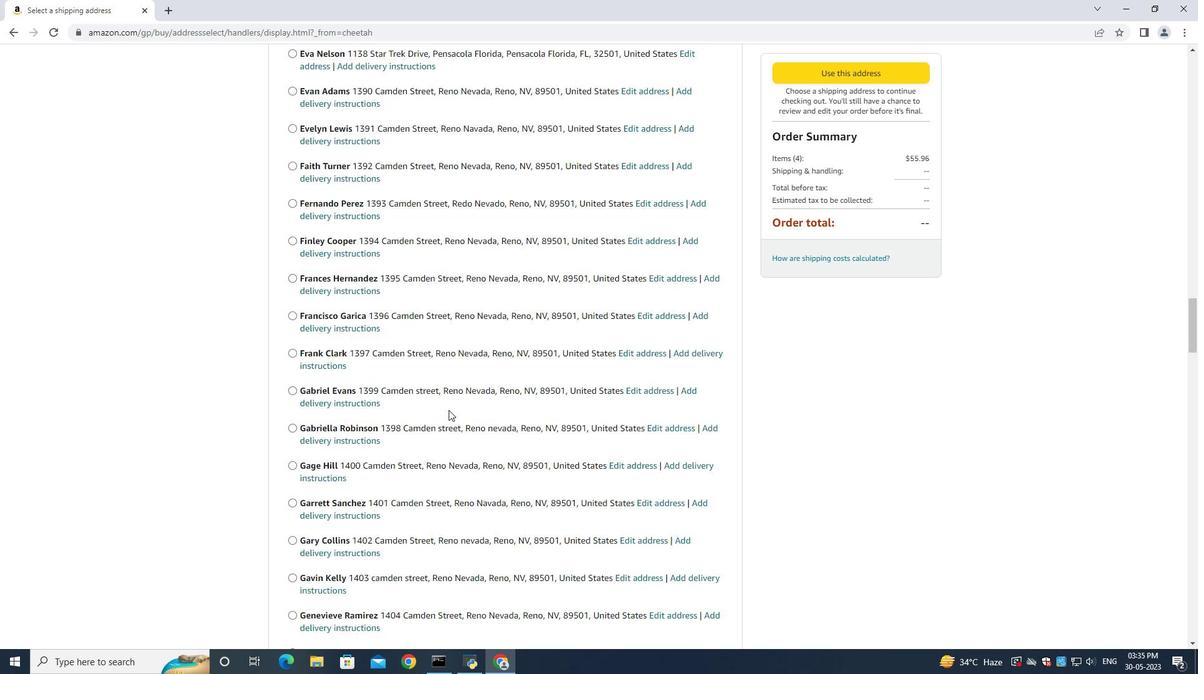 
Action: Mouse scrolled (448, 409) with delta (0, 0)
Screenshot: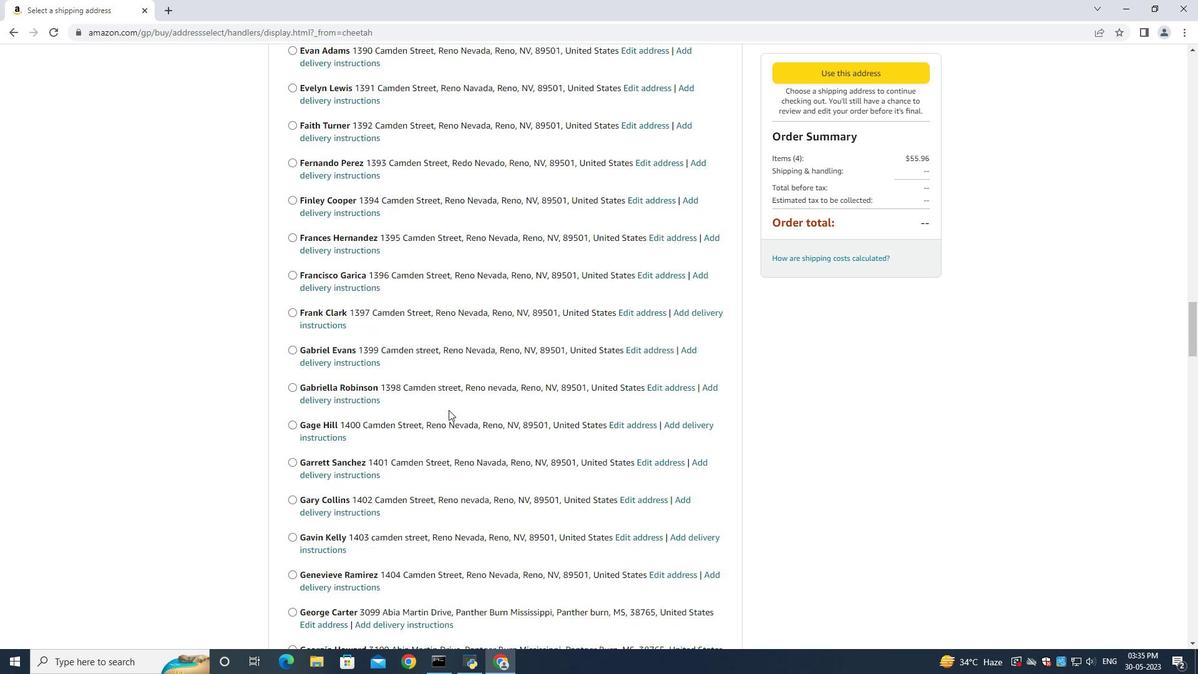 
Action: Mouse scrolled (448, 409) with delta (0, 0)
Screenshot: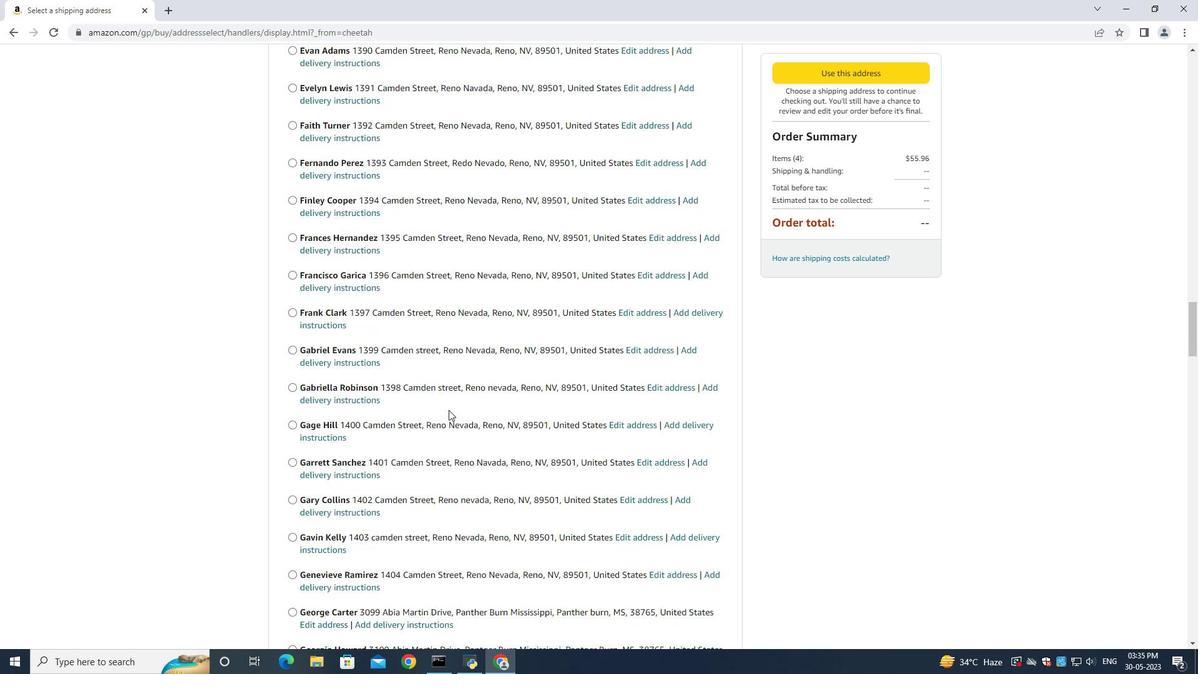 
Action: Mouse moved to (451, 411)
Screenshot: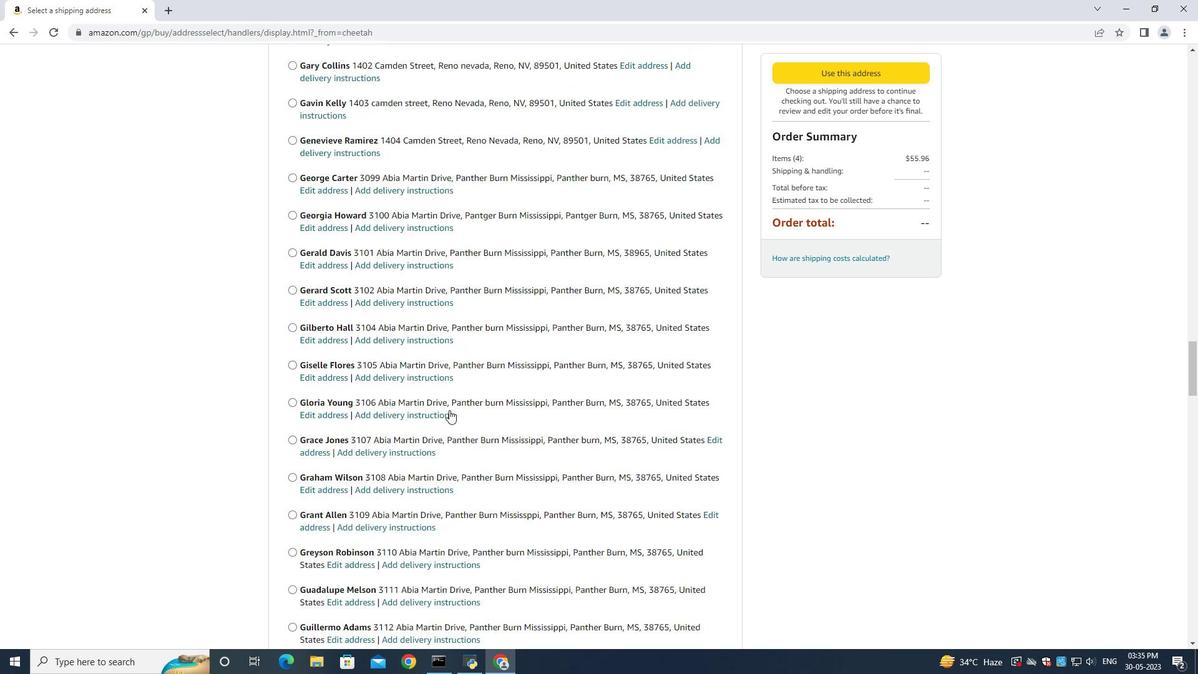 
Action: Mouse scrolled (451, 410) with delta (0, 0)
Screenshot: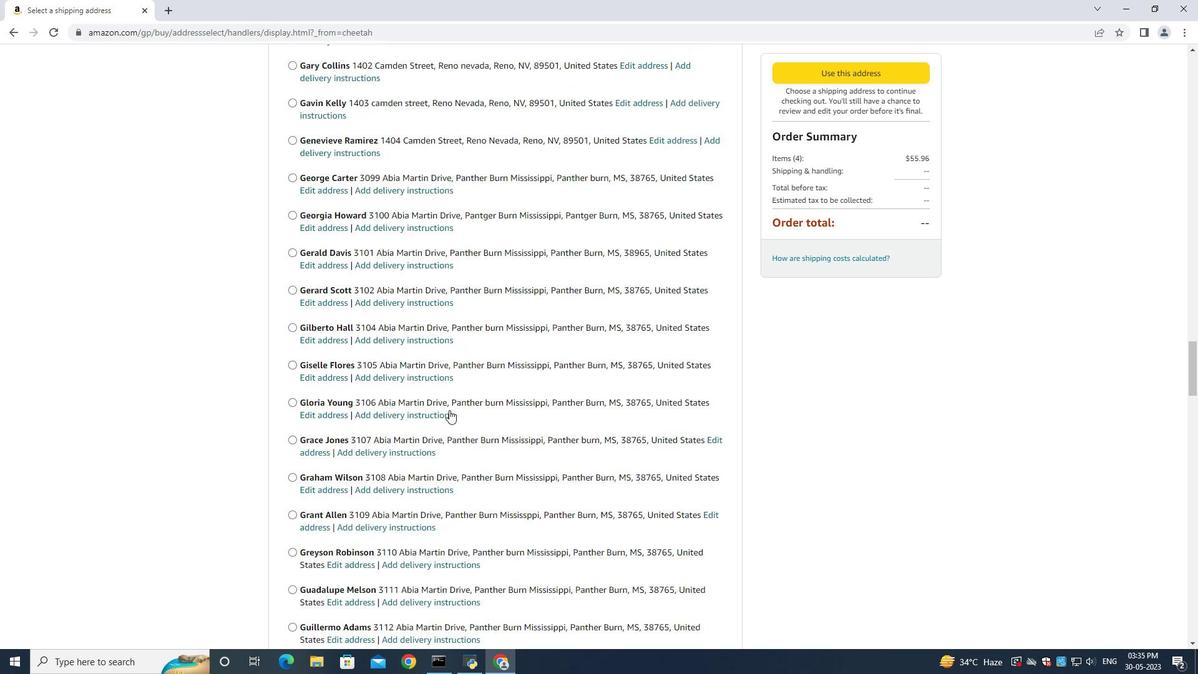 
Action: Mouse moved to (451, 412)
Screenshot: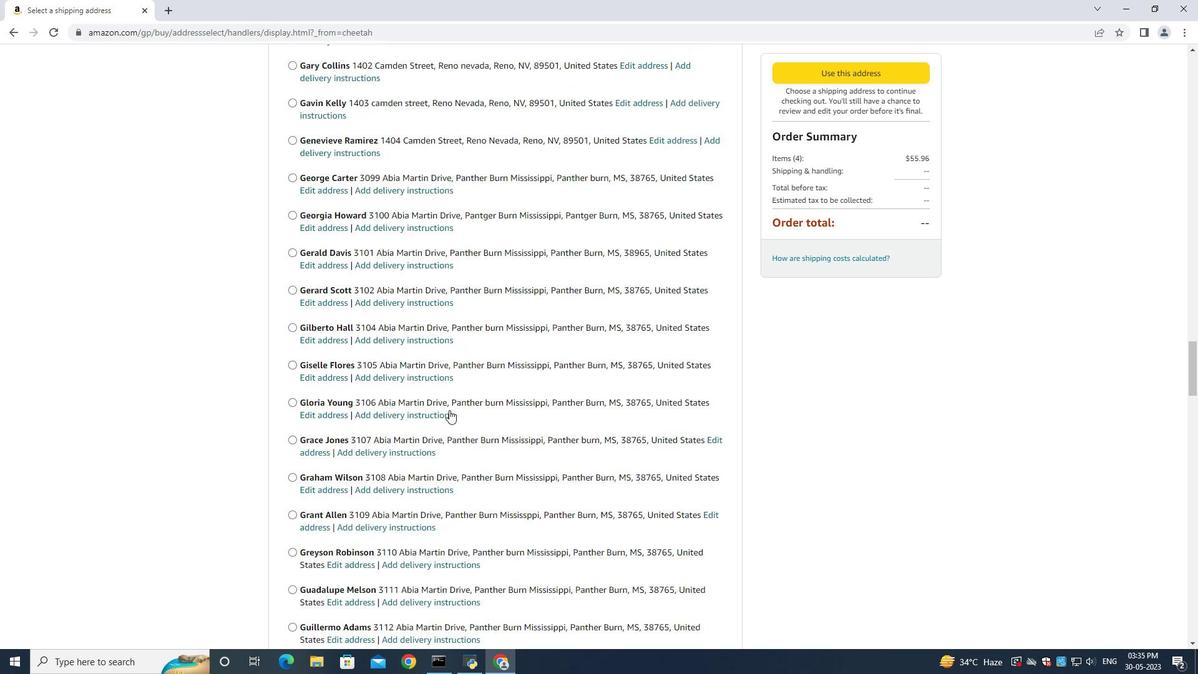 
Action: Mouse scrolled (451, 412) with delta (0, 0)
Screenshot: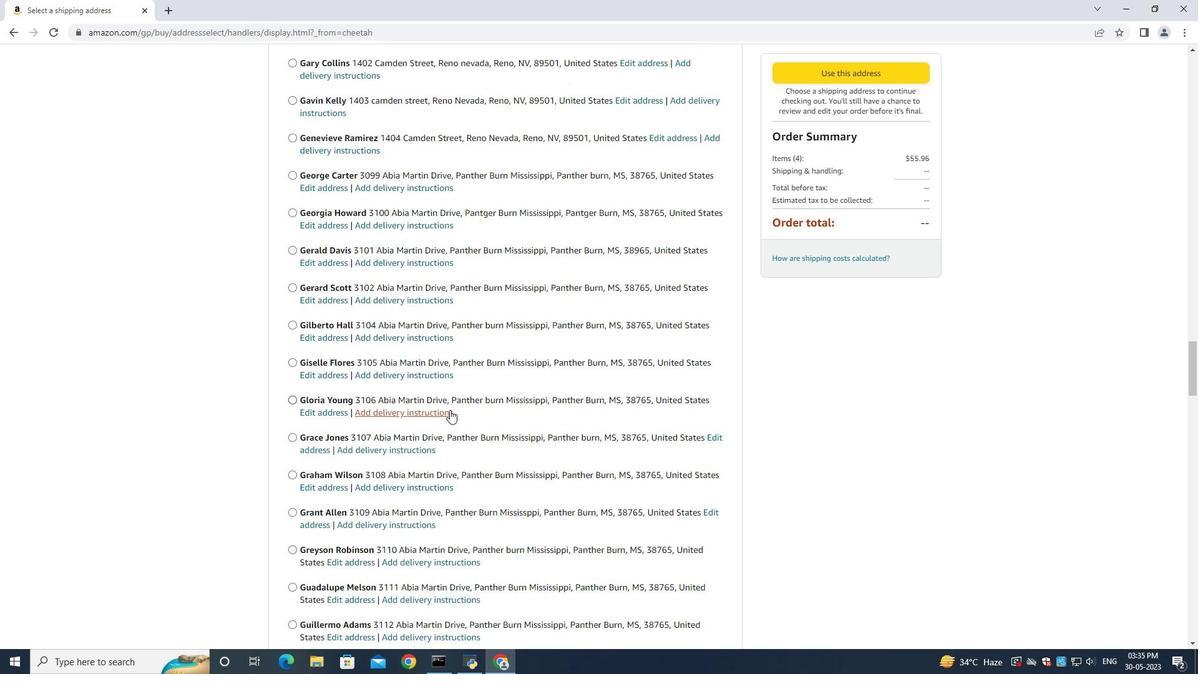 
Action: Mouse scrolled (451, 412) with delta (0, 0)
Screenshot: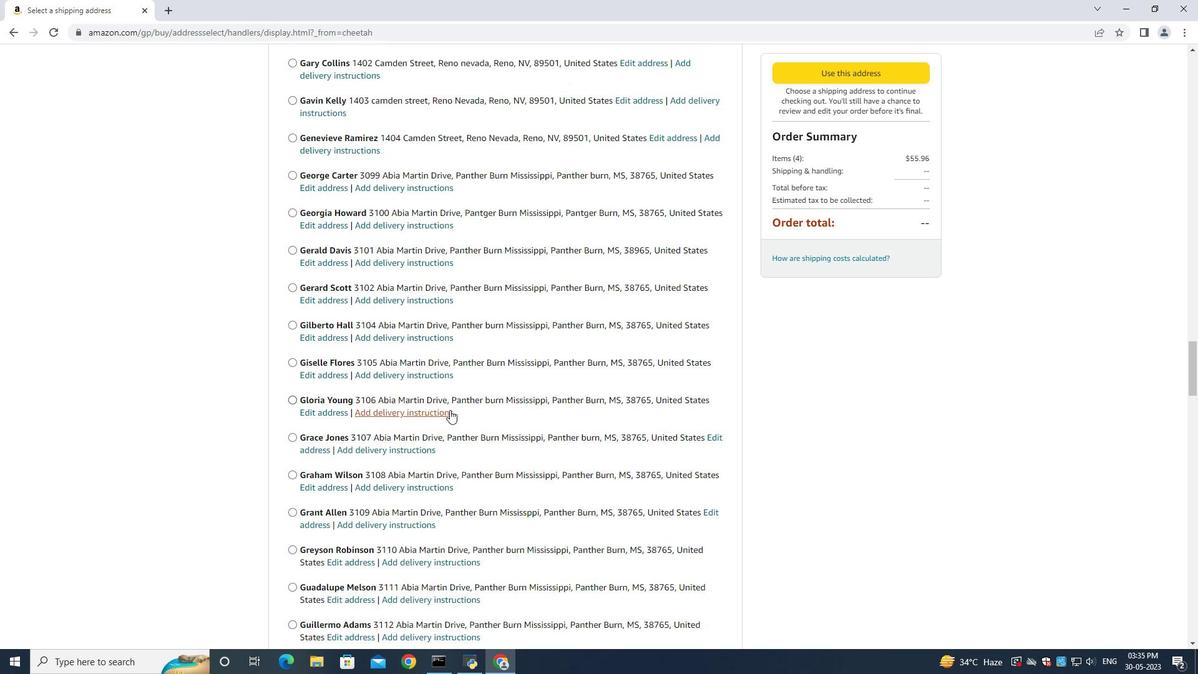 
Action: Mouse scrolled (451, 412) with delta (0, 0)
Screenshot: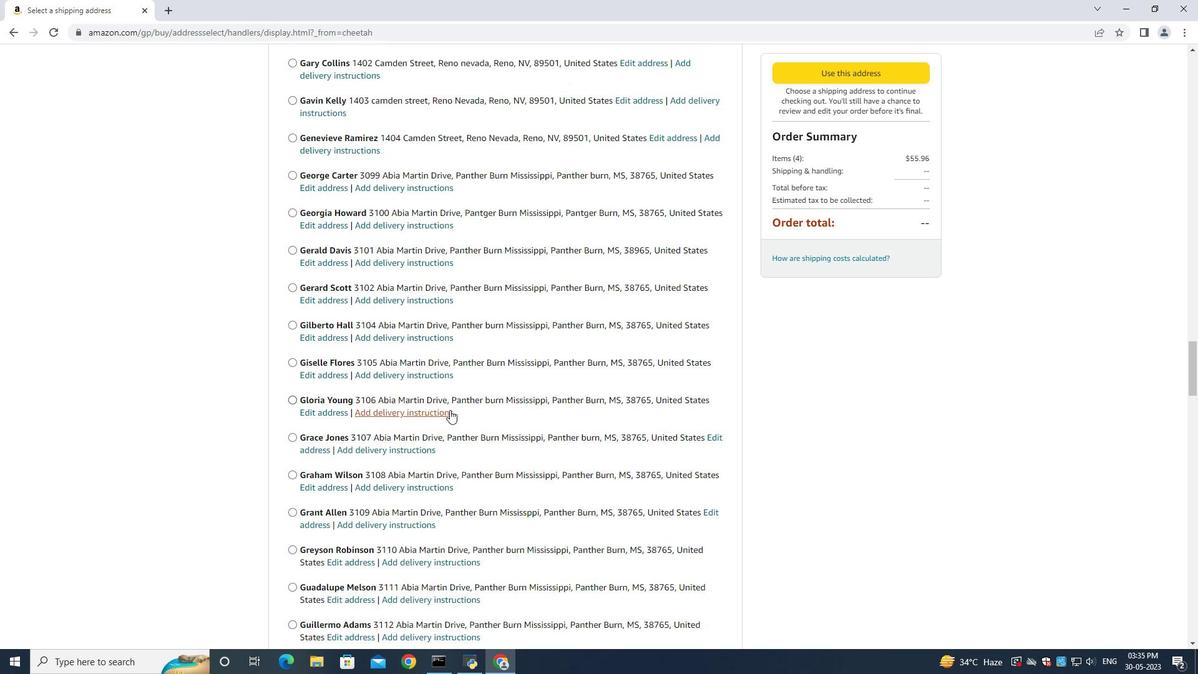 
Action: Mouse scrolled (451, 412) with delta (0, 0)
Screenshot: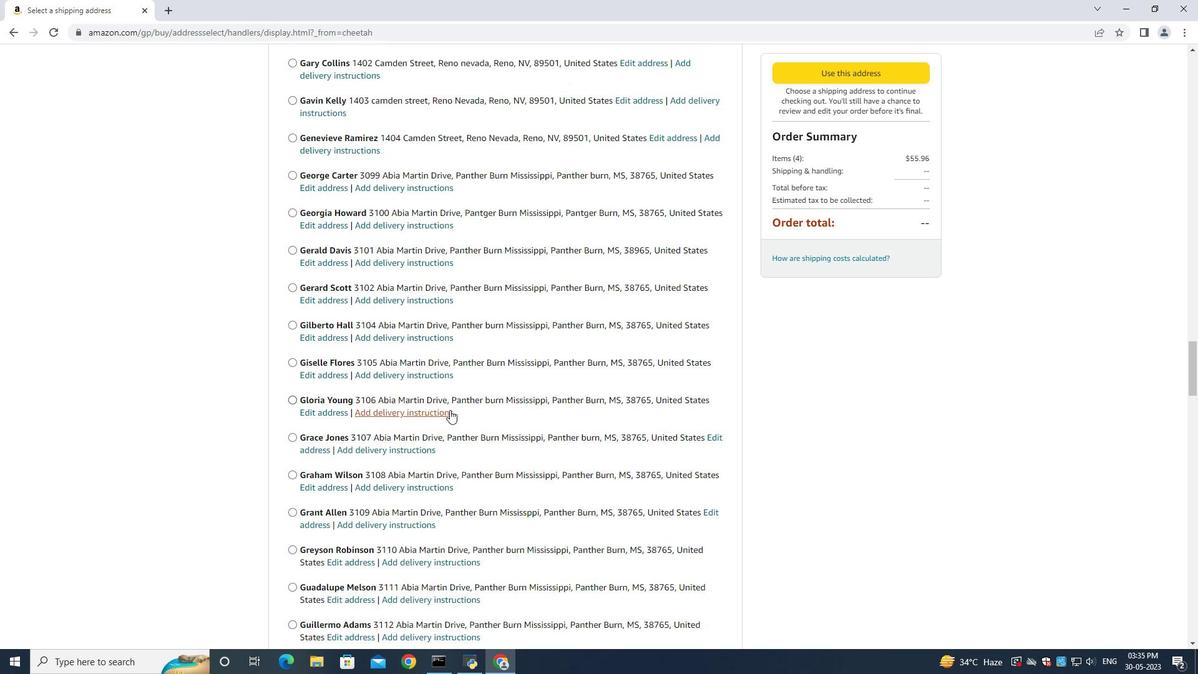 
Action: Mouse scrolled (451, 412) with delta (0, 0)
Screenshot: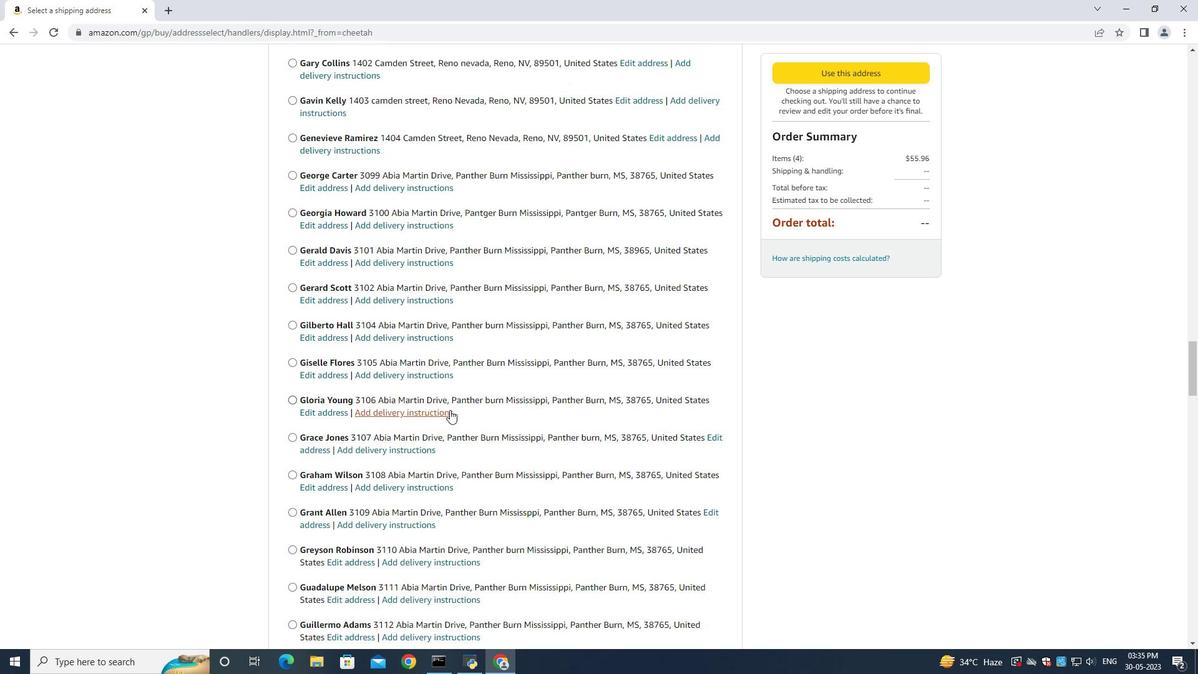 
Action: Mouse scrolled (451, 412) with delta (0, 0)
Screenshot: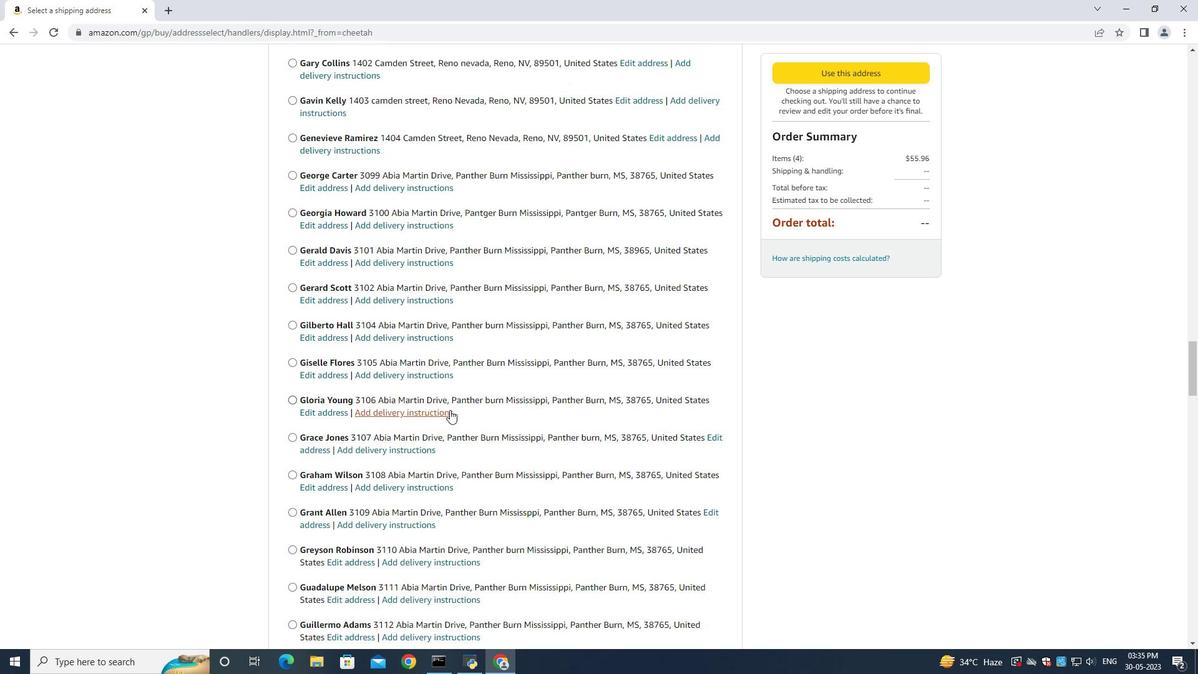 
Action: Mouse moved to (452, 412)
Screenshot: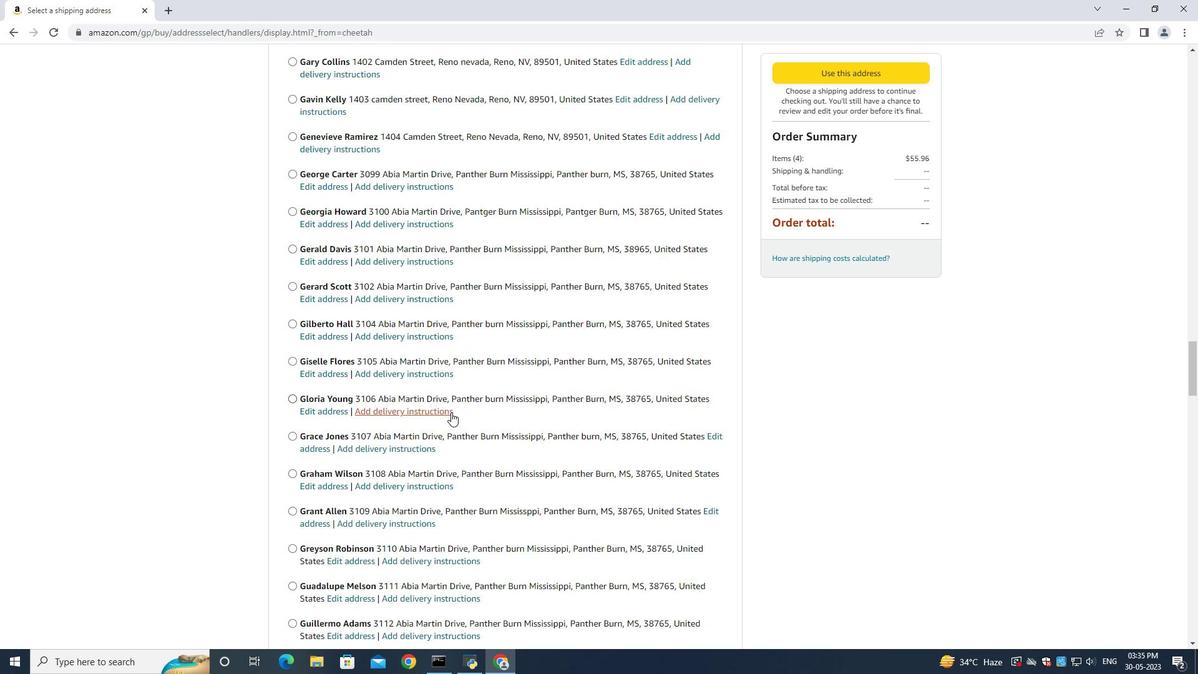 
Action: Mouse scrolled (452, 411) with delta (0, 0)
Screenshot: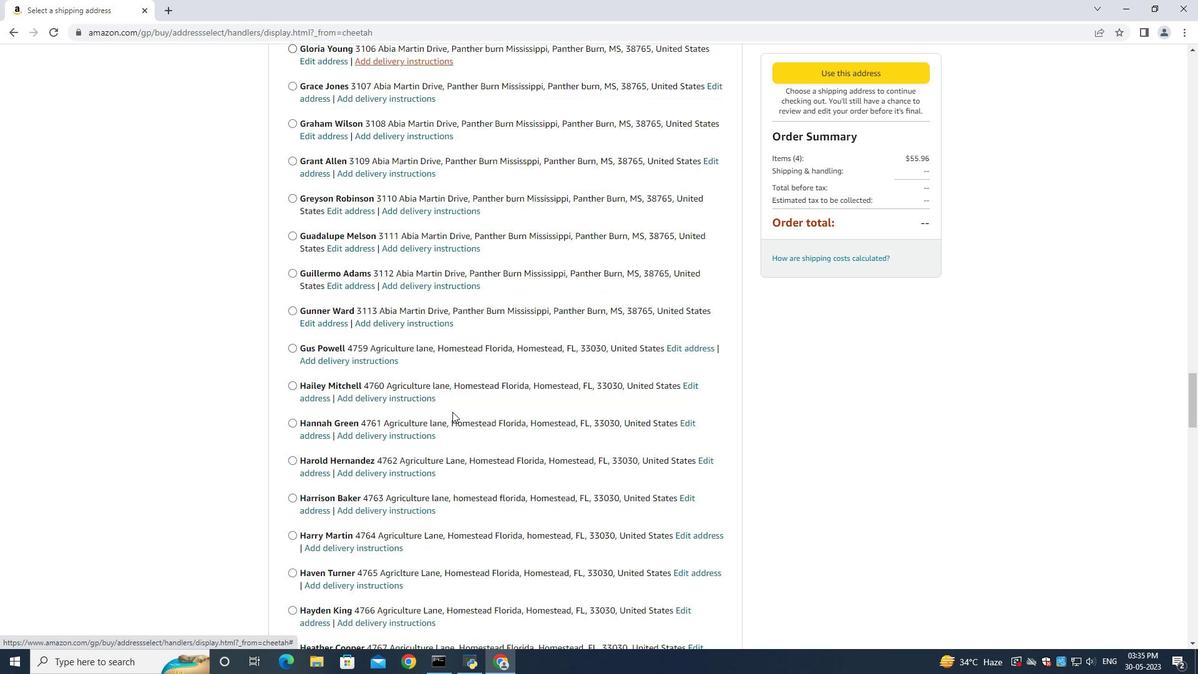 
Action: Mouse moved to (452, 412)
Screenshot: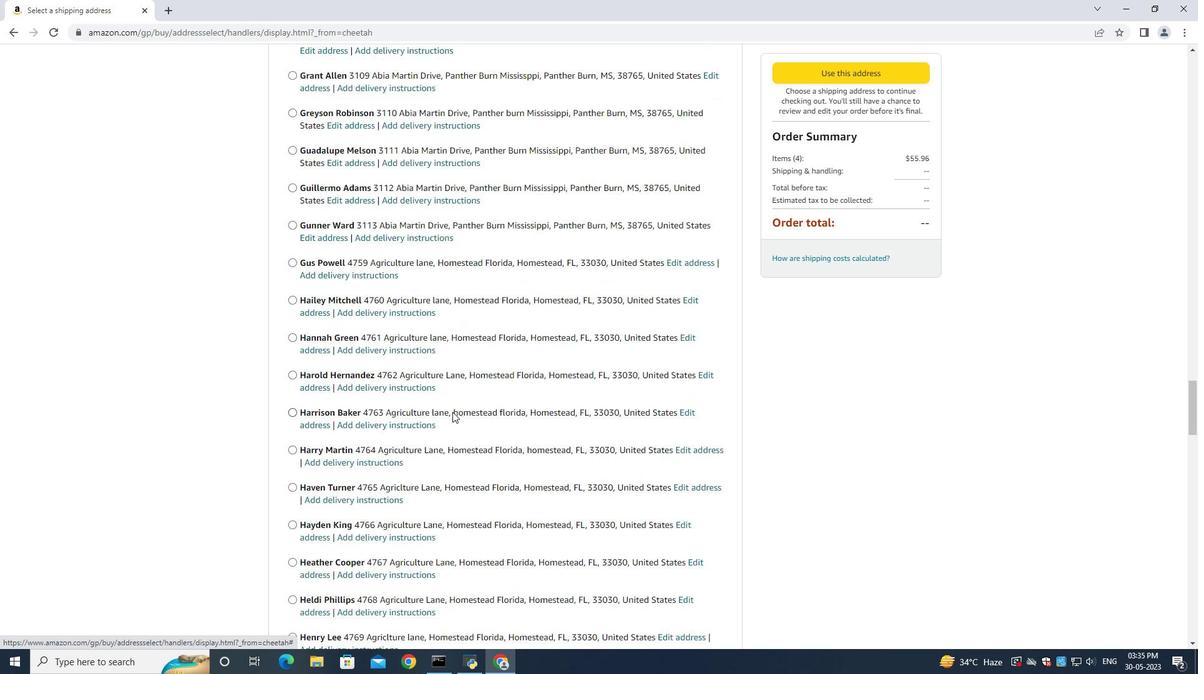 
Action: Mouse scrolled (452, 411) with delta (0, 0)
Screenshot: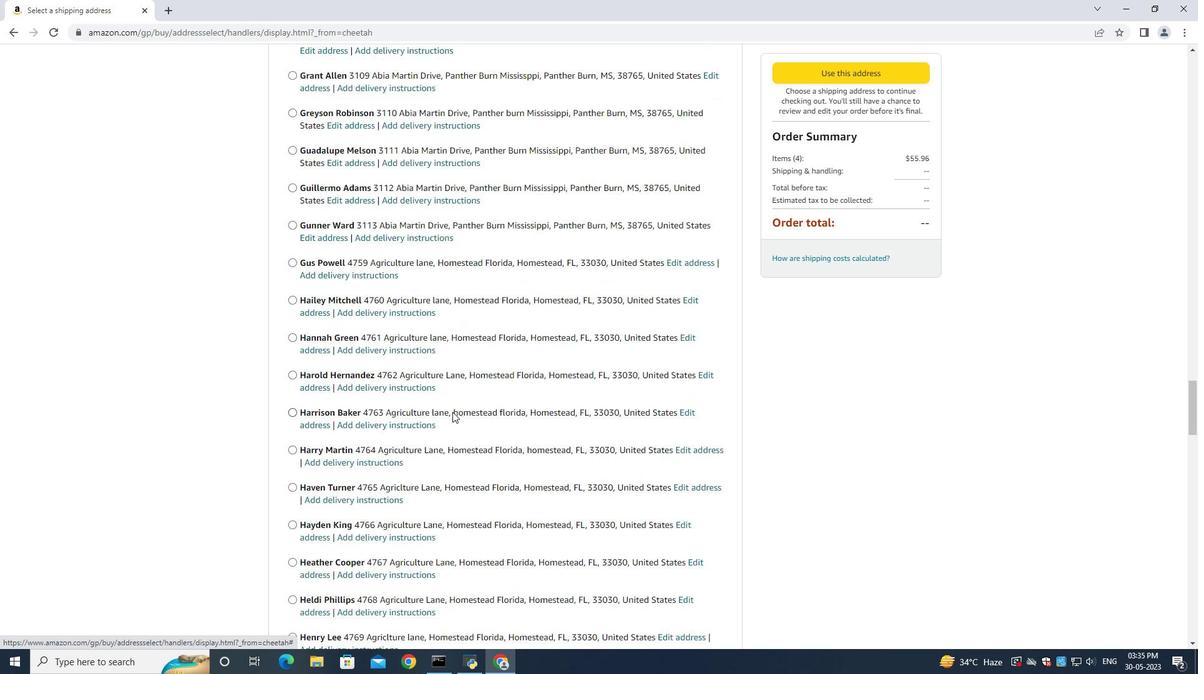 
Action: Mouse moved to (452, 412)
Screenshot: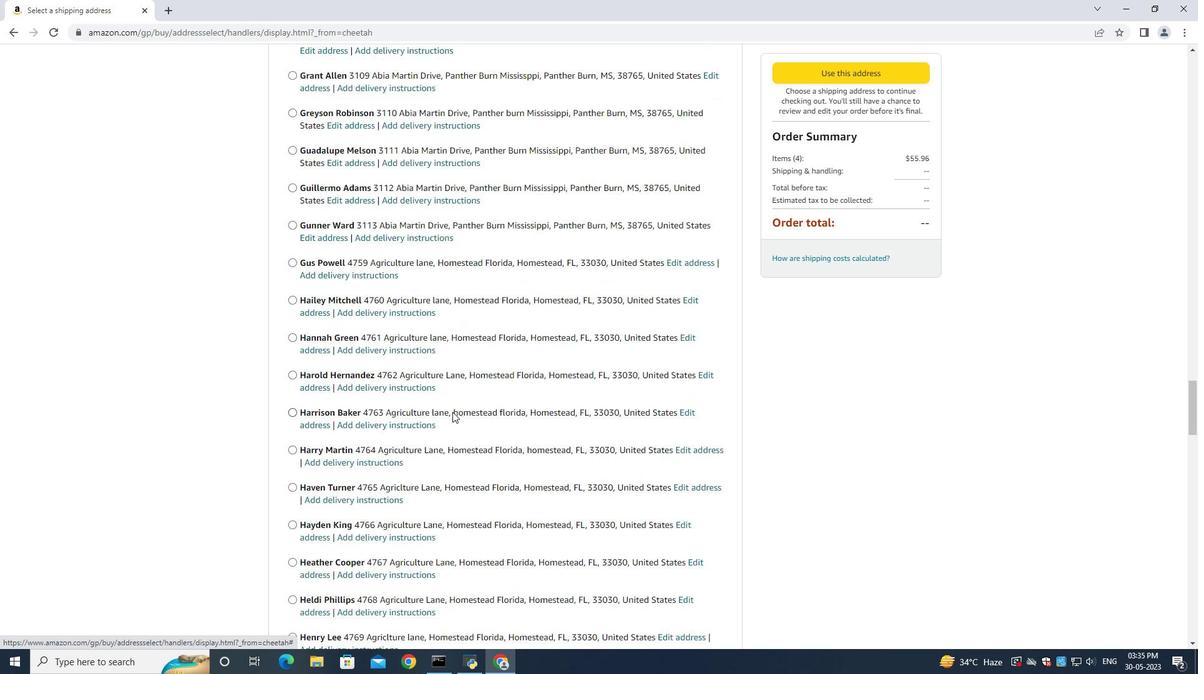 
Action: Mouse scrolled (452, 412) with delta (0, 0)
Screenshot: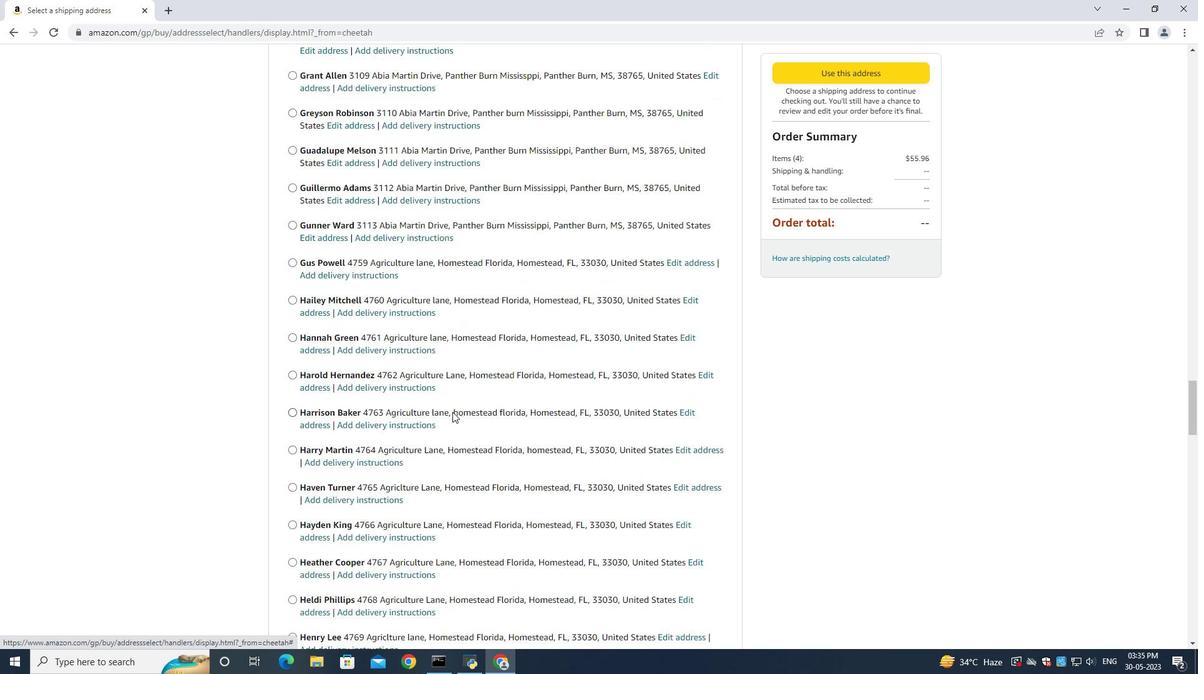 
Action: Mouse scrolled (452, 412) with delta (0, 0)
Screenshot: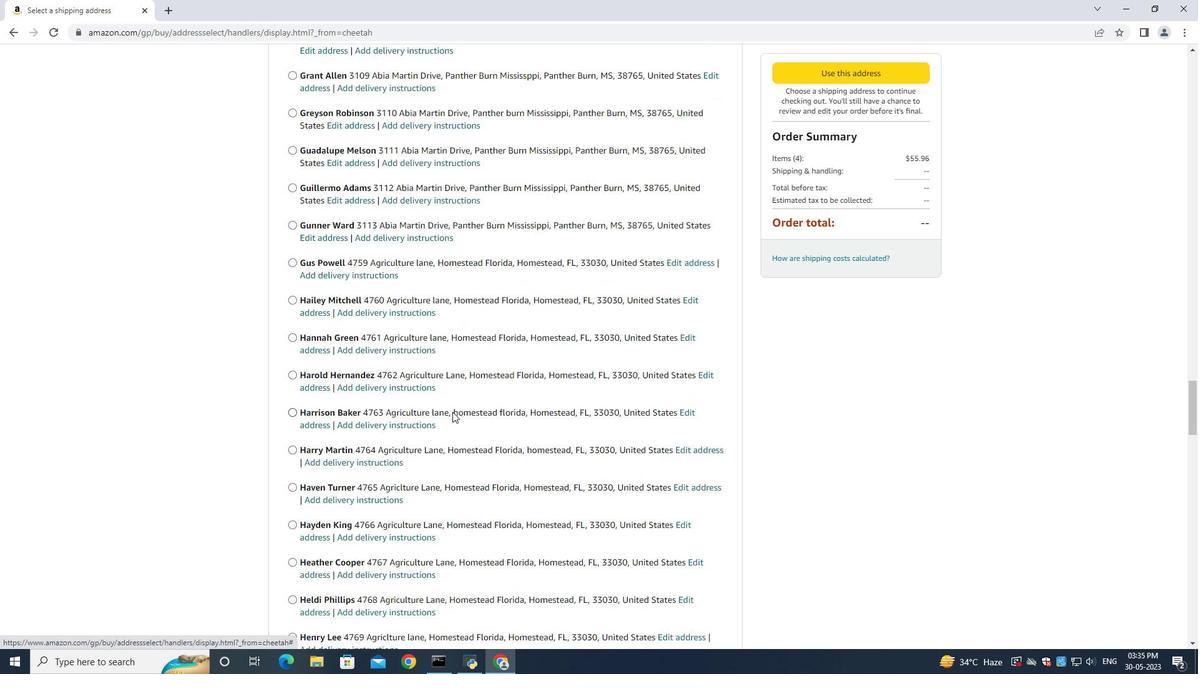 
Action: Mouse scrolled (452, 412) with delta (0, 0)
Screenshot: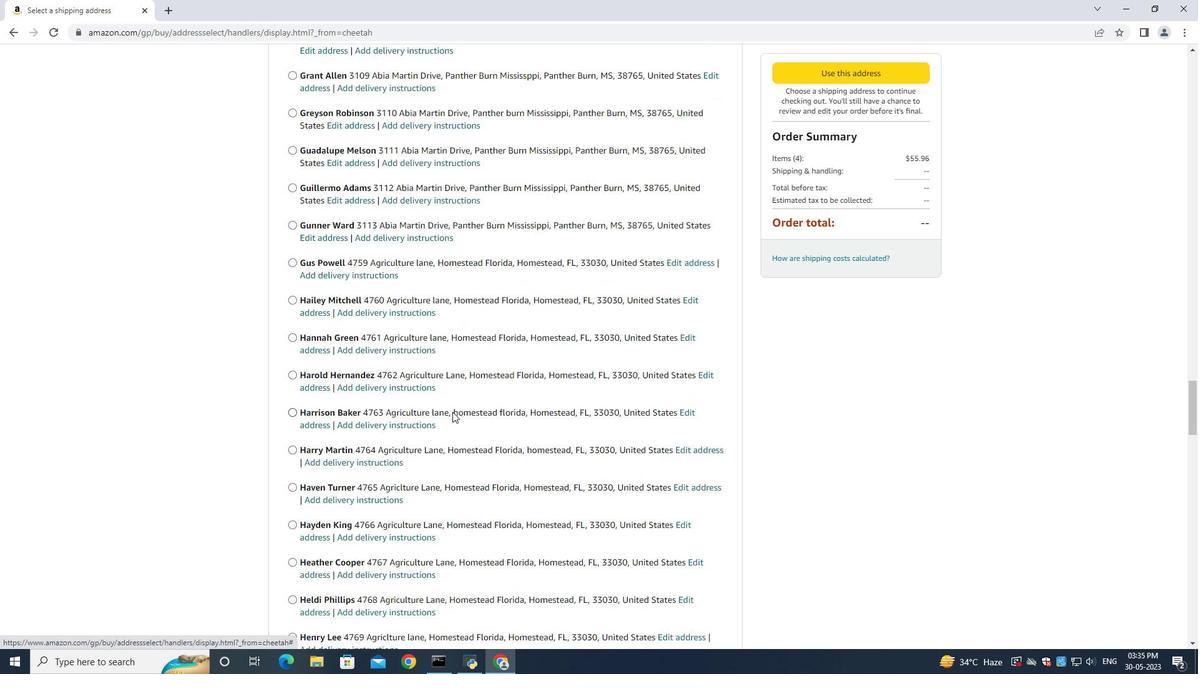 
Action: Mouse scrolled (452, 412) with delta (0, 0)
Screenshot: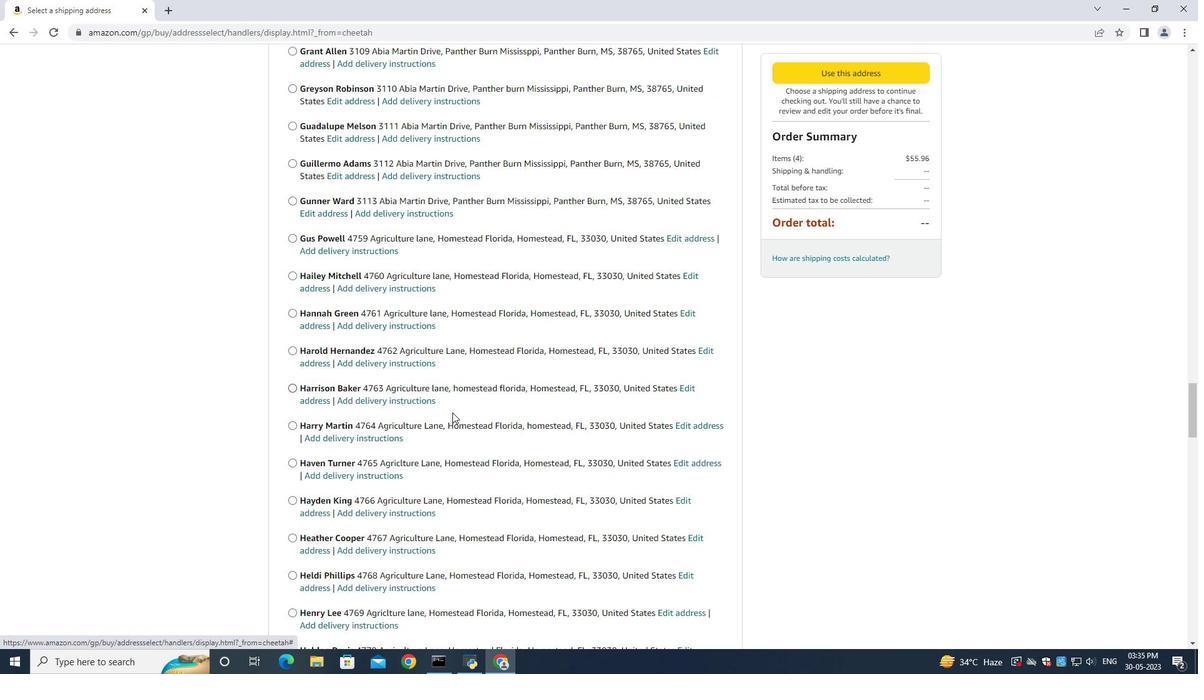 
Action: Mouse scrolled (452, 412) with delta (0, 0)
Screenshot: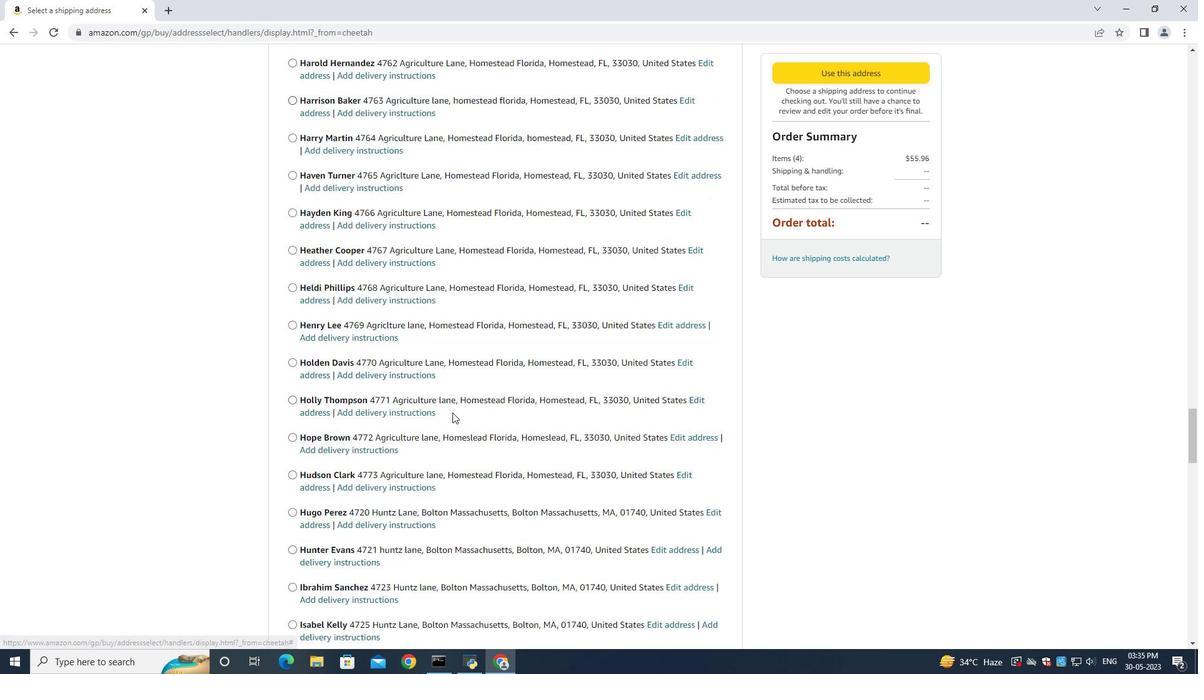
Action: Mouse scrolled (452, 412) with delta (0, 0)
Screenshot: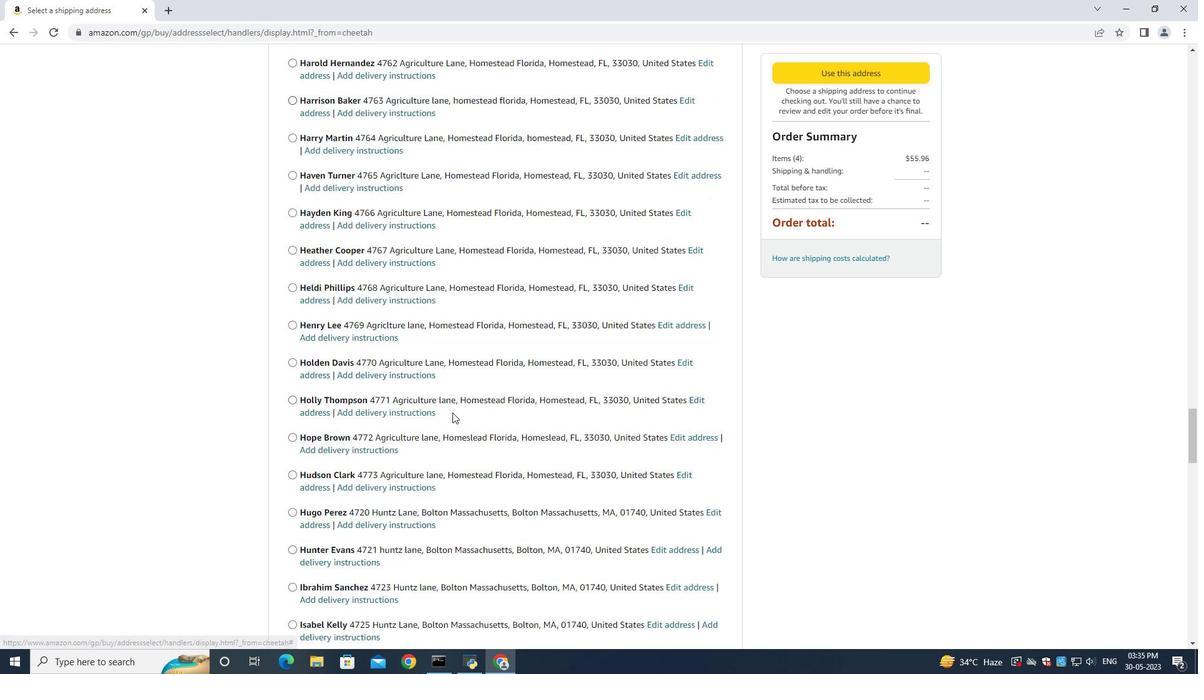 
Action: Mouse scrolled (452, 412) with delta (0, 0)
Screenshot: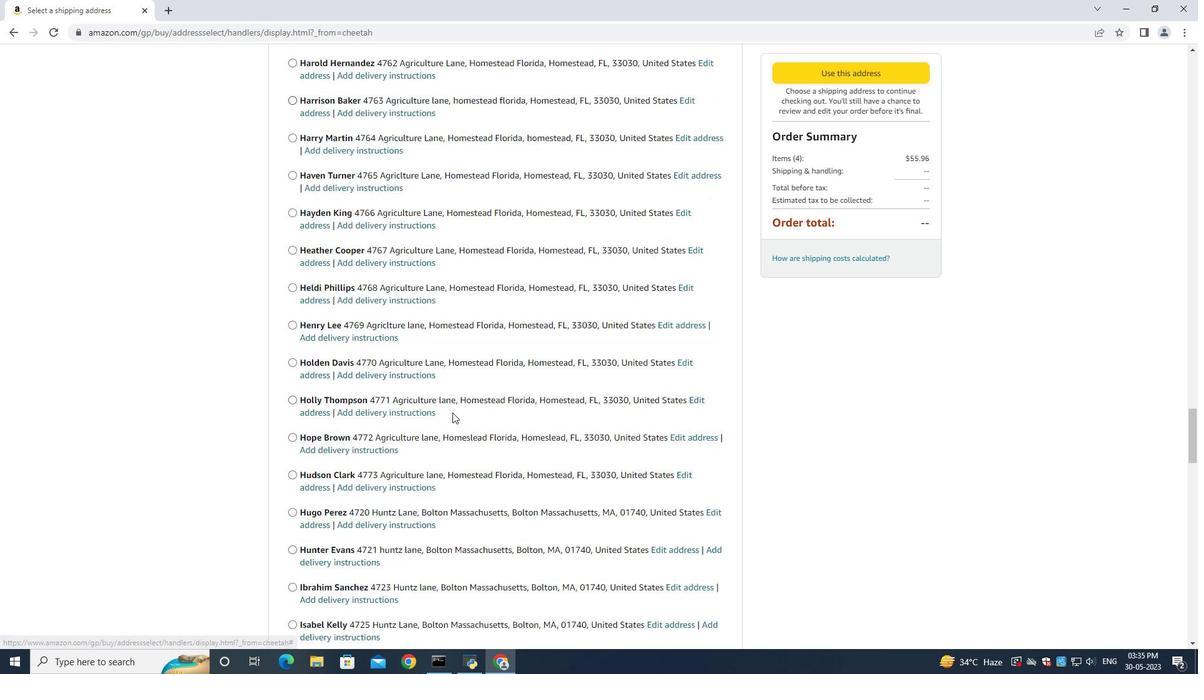 
Action: Mouse scrolled (452, 412) with delta (0, 0)
Screenshot: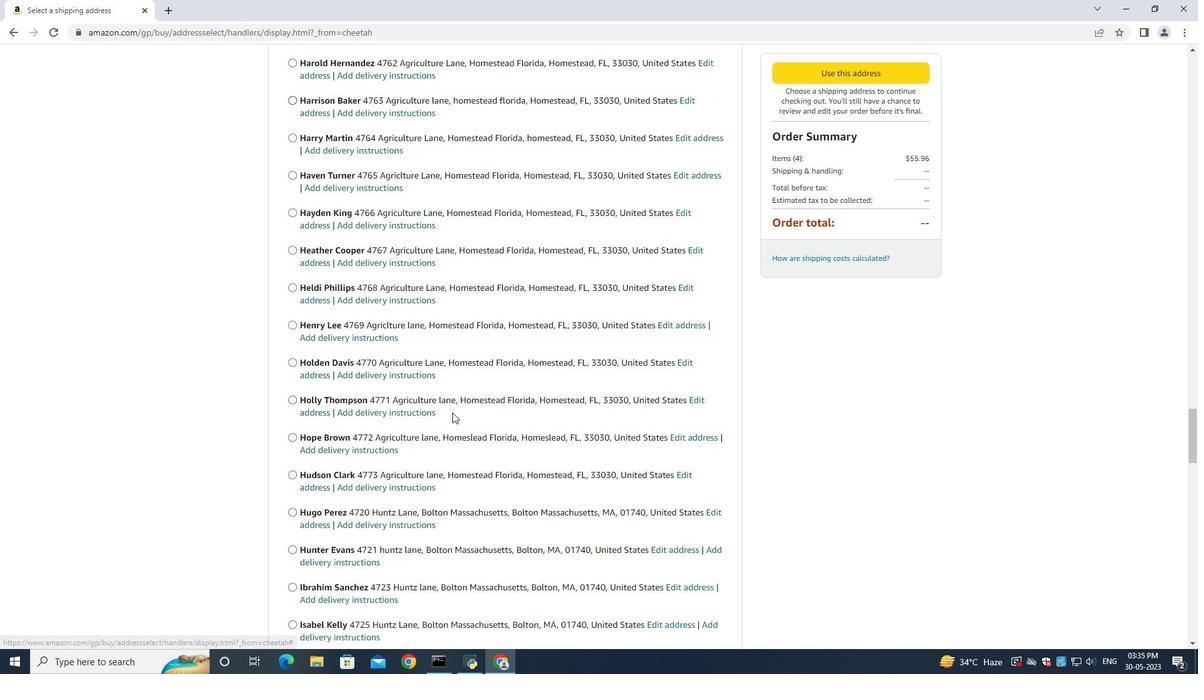 
Action: Mouse scrolled (452, 412) with delta (0, 0)
Screenshot: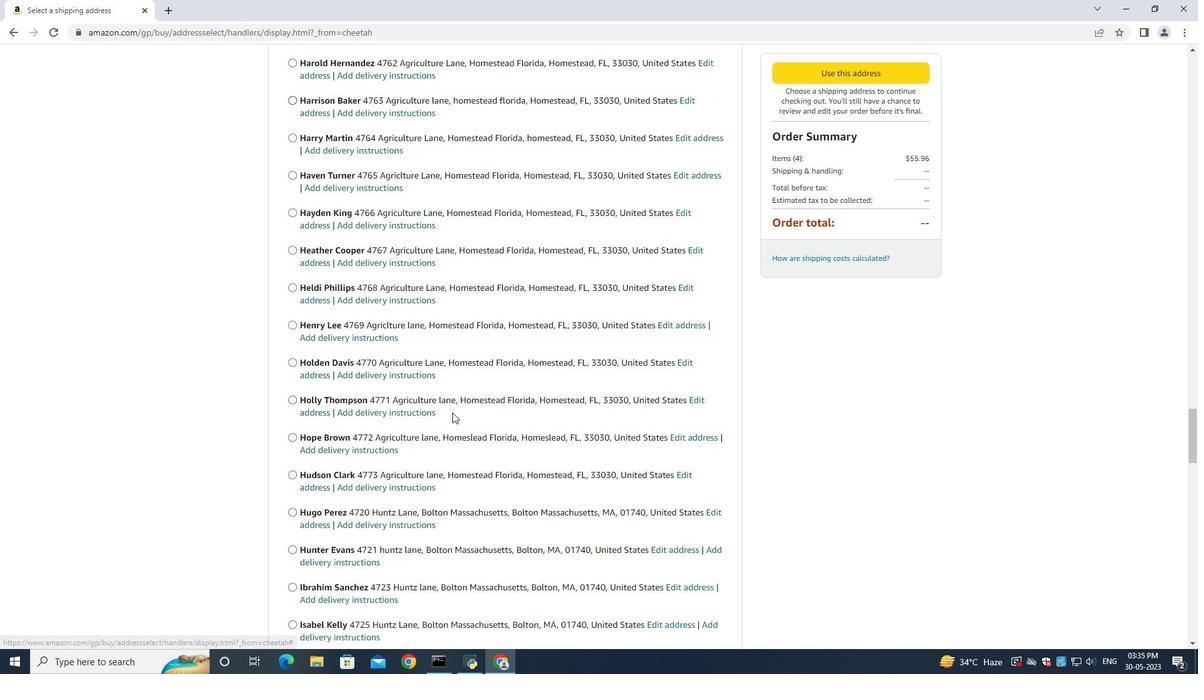 
Action: Mouse scrolled (452, 412) with delta (0, 0)
Screenshot: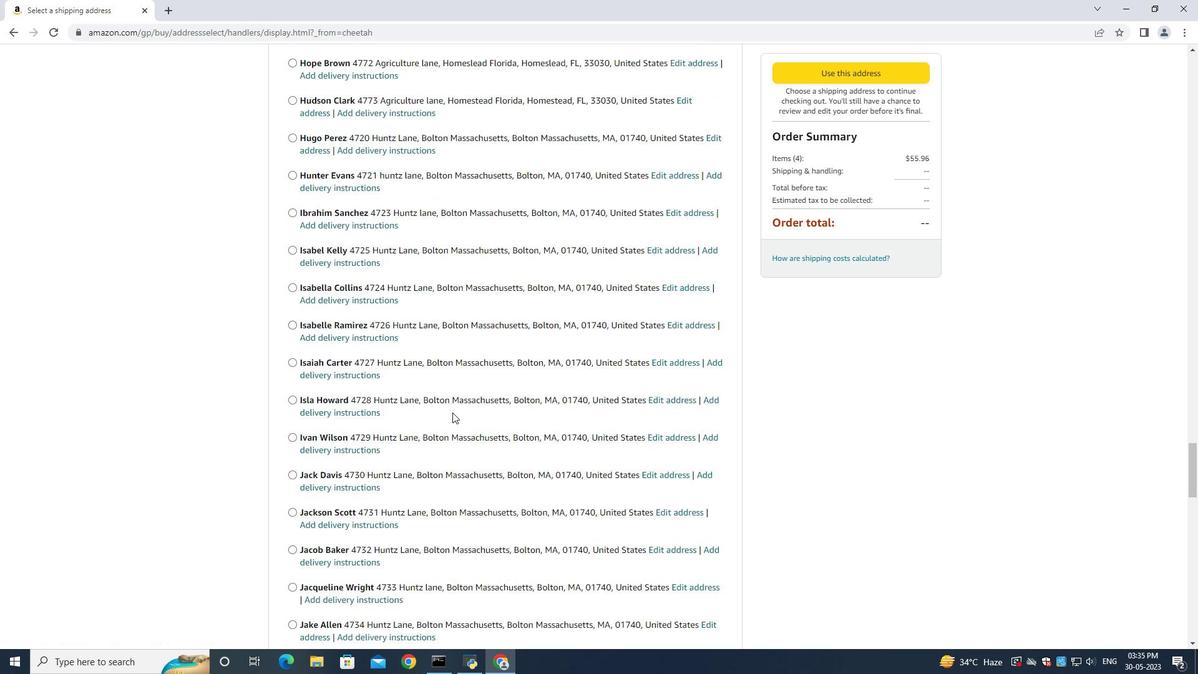 
Action: Mouse scrolled (452, 412) with delta (0, 0)
Screenshot: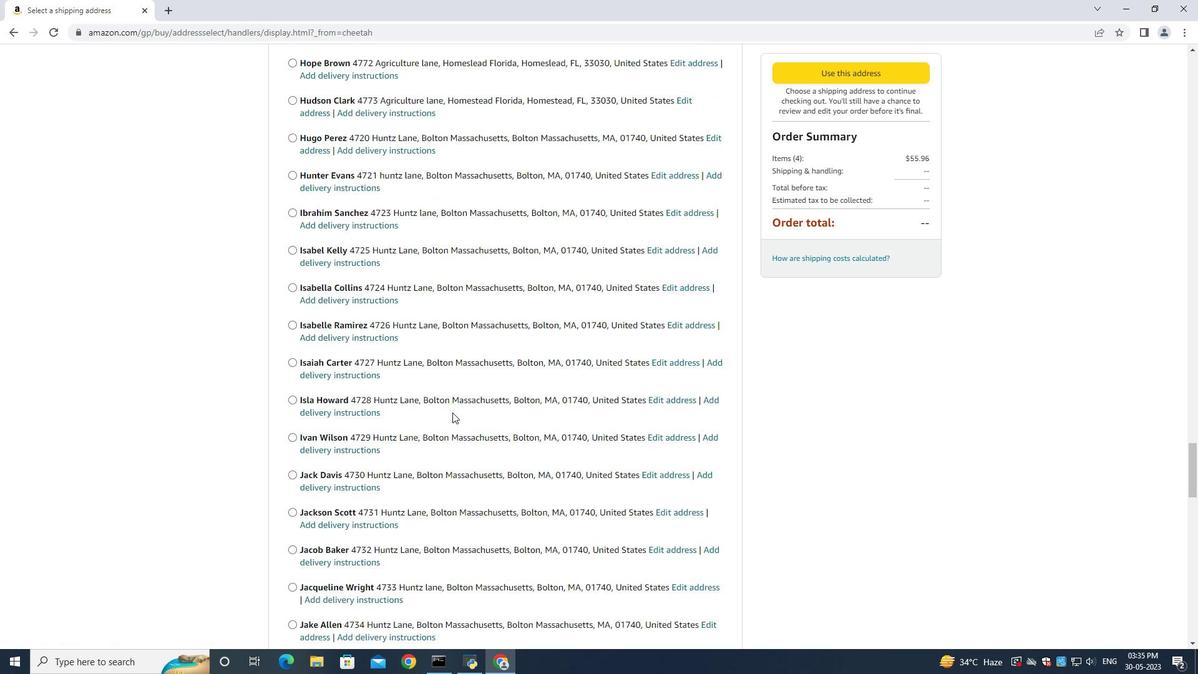 
Action: Mouse scrolled (452, 412) with delta (0, 0)
Screenshot: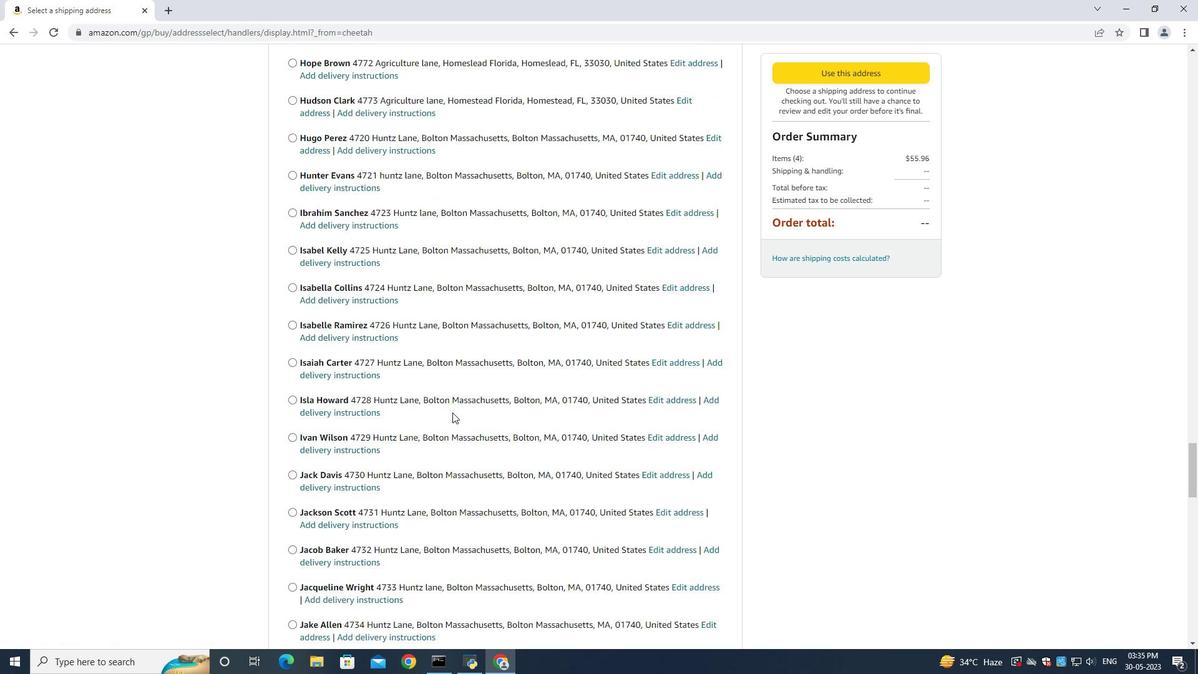 
Action: Mouse scrolled (452, 412) with delta (0, 0)
Screenshot: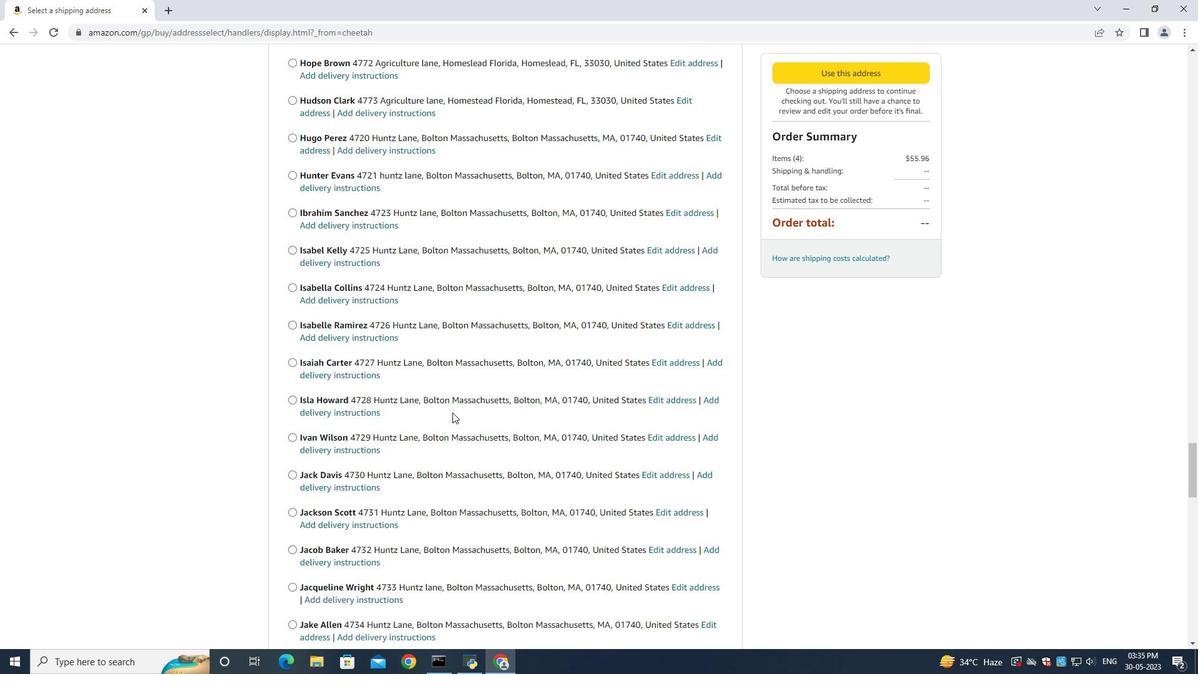 
Action: Mouse scrolled (452, 412) with delta (0, 0)
Screenshot: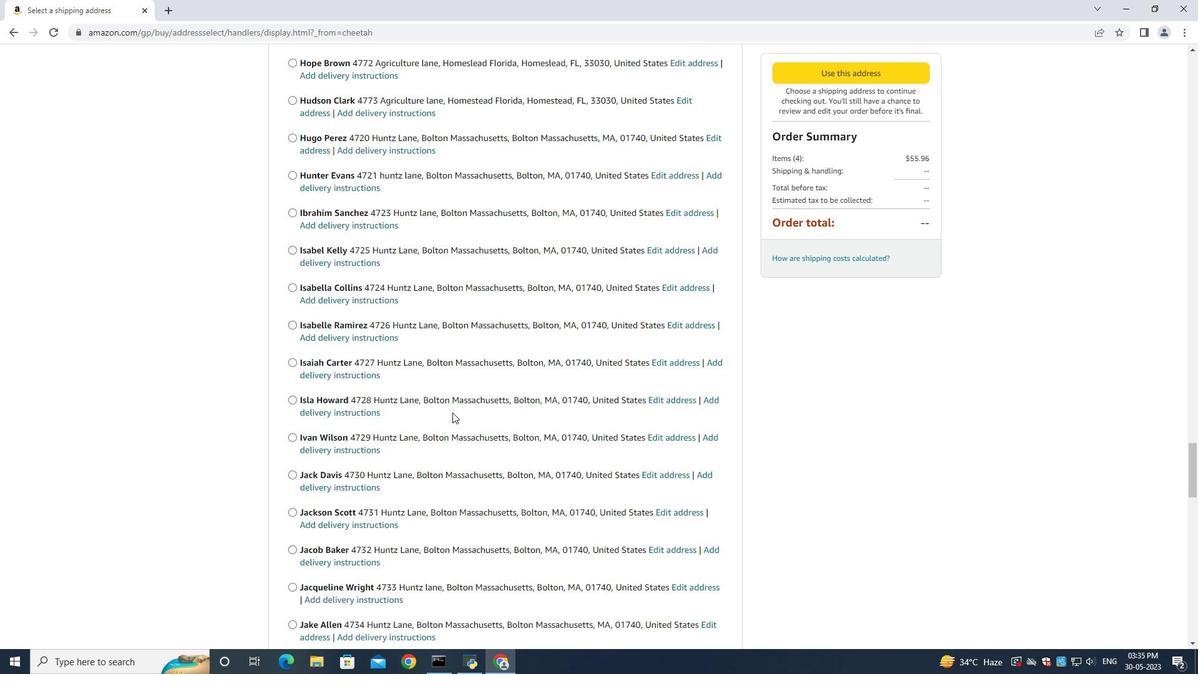 
Action: Mouse scrolled (452, 412) with delta (0, 0)
Screenshot: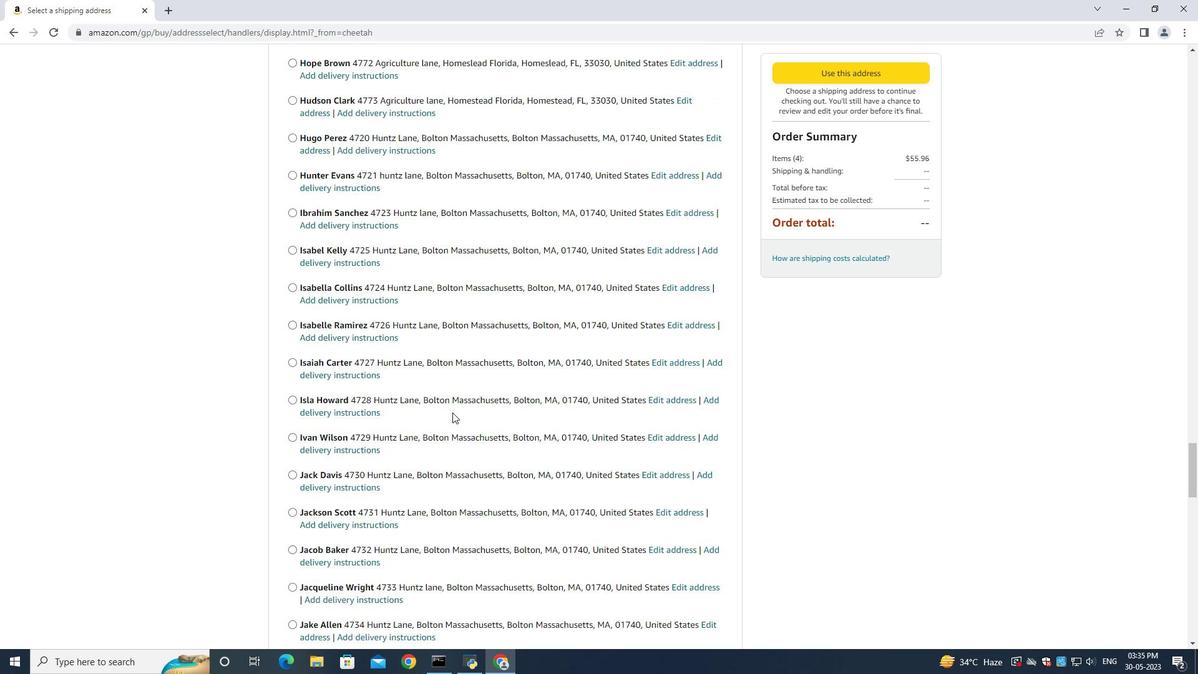
Action: Mouse moved to (453, 412)
Screenshot: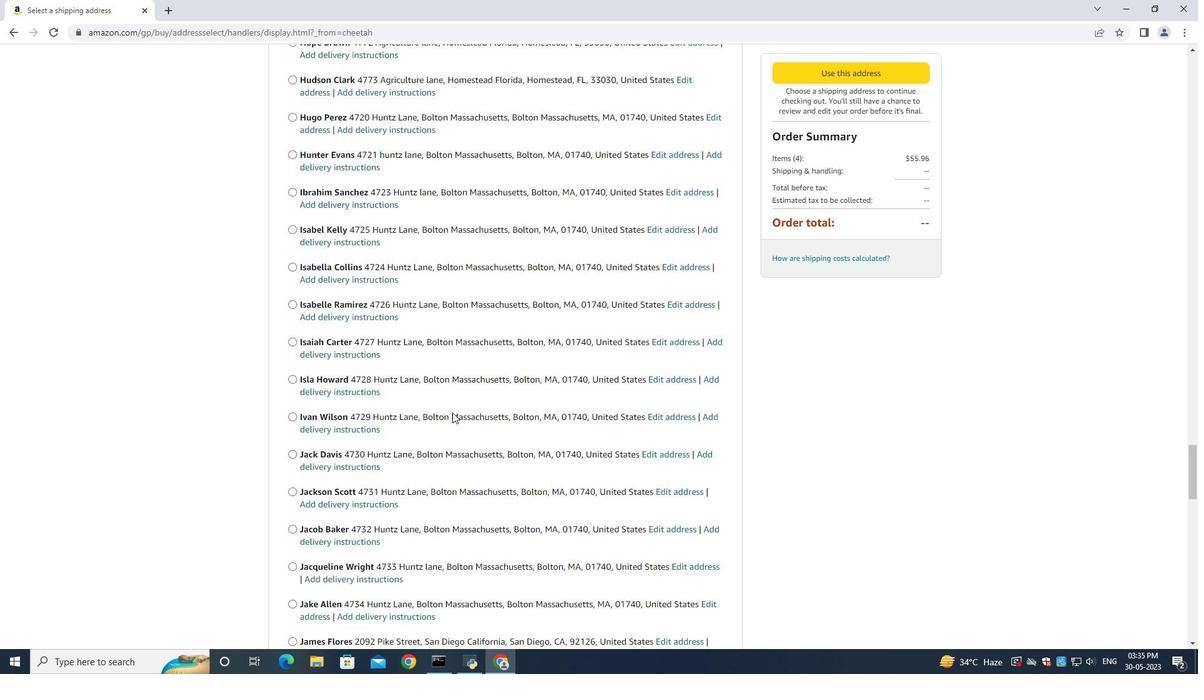 
Action: Mouse scrolled (453, 411) with delta (0, 0)
Screenshot: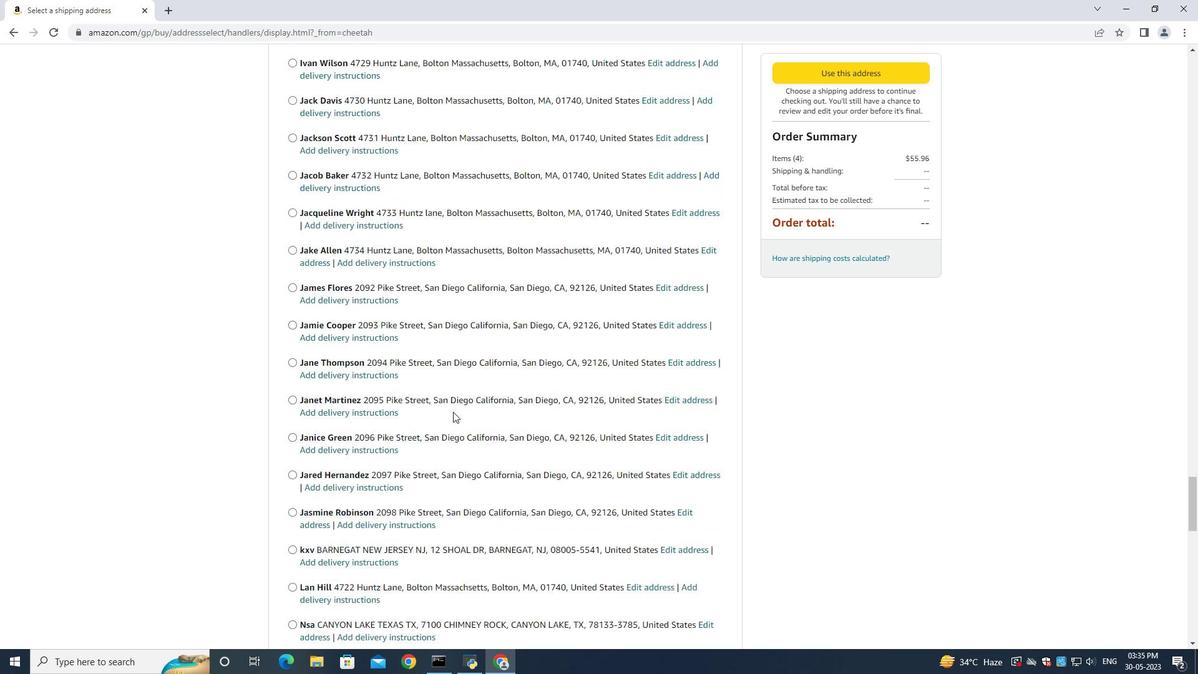 
Action: Mouse scrolled (453, 411) with delta (0, 0)
Screenshot: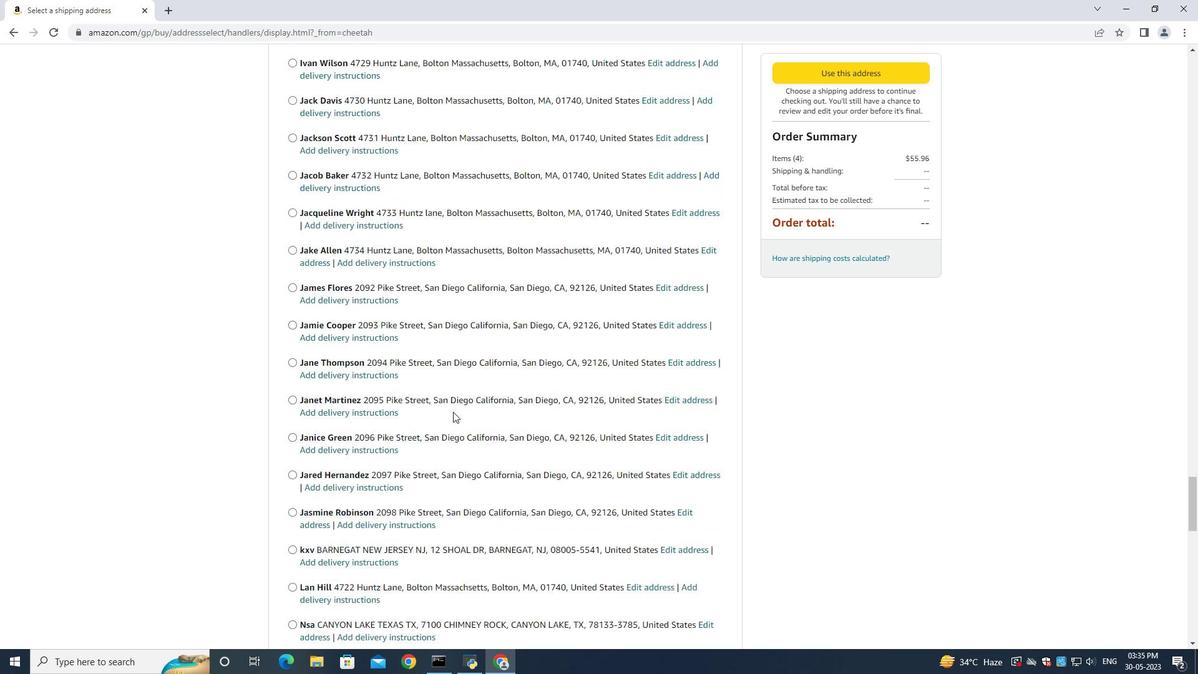 
Action: Mouse scrolled (453, 411) with delta (0, 0)
Screenshot: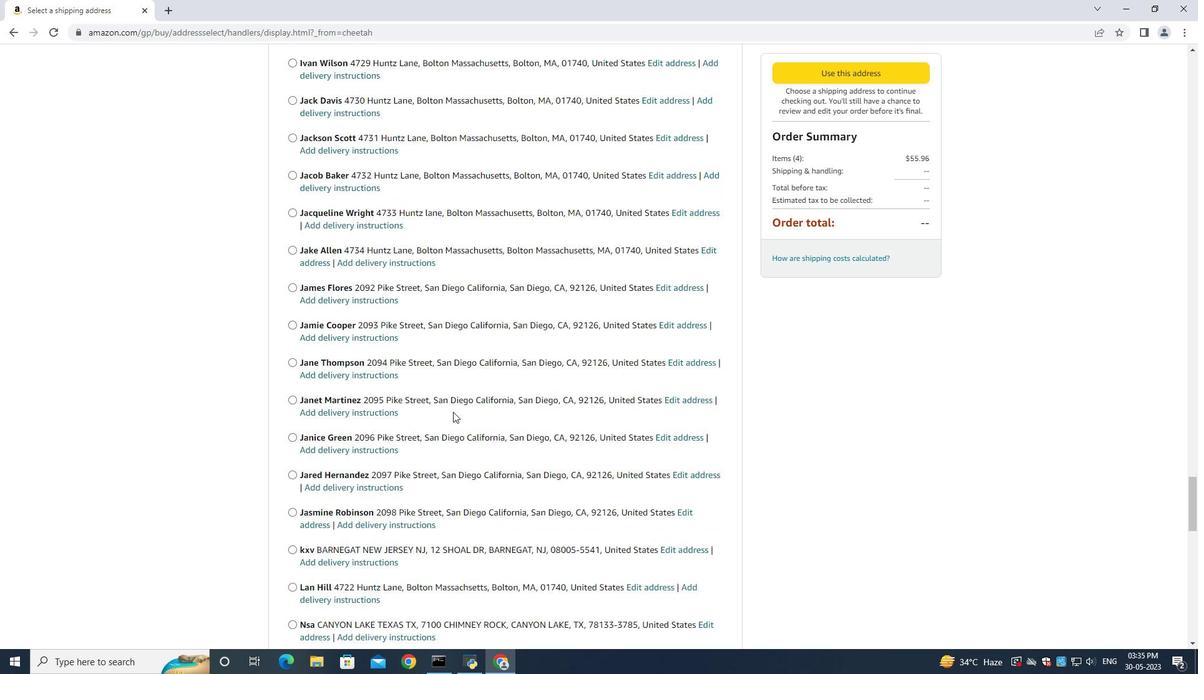 
Action: Mouse scrolled (453, 411) with delta (0, 0)
Screenshot: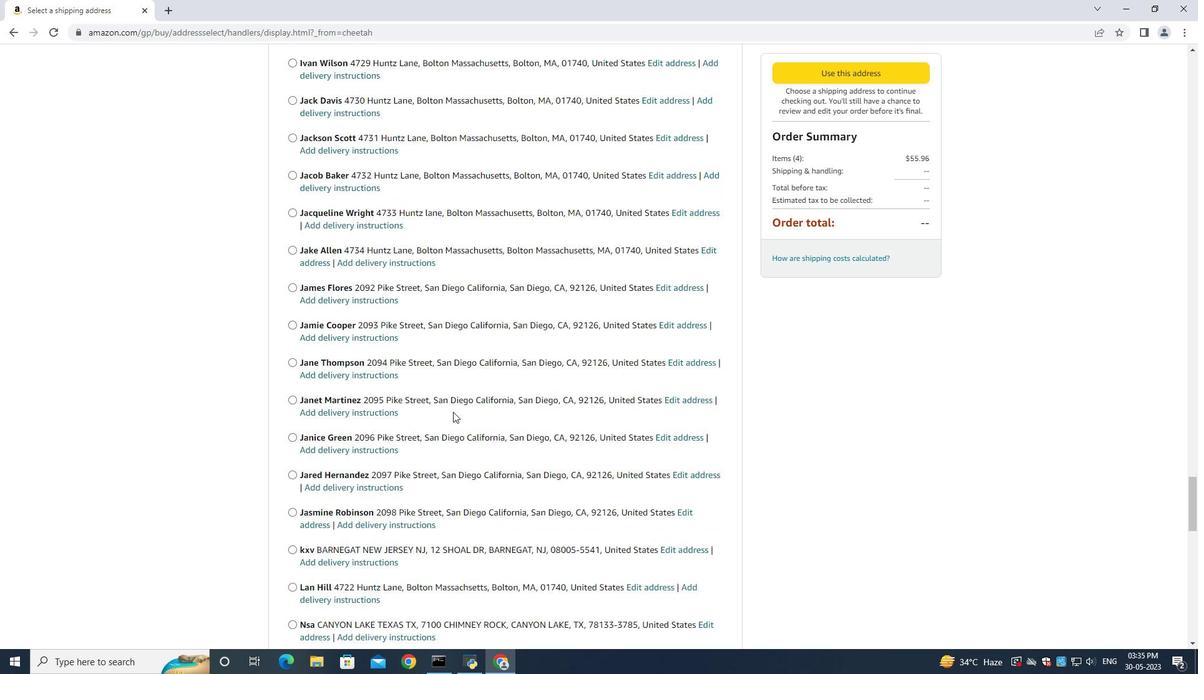 
Action: Mouse scrolled (453, 411) with delta (0, 0)
Screenshot: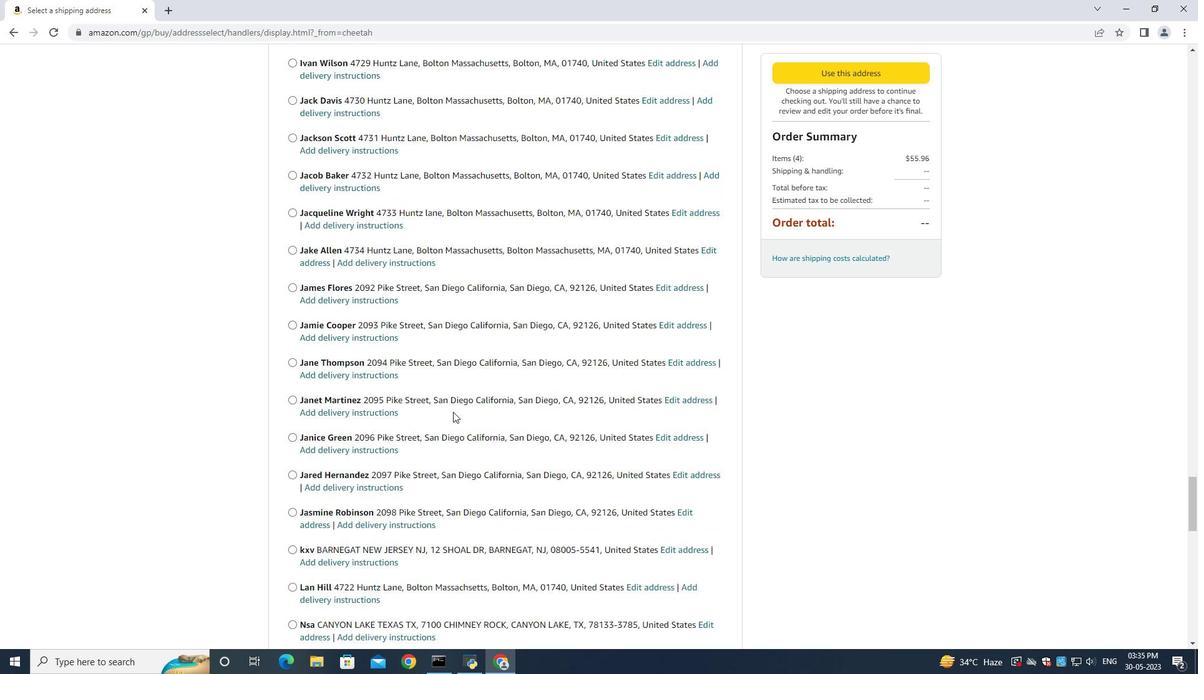 
Action: Mouse scrolled (453, 411) with delta (0, 0)
Screenshot: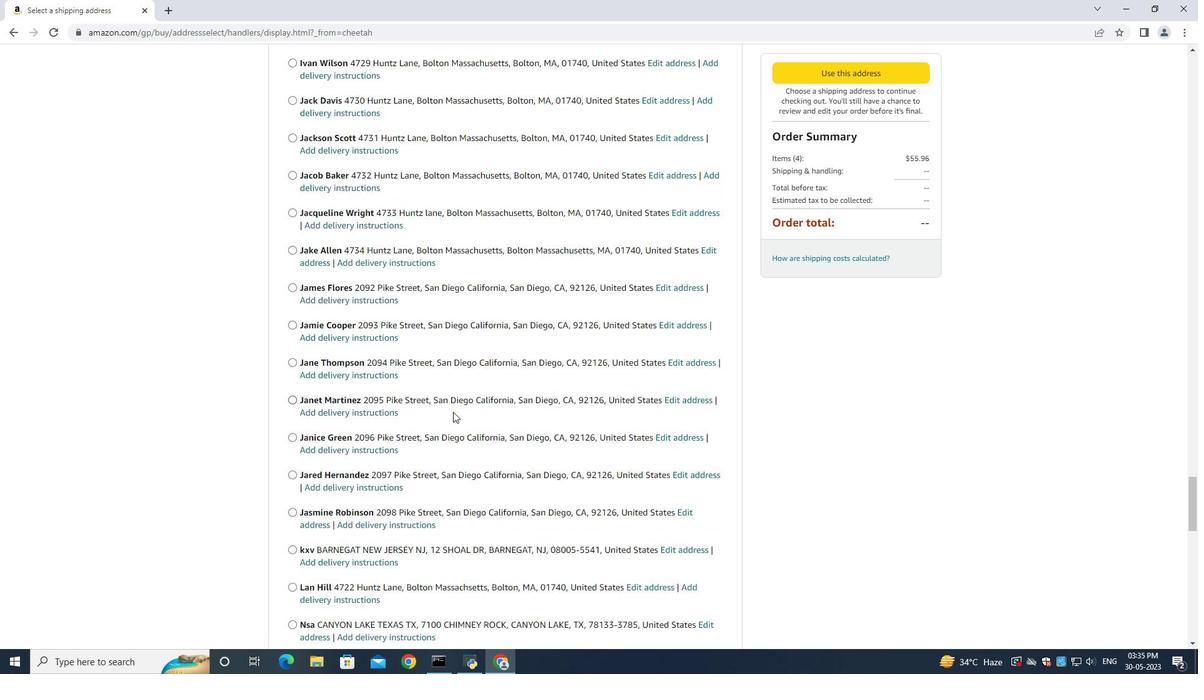 
Action: Mouse scrolled (453, 411) with delta (0, 0)
Screenshot: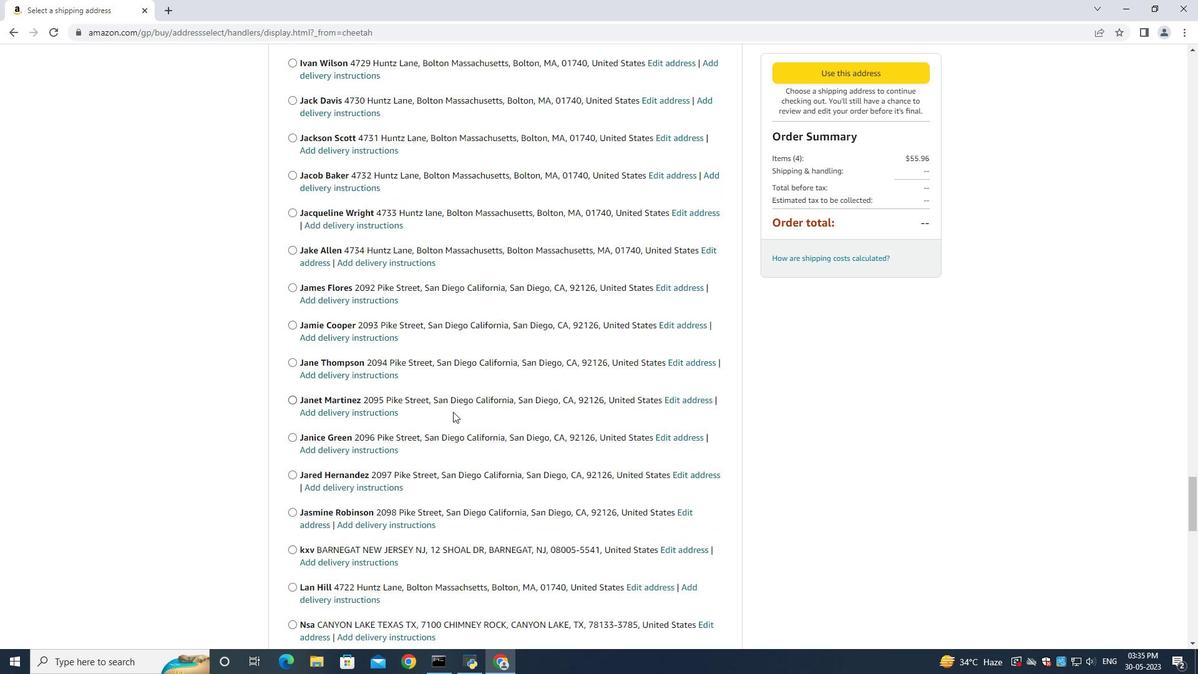 
Action: Mouse scrolled (453, 411) with delta (0, 0)
Screenshot: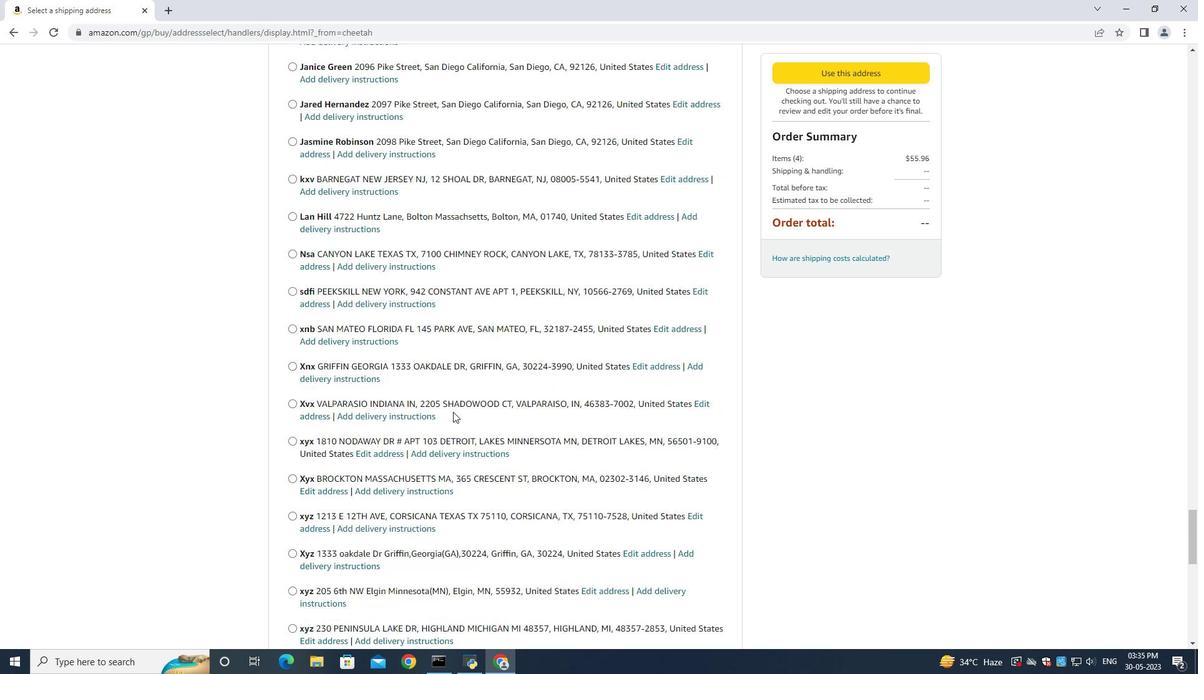 
Action: Mouse scrolled (453, 411) with delta (0, 0)
Screenshot: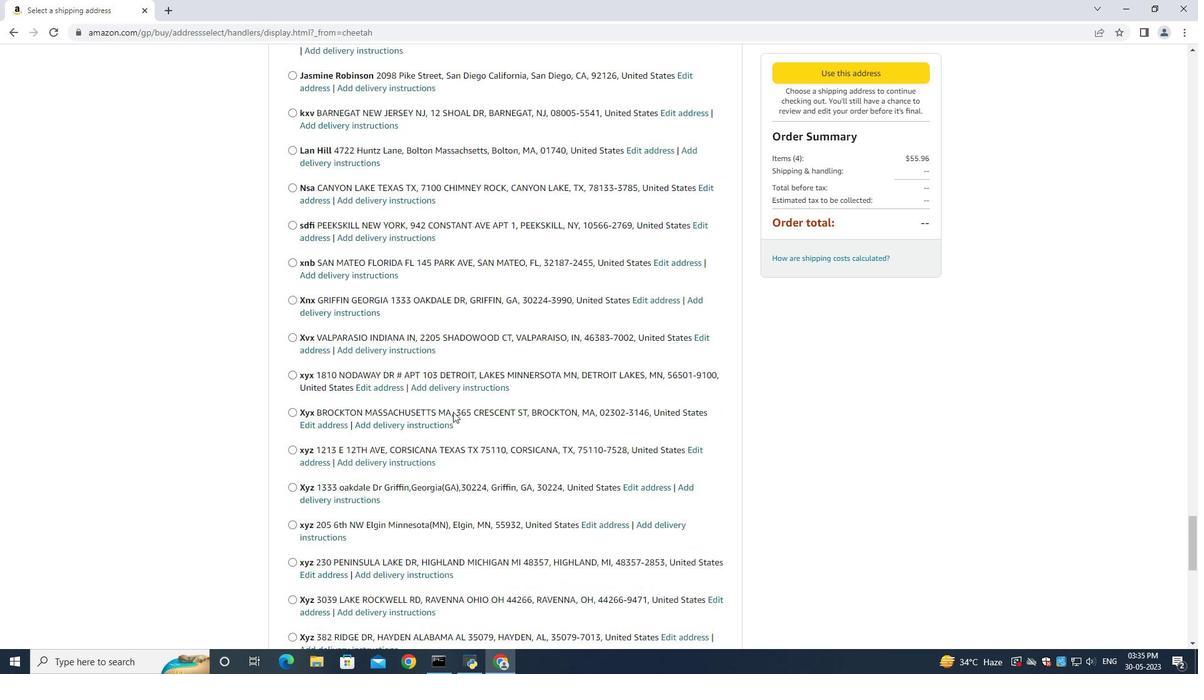 
Action: Mouse scrolled (453, 411) with delta (0, 0)
Screenshot: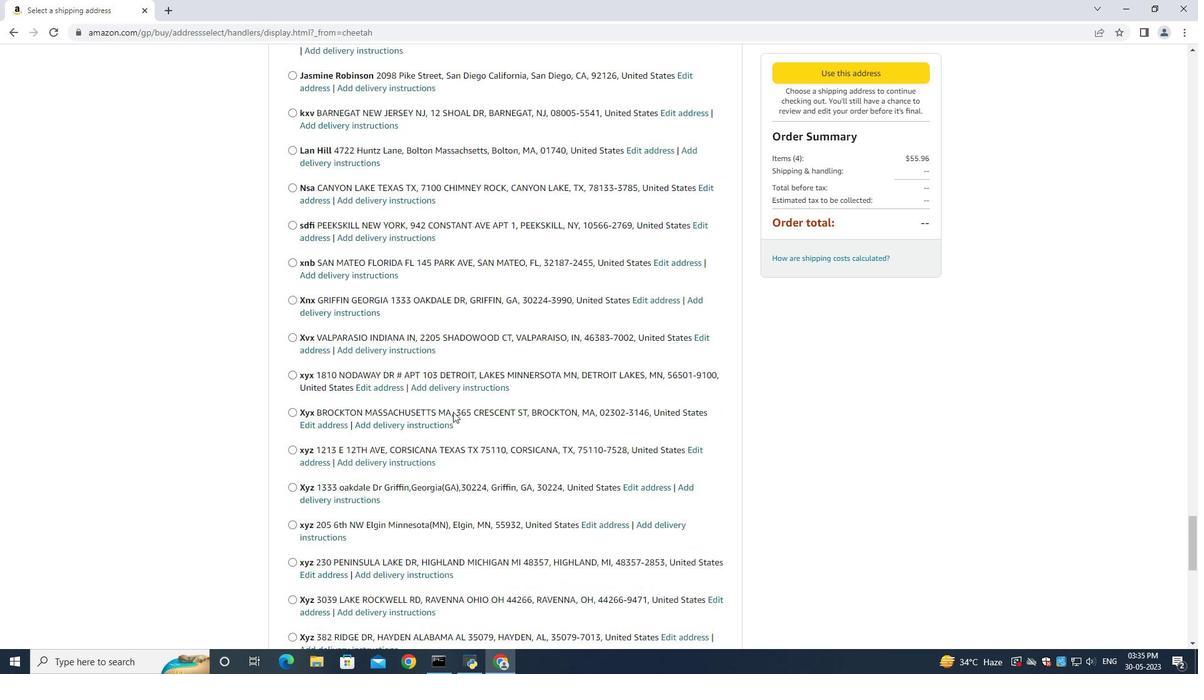 
Action: Mouse scrolled (453, 411) with delta (0, 0)
Screenshot: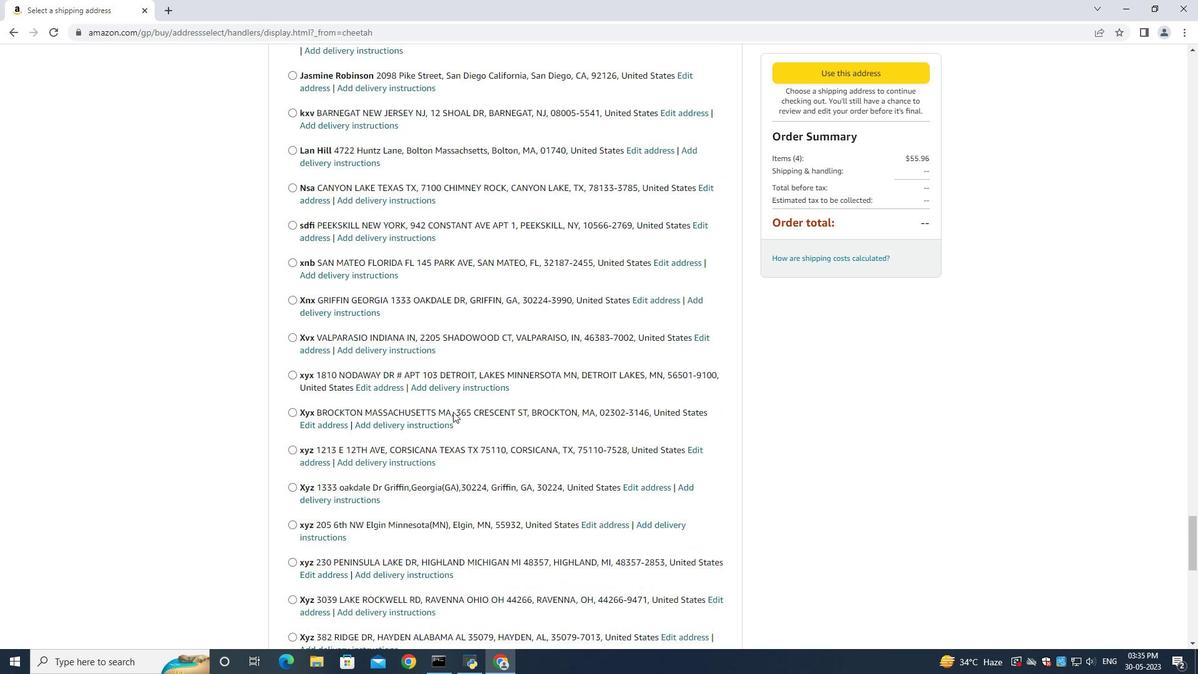
Action: Mouse scrolled (453, 411) with delta (0, 0)
Screenshot: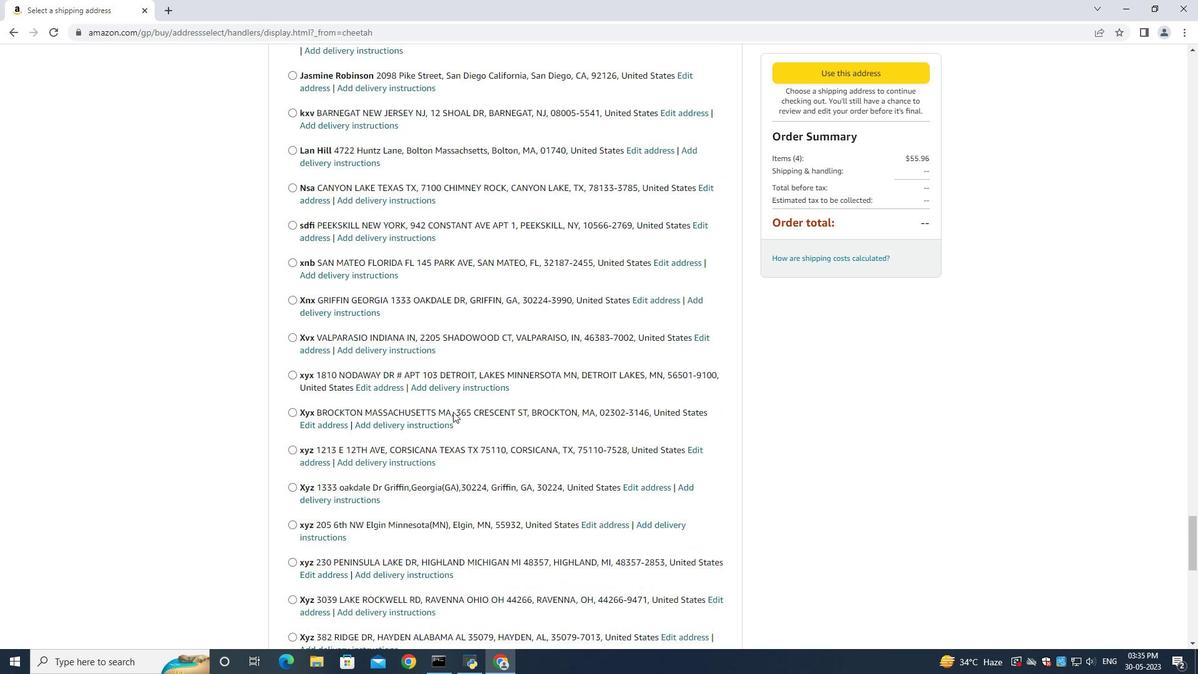 
Action: Mouse scrolled (453, 411) with delta (0, 0)
Screenshot: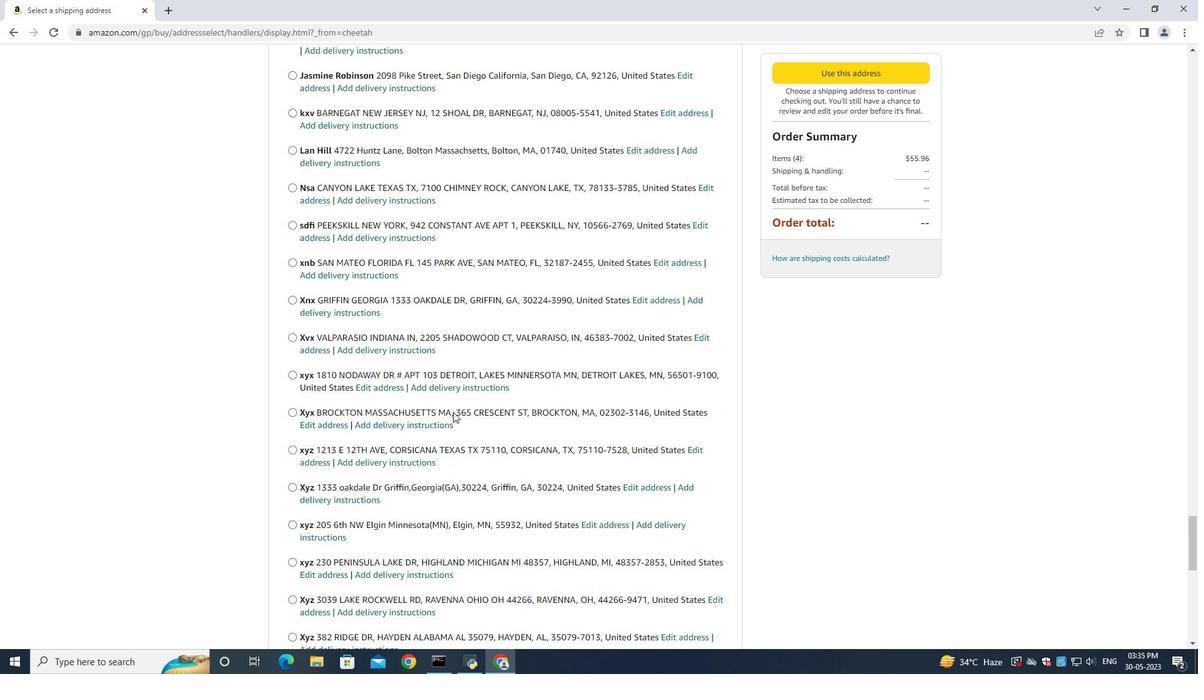 
Action: Mouse moved to (453, 412)
Screenshot: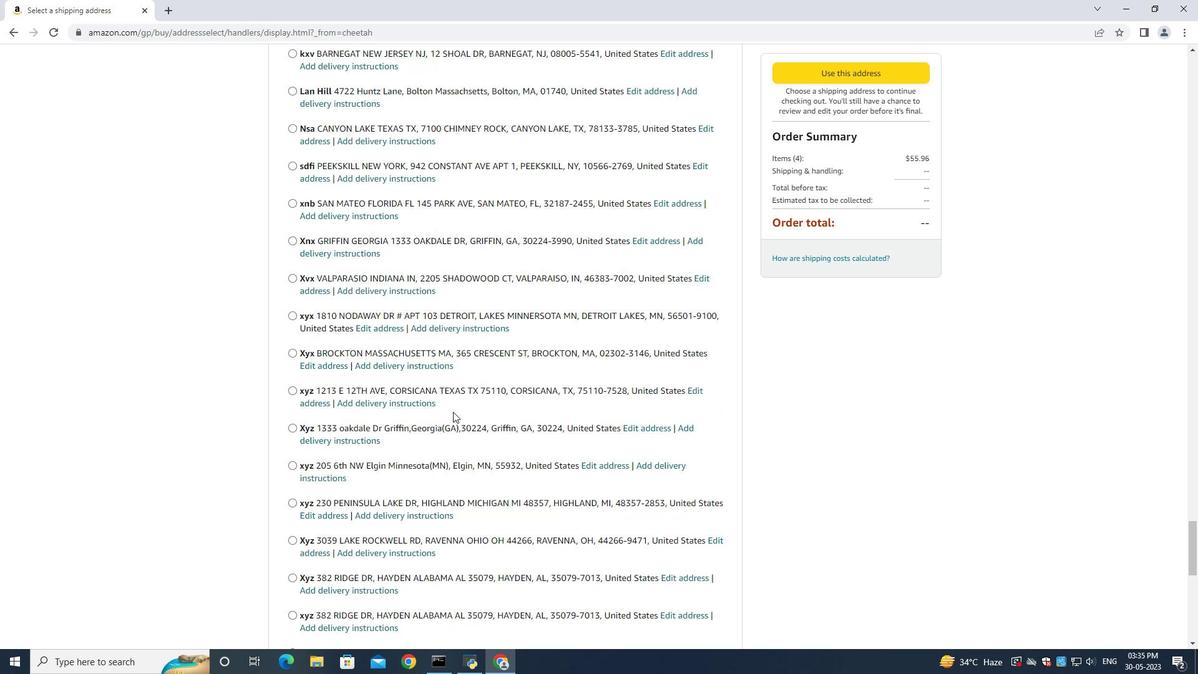 
Action: Mouse scrolled (453, 411) with delta (0, 0)
Screenshot: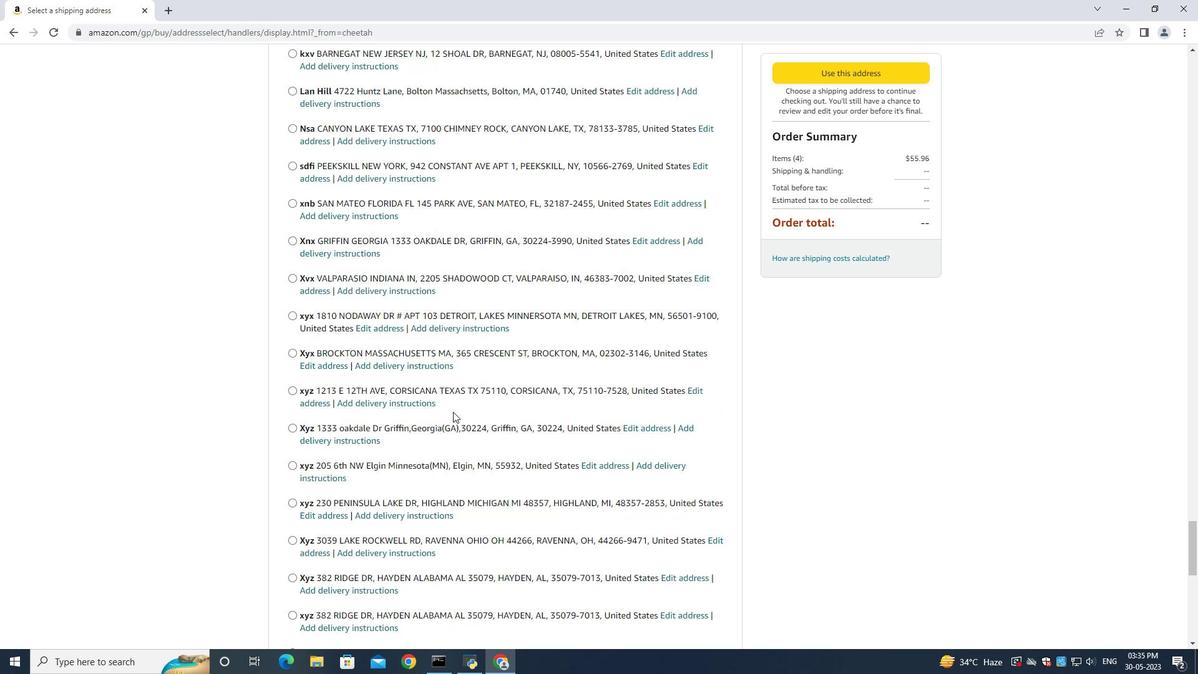 
Action: Mouse moved to (453, 411)
Screenshot: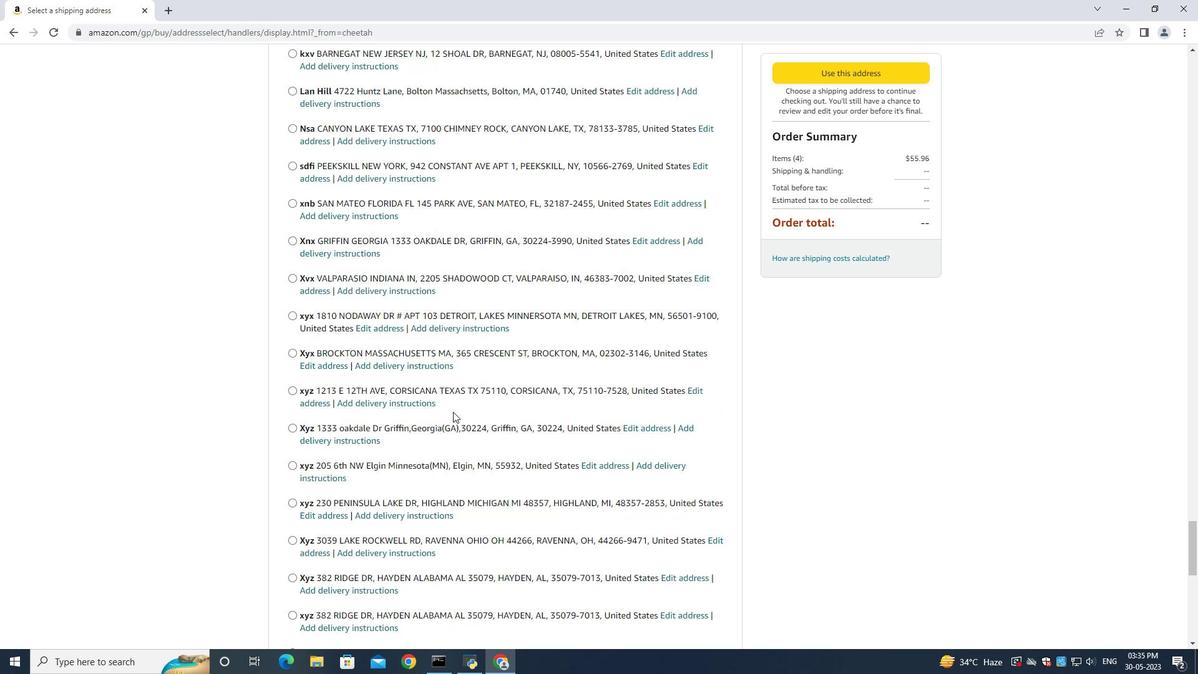 
Action: Mouse scrolled (453, 410) with delta (0, 0)
Screenshot: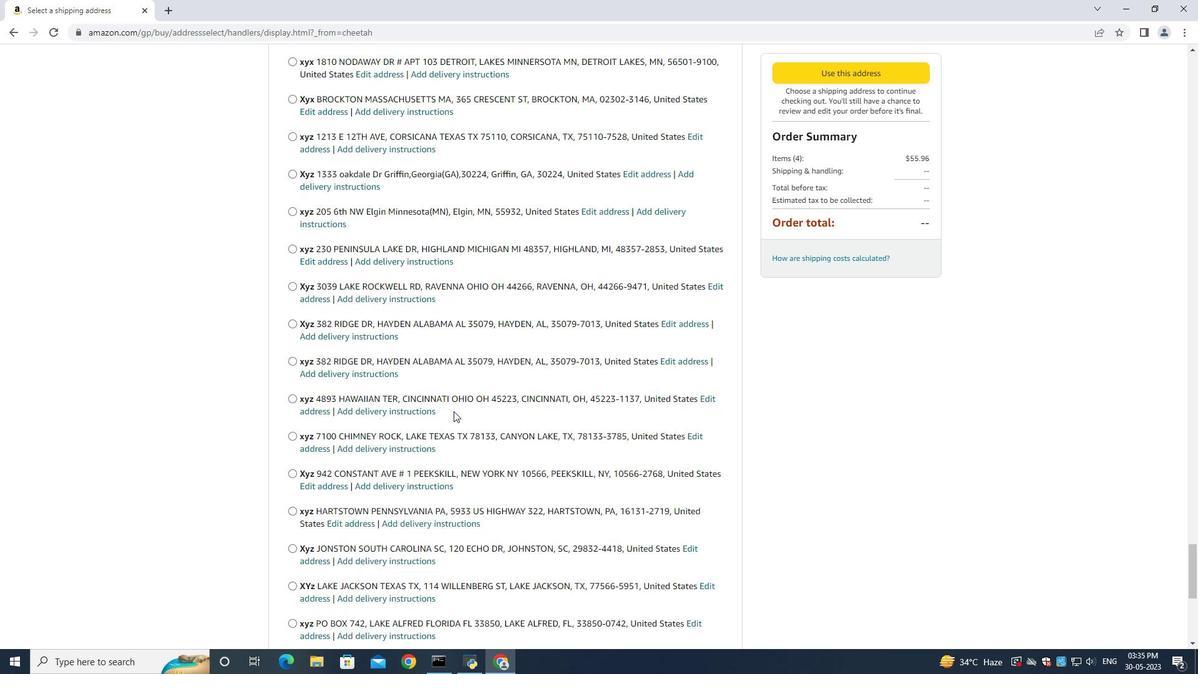 
Action: Mouse scrolled (453, 410) with delta (0, 0)
Screenshot: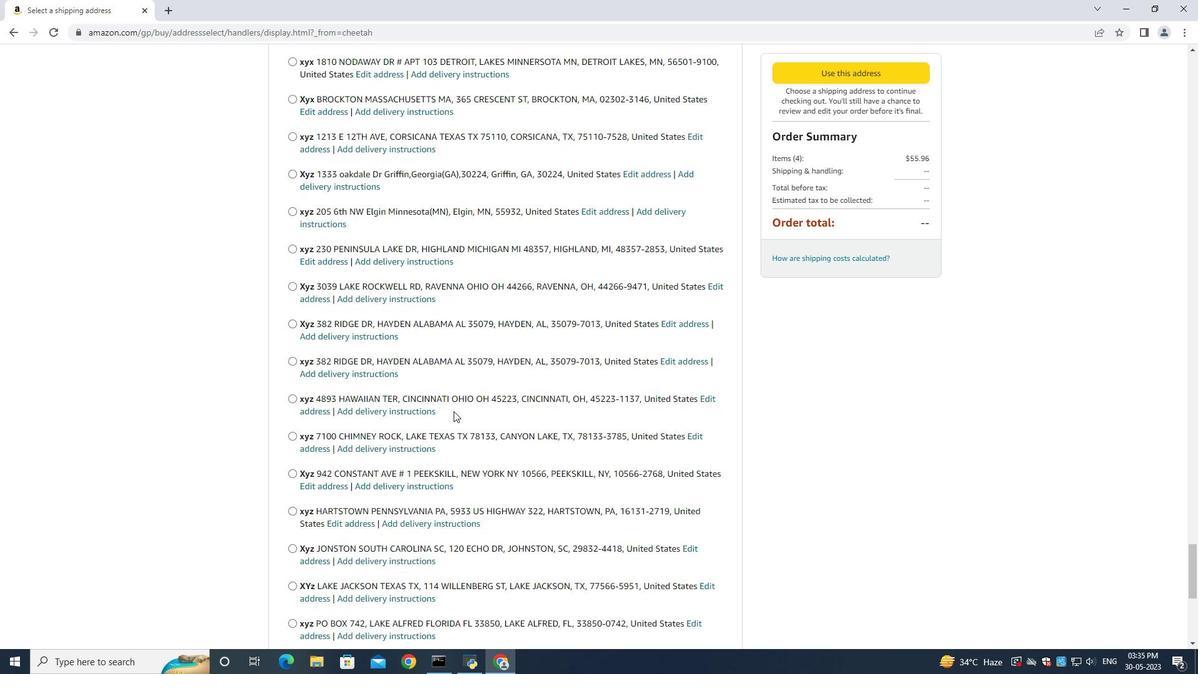 
Action: Mouse scrolled (453, 410) with delta (0, 0)
Screenshot: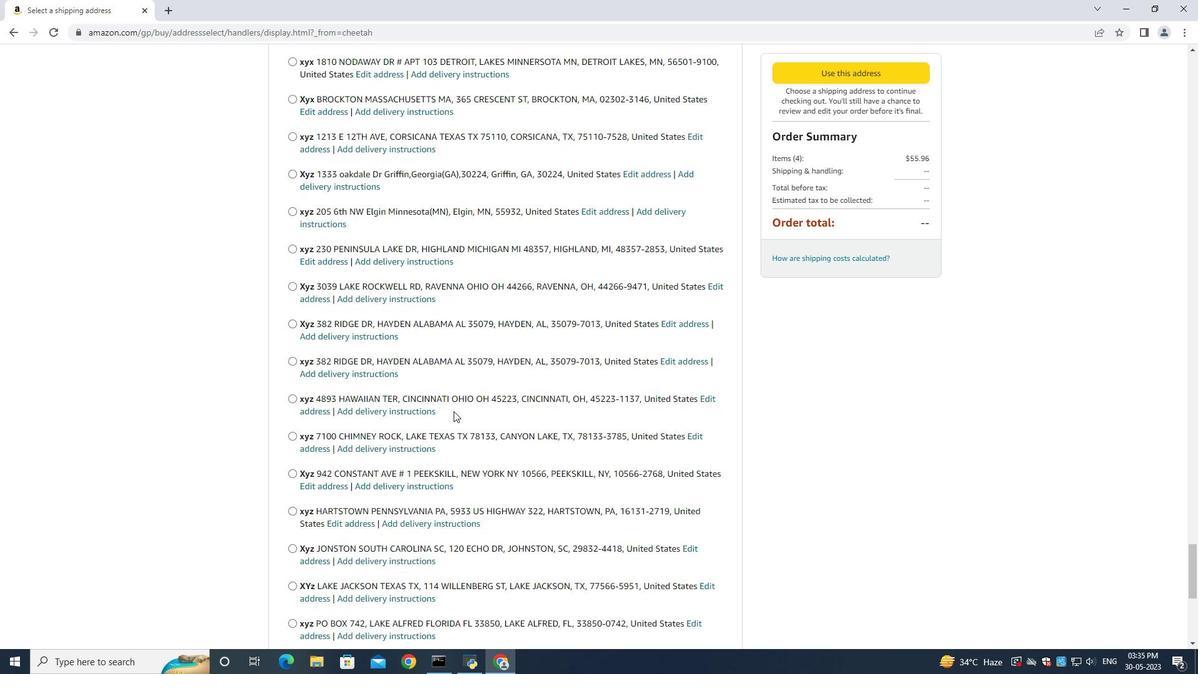 
Action: Mouse scrolled (453, 410) with delta (0, 0)
Screenshot: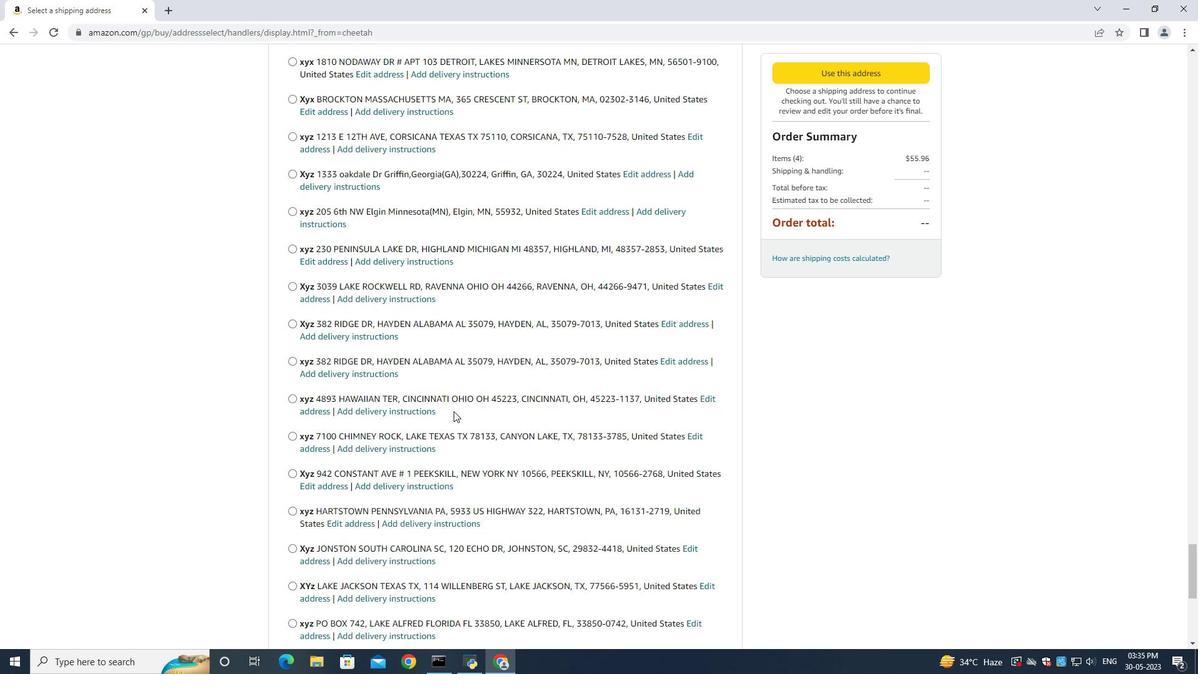 
Action: Mouse scrolled (453, 410) with delta (0, 0)
Screenshot: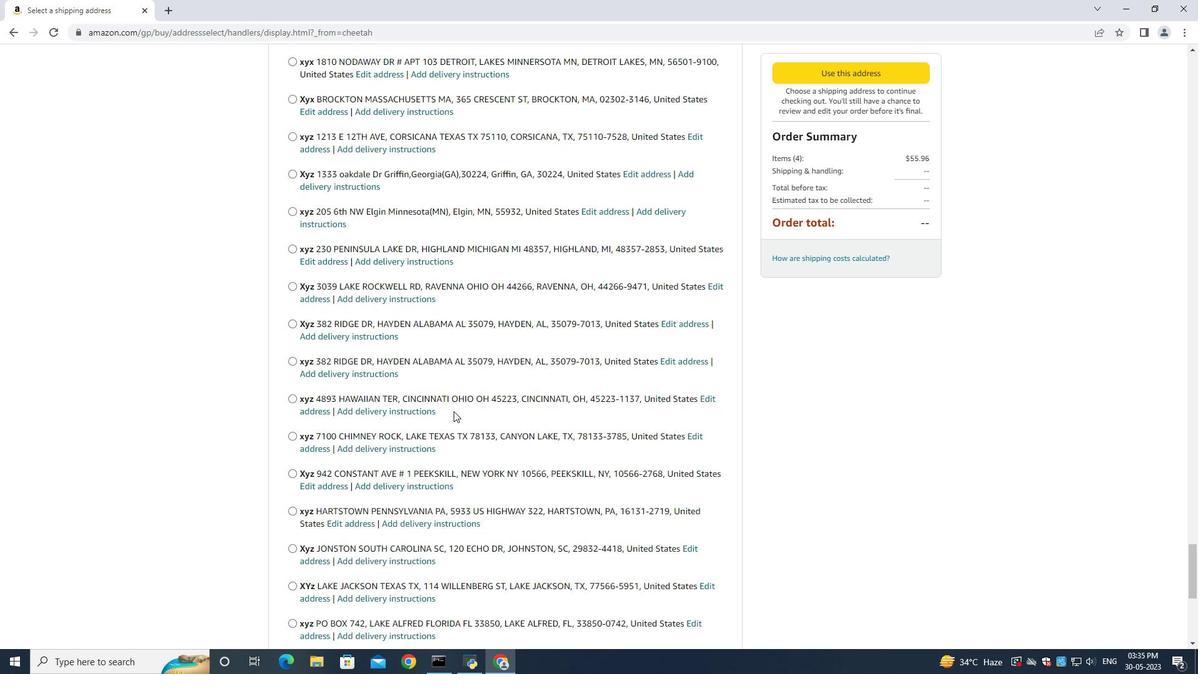 
Action: Mouse scrolled (453, 410) with delta (0, 0)
Screenshot: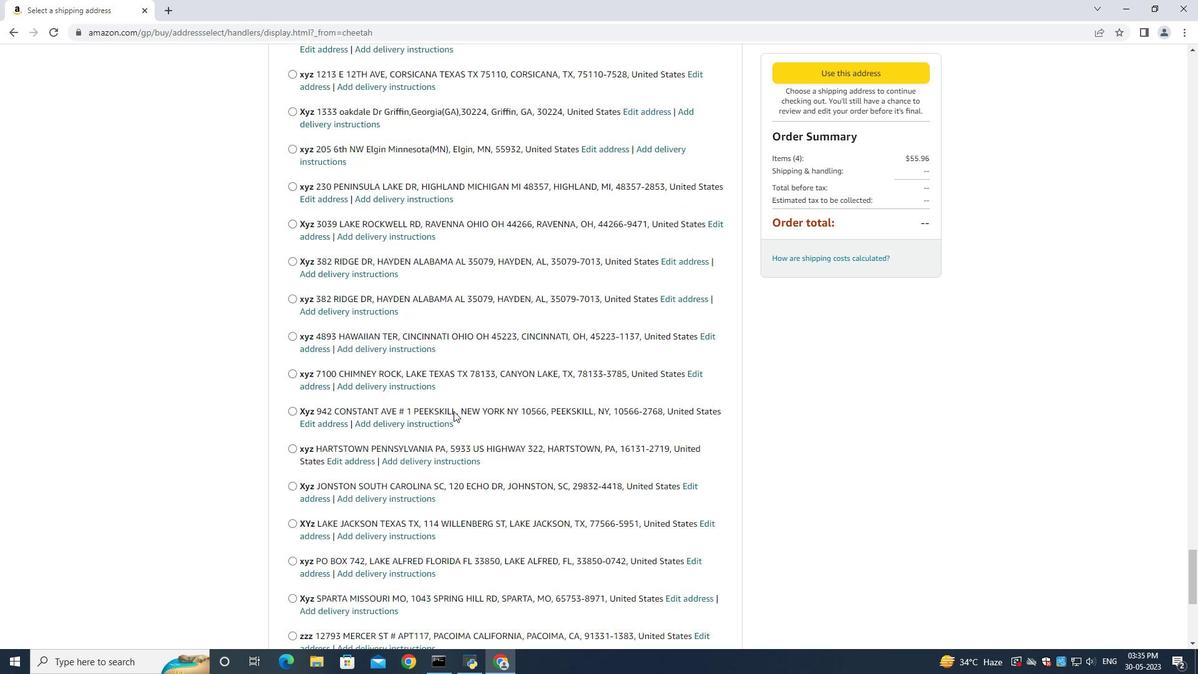 
Action: Mouse moved to (342, 295)
Screenshot: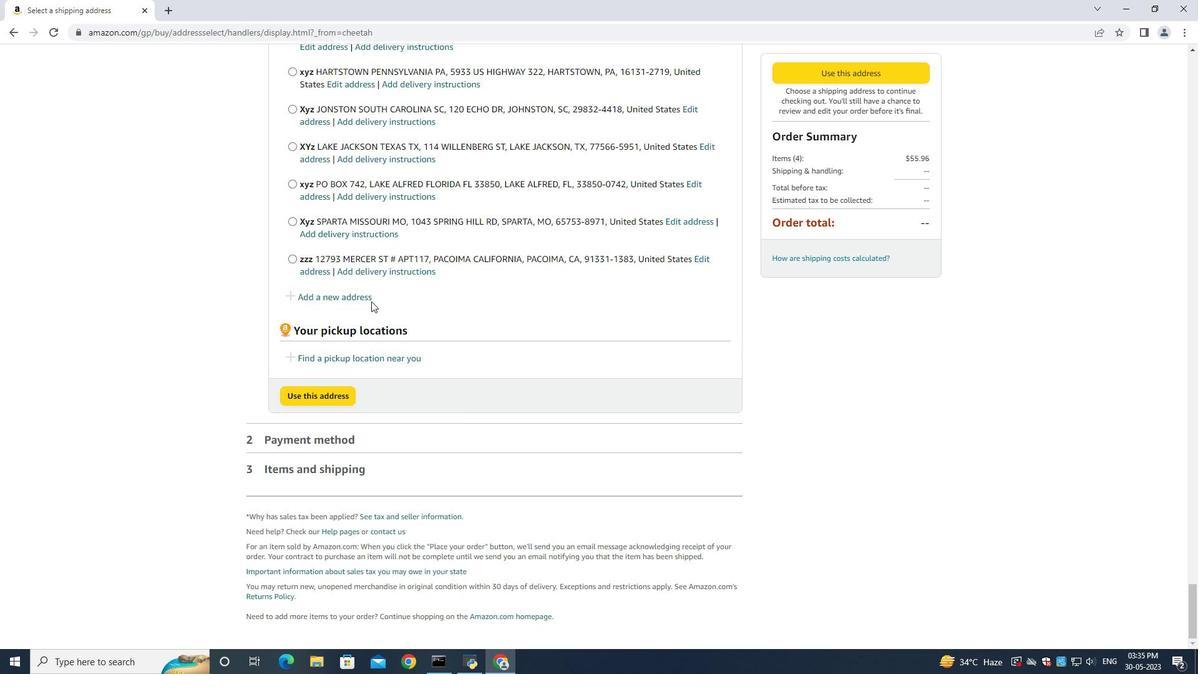 
Action: Mouse pressed left at (342, 295)
Screenshot: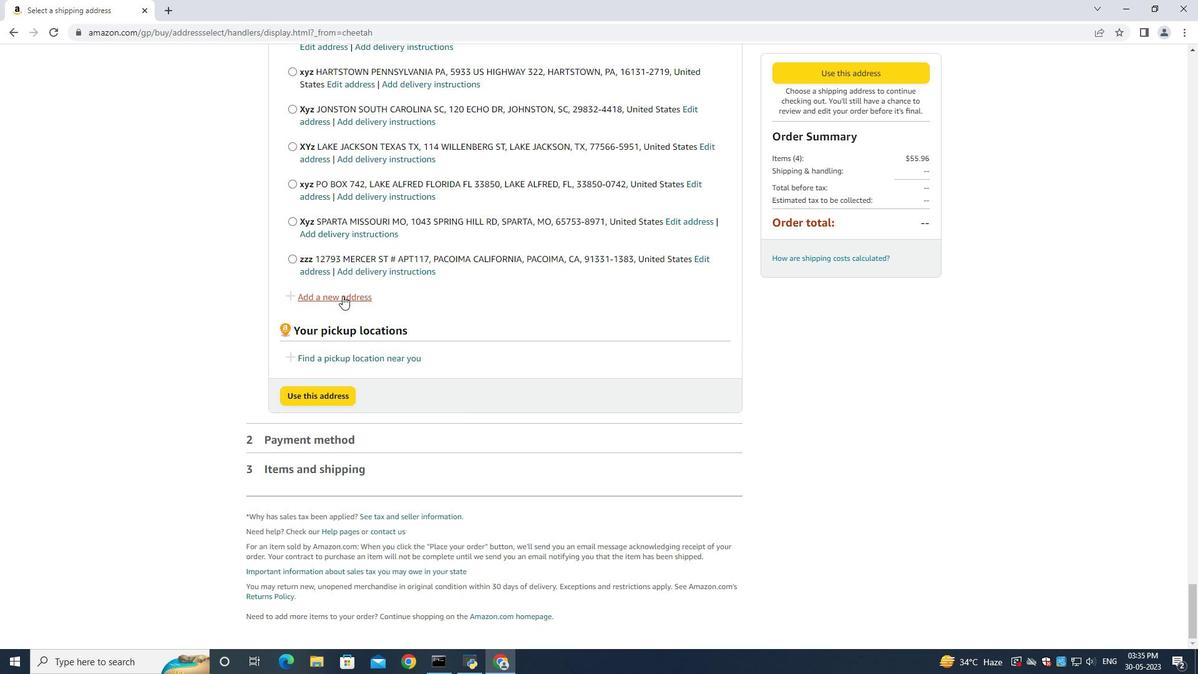 
Action: Mouse moved to (424, 305)
Screenshot: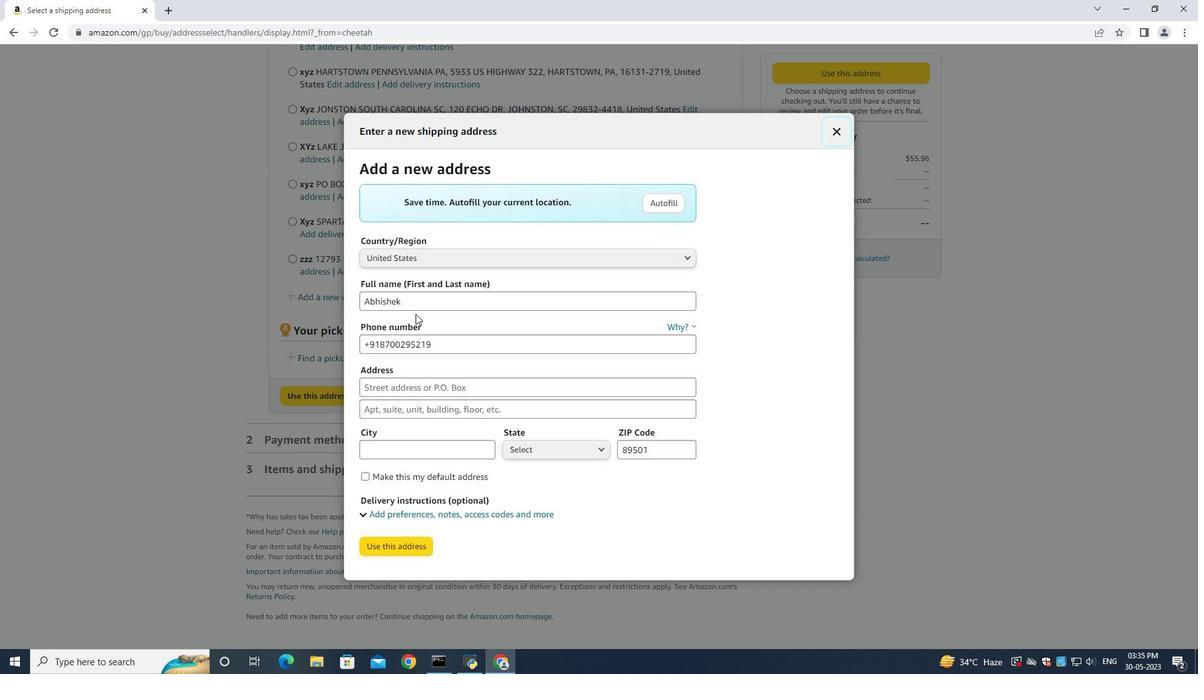
Action: Mouse pressed left at (424, 305)
Screenshot: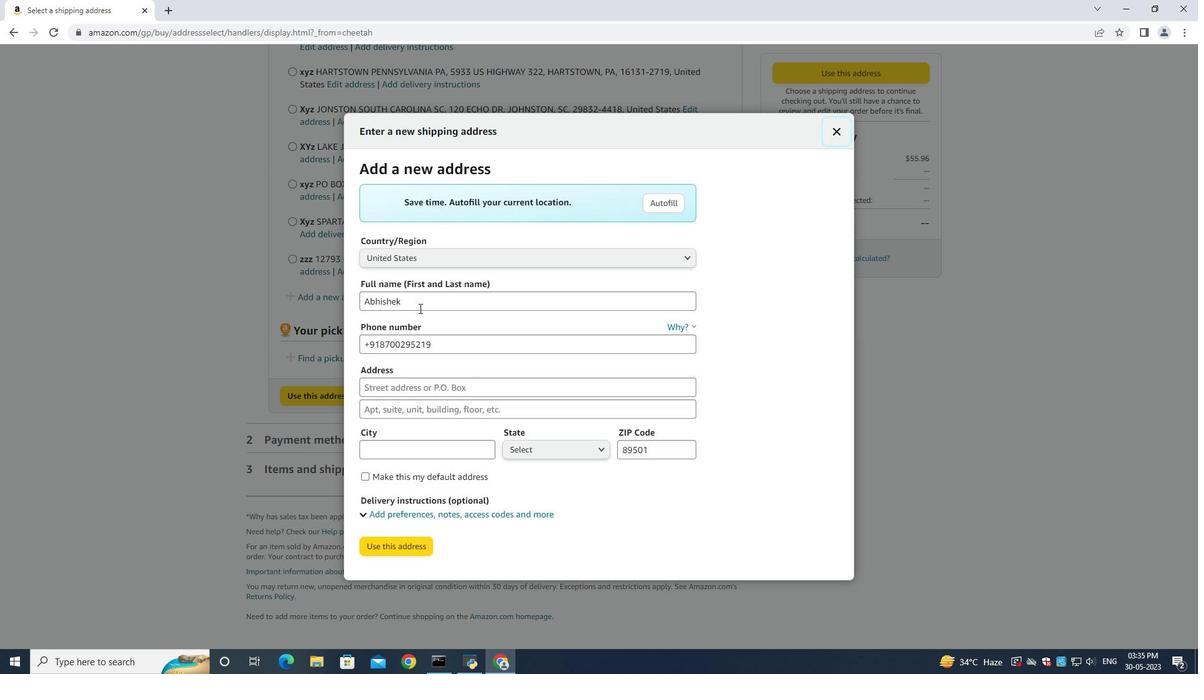 
Action: Key pressed ctrl+A<Key.backspace><Key.shift><Key.shift><Key.shift><Key.shift><Key.shift><Key.shift><Key.shift><Key.shift><Key.shift><Key.shift><Key.shift><Key.shift><Key.shift><Key.shift><Key.shift><Key.shift><Key.shift><Key.shift><Key.shift><Key.shift><Key.shift><Key.shift><Key.shift><Key.shift><Key.shift><Key.shift><Key.shift><Key.shift><Key.shift><Key.shift><Key.shift><Key.shift><Key.shift><Key.shift><Key.shift><Key.shift><Key.shift><Key.shift><Key.shift><Key.shift><Key.shift><Key.shift><Key.shift><Key.shift><Key.shift><Key.shift><Key.shift><Key.shift><Key.shift><Key.shift><Key.shift><Key.shift><Key.shift><Key.shift><Key.shift><Key.shift><Key.shift><Key.shift><Key.shift><Key.shift><Key.shift><Key.shift><Key.shift><Key.shift>Jason<Key.space><Key.shift><Key.shift><Key.shift><Key.shift><Key.shift><Key.shift><Key.shift><Key.shift><Key.shift><Key.shift><Key.shift><Key.shift><Key.shift><Key.shift><Key.shift><Key.shift><Key.shift><Key.shift><Key.shift><Key.shift><Key.shift><Key.shift><Key.shift><Key.shift><Key.shift><Key.shift><Key.shift><Key.shift><Key.shift><Key.shift><Key.shift>Clark<Key.tab><Key.tab><Key.backspace>8585770212
Screenshot: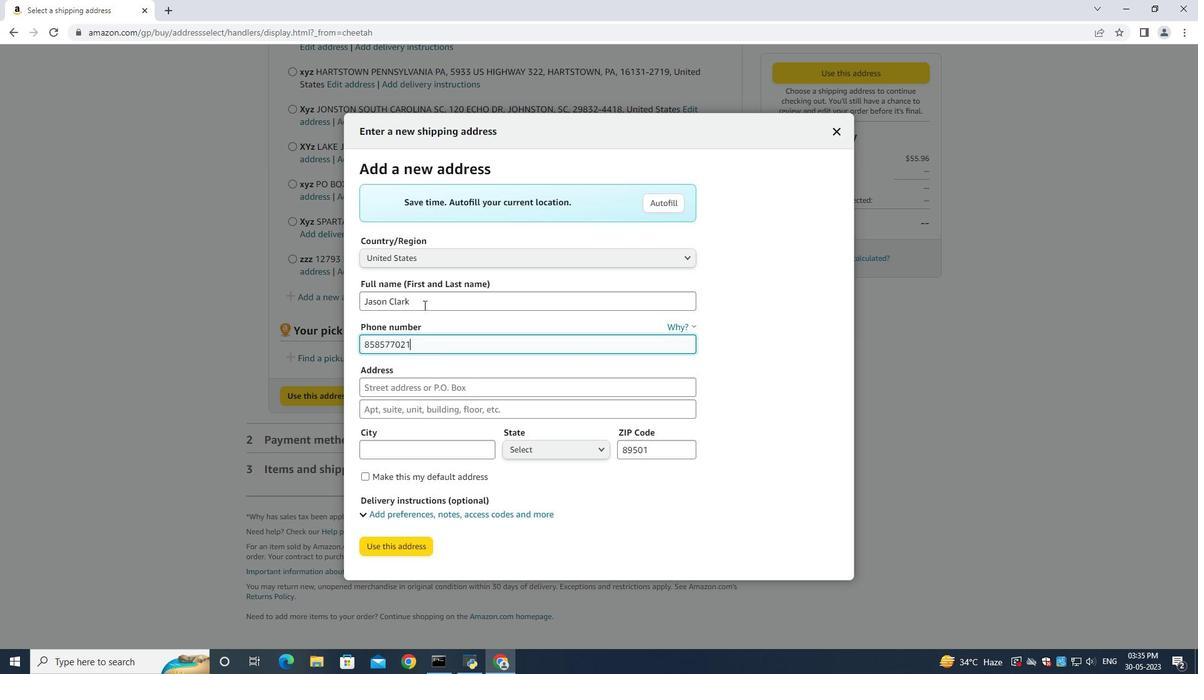 
Action: Mouse moved to (414, 395)
Screenshot: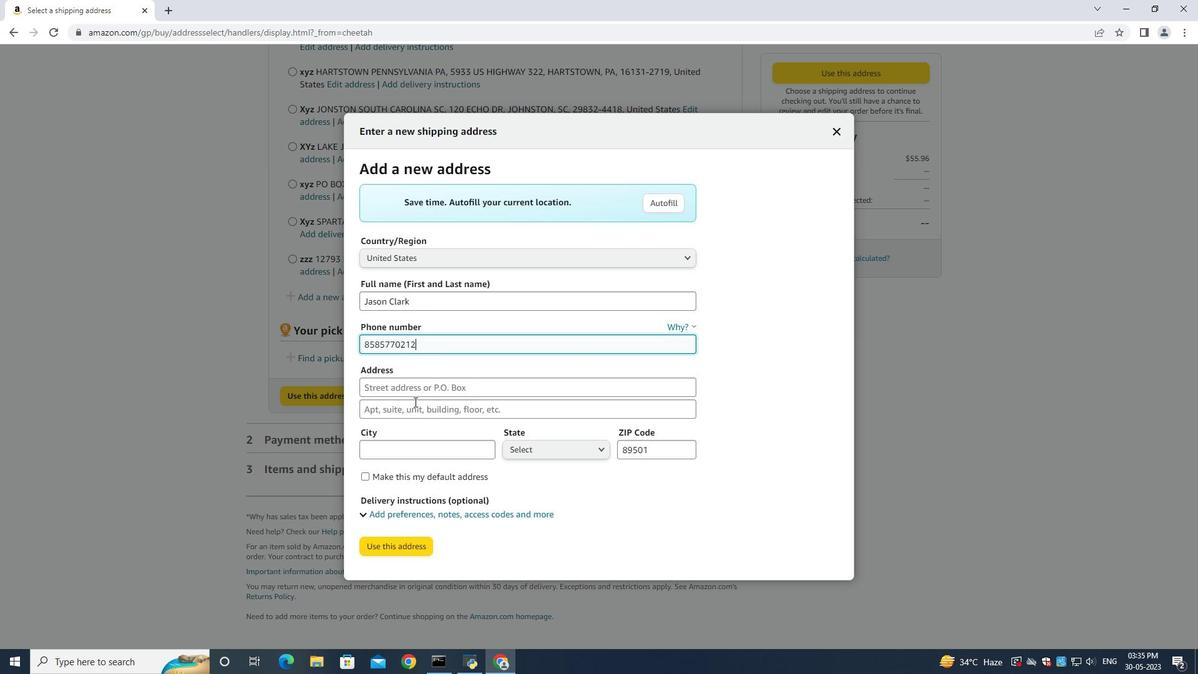 
Action: Mouse pressed left at (414, 395)
Screenshot: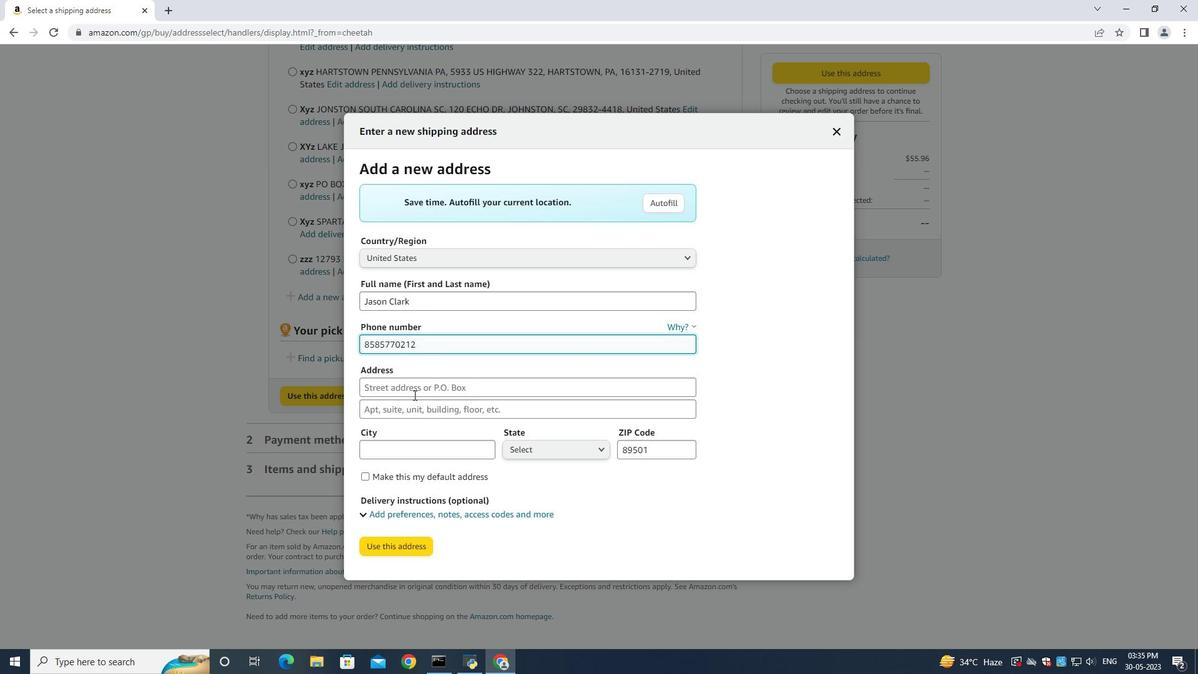 
Action: Mouse moved to (412, 390)
Screenshot: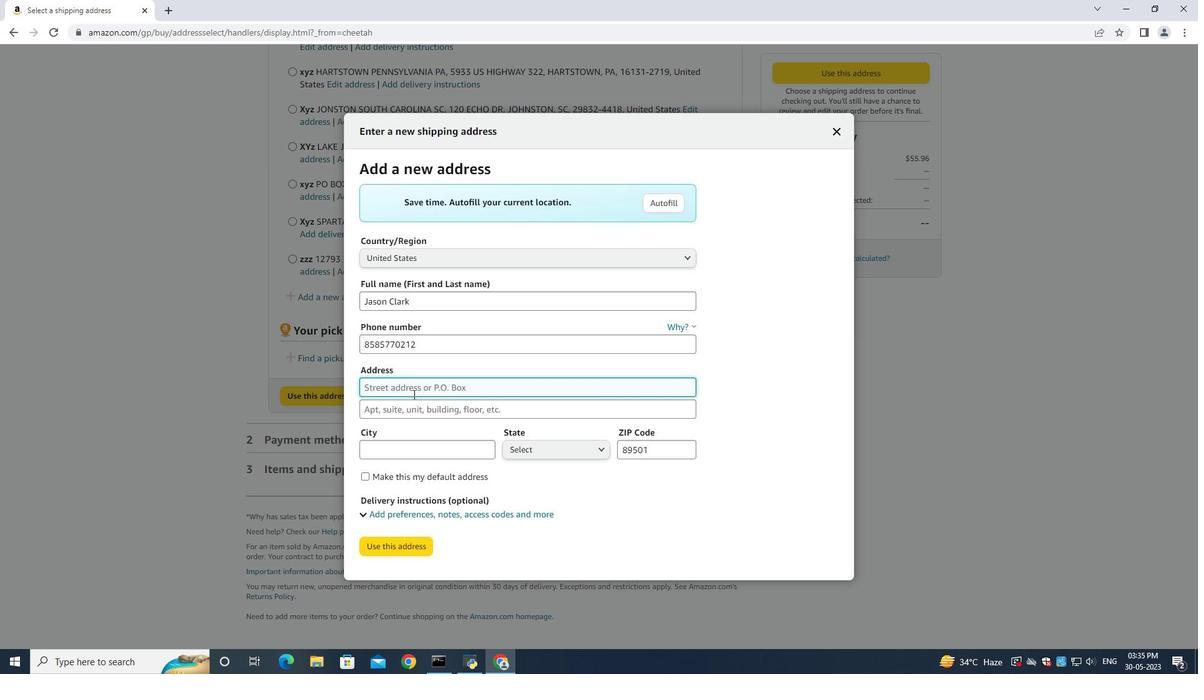 
Action: Key pressed 2099<Key.space><Key.shift>O<Key.backspace><Key.shift>Pike<Key.space><Key.shift>Street<Key.space><Key.tab><Key.shift>San<Key.space><Key.shift><Key.shift><Key.shift><Key.shift><Key.shift><Key.shift><Key.shift><Key.shift><Key.shift><Key.shift><Key.shift><Key.shift><Key.shift><Key.shift><Key.shift><Key.shift><Key.shift><Key.shift><Key.shift><Key.shift><Key.shift><Key.shift><Key.shift><Key.shift><Key.shift><Key.shift><Key.shift><Key.shift><Key.shift>Diego<Key.space><Key.shift><Key.shift><Key.shift><Key.shift><Key.shift><Key.shift><Key.shift><Key.shift><Key.shift><Key.shift><Key.shift><Key.shift><Key.shift><Key.shift><Key.shift><Key.shift><Key.shift><Key.shift><Key.shift><Key.shift><Key.shift><Key.shift><Key.shift><Key.shift><Key.shift><Key.shift><Key.shift><Key.shift><Key.shift><Key.shift>California<Key.tab><Key.shift><Key.shift><Key.shift><Key.shift><Key.shift><Key.shift><Key.shift><Key.shift><Key.shift><Key.shift><Key.shift><Key.shift><Key.shift><Key.shift><Key.shift><Key.shift><Key.shift><Key.shift><Key.shift><Key.shift><Key.shift><Key.shift><Key.shift><Key.shift><Key.shift><Key.shift><Key.shift><Key.shift><Key.shift><Key.shift><Key.shift><Key.shift><Key.shift><Key.shift><Key.shift><Key.shift><Key.shift><Key.shift><Key.shift><Key.shift><Key.shift><Key.shift><Key.shift><Key.shift><Key.shift><Key.shift><Key.shift><Key.shift><Key.shift><Key.shift><Key.shift><Key.shift><Key.shift><Key.shift><Key.shift><Key.shift><Key.shift><Key.shift><Key.shift><Key.shift><Key.shift><Key.shift><Key.shift><Key.shift><Key.shift><Key.shift><Key.shift><Key.shift><Key.shift><Key.shift><Key.shift><Key.shift><Key.shift><Key.shift><Key.shift><Key.shift><Key.shift><Key.shift><Key.shift><Key.shift><Key.shift>San<Key.space><Key.shift><Key.shift><Key.shift><Key.shift><Key.shift><Key.shift><Key.shift><Key.shift><Key.shift><Key.shift><Key.shift><Key.shift><Key.shift><Key.shift><Key.shift><Key.shift><Key.shift><Key.shift><Key.shift><Key.shift><Key.shift><Key.shift><Key.shift><Key.shift><Key.shift>Diego<Key.space><Key.tab><Key.up><Key.shift>C<Key.enter><Key.tab><Key.backspace>92126
Screenshot: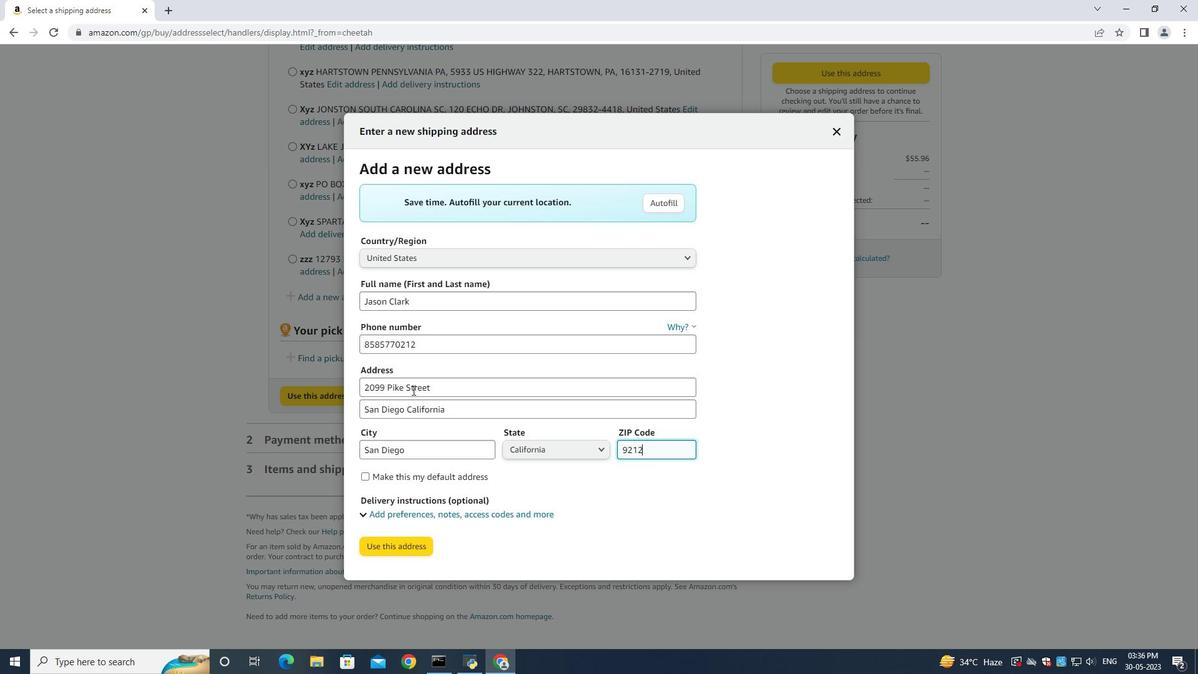 
Action: Mouse moved to (387, 549)
Screenshot: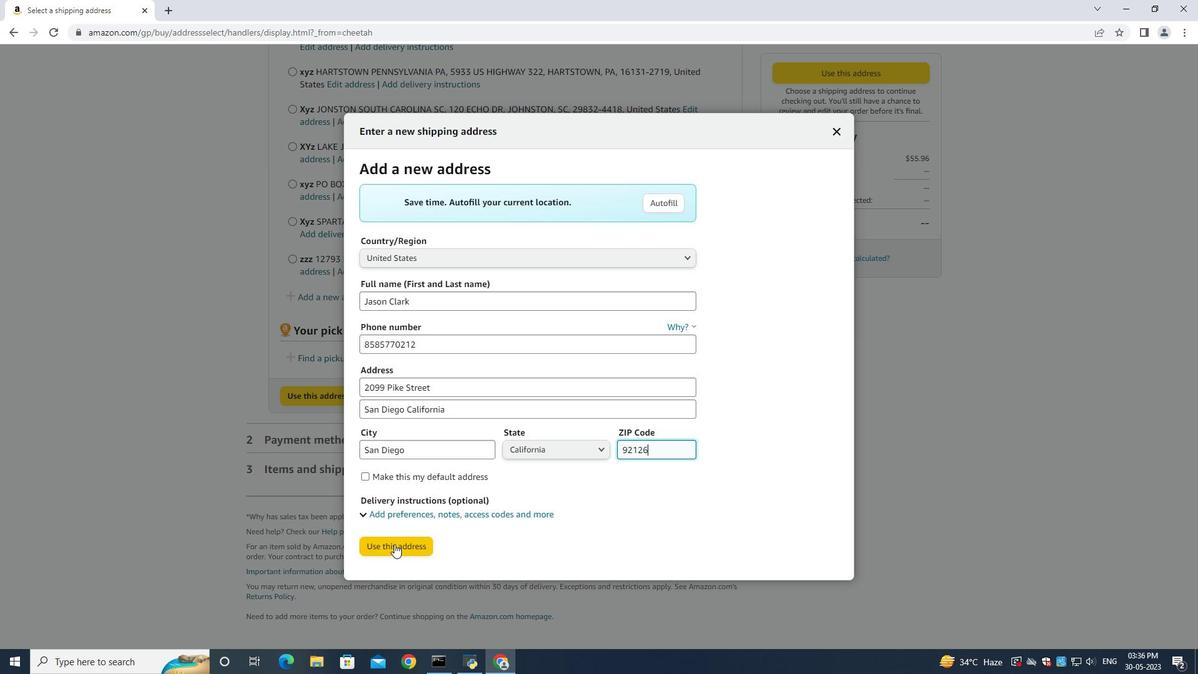 
Action: Mouse pressed left at (387, 549)
Screenshot: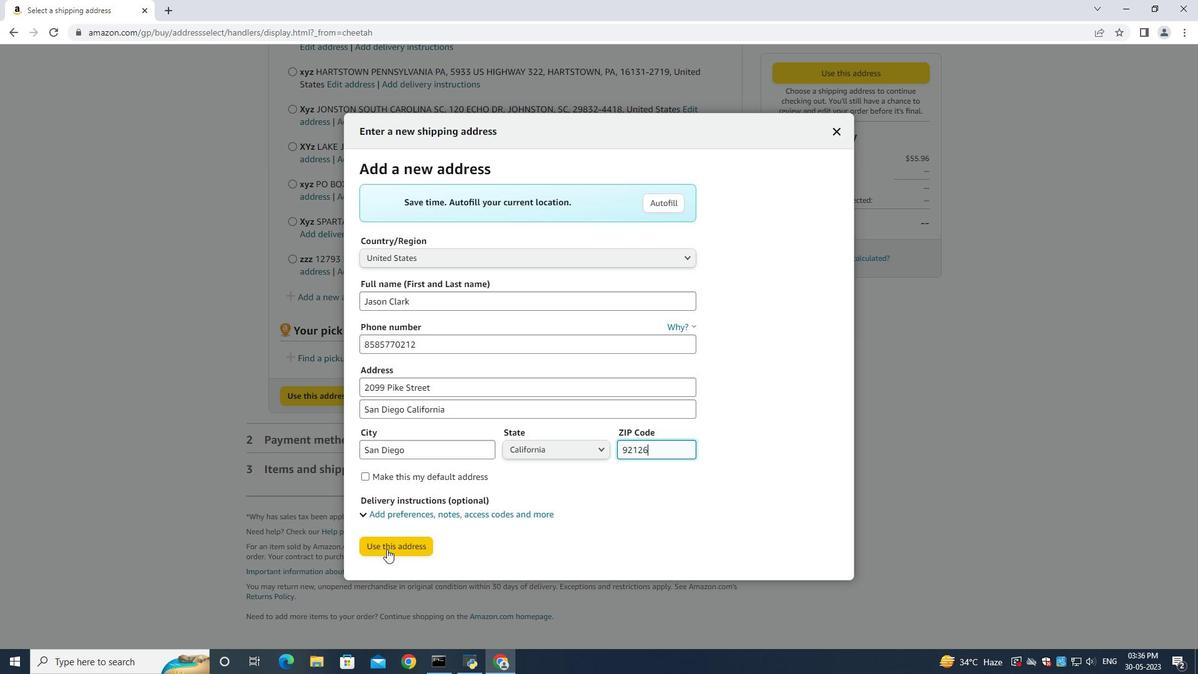 
Action: Mouse moved to (389, 630)
Screenshot: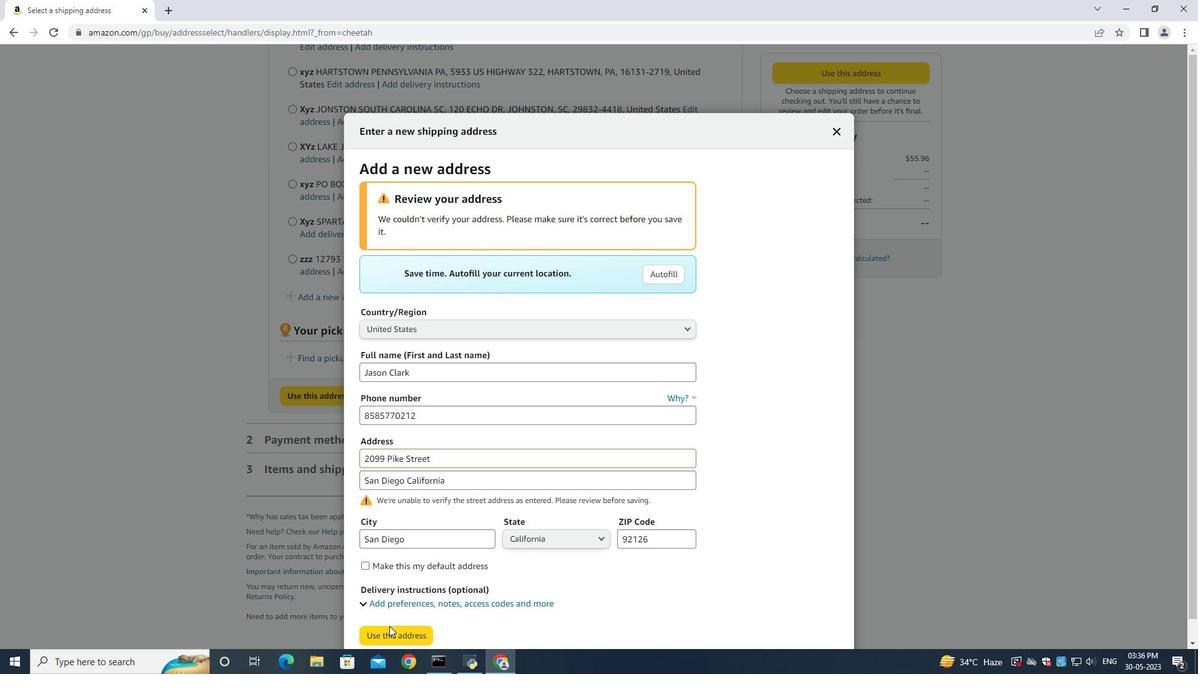 
Action: Mouse pressed left at (389, 630)
Screenshot: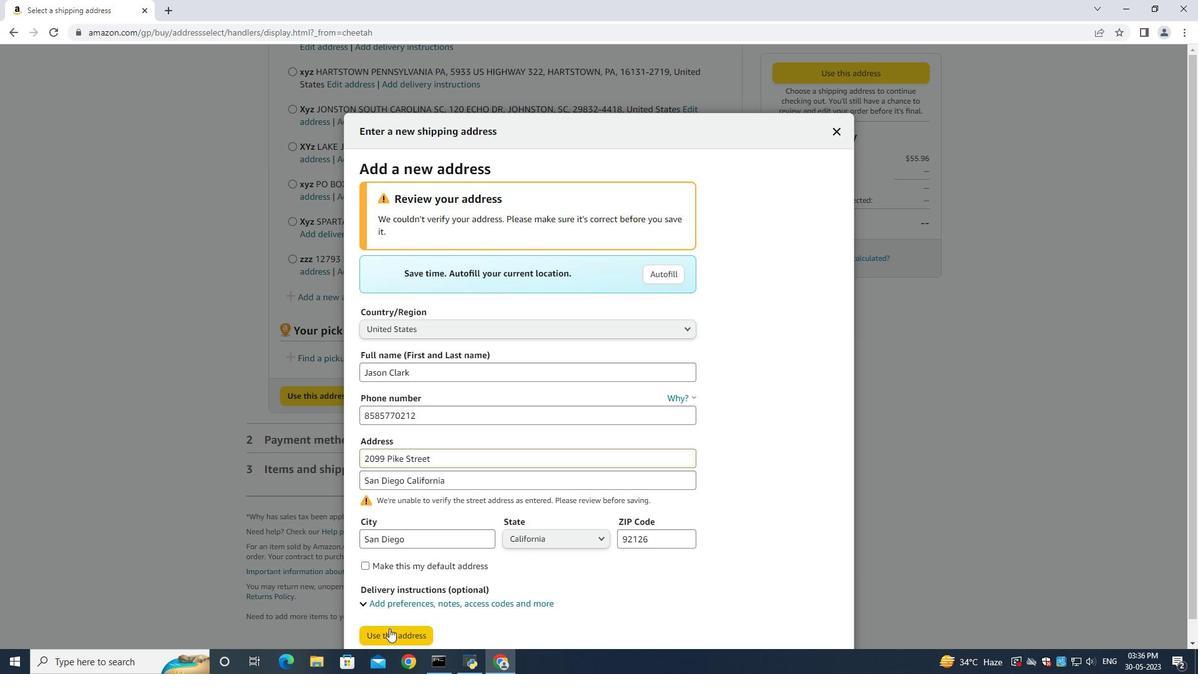
Action: Mouse moved to (475, 207)
Screenshot: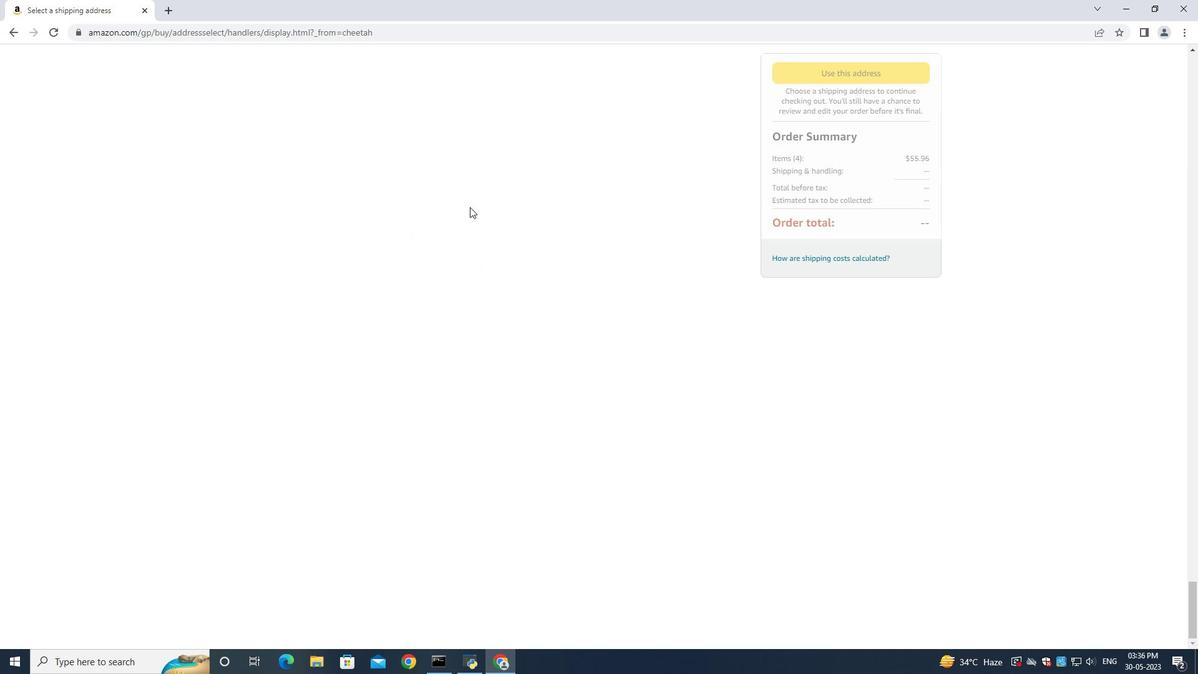 
